 Task: Open Card Activity Network Diagram Review in Board Product Requirements Gathering and Analysis to Workspace Employee Relations and add a team member Softage.3@softage.net, a label Red, a checklist Sales Forecasting, an attachment from your google drive, a color Red and finally, add a card description 'Plan and execute company team-building retreat with a focus on stress management and resilience' and a comment 'This task requires us to stay focused on the end goal and not get sidetracked by distractions.'. Add a start date 'Jan 03, 1900' with a due date 'Jan 10, 1900'
Action: Mouse moved to (63, 354)
Screenshot: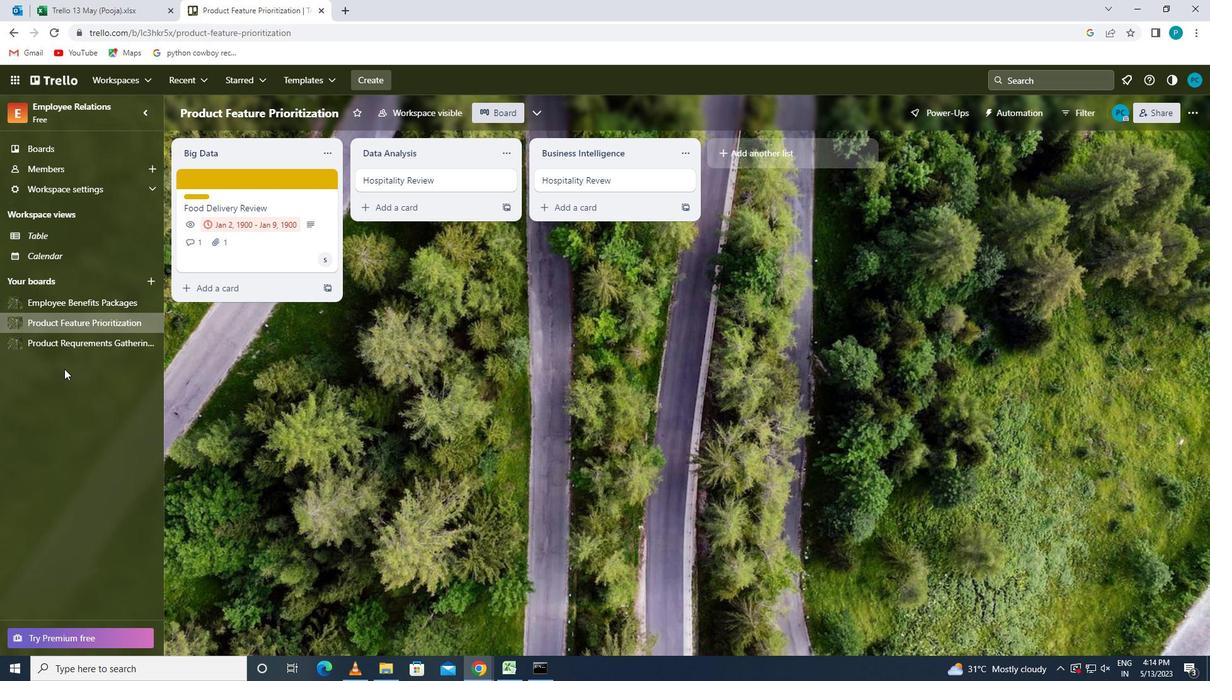 
Action: Mouse pressed left at (63, 354)
Screenshot: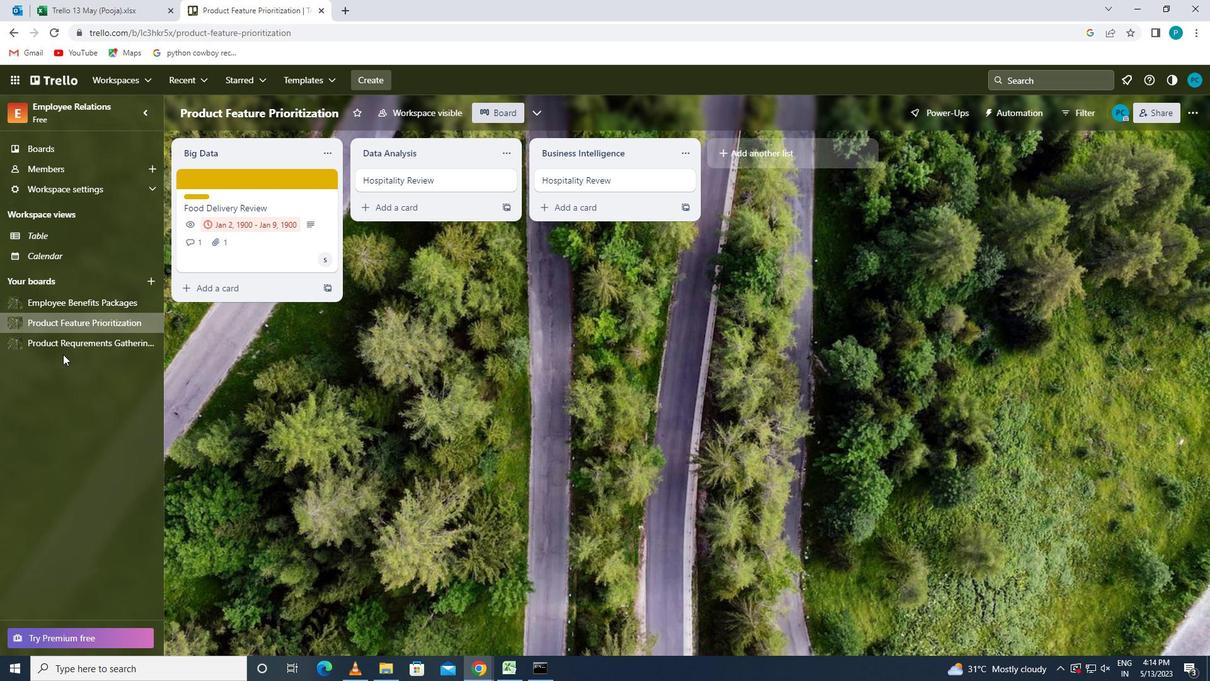 
Action: Mouse moved to (58, 344)
Screenshot: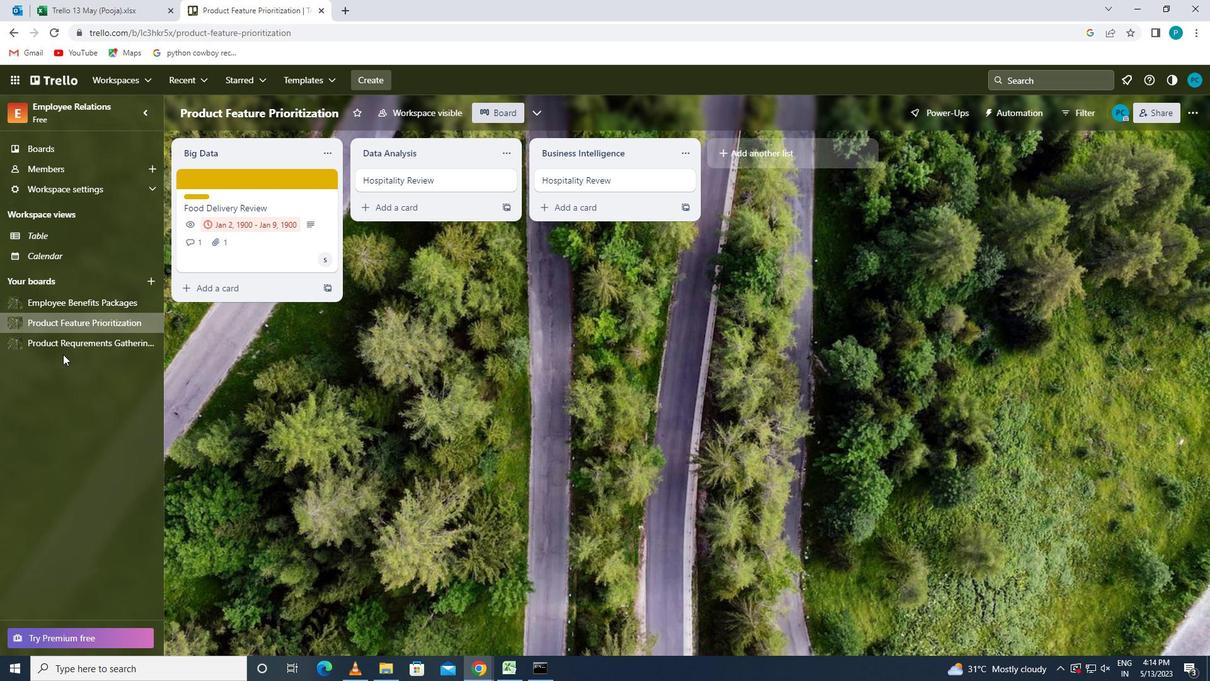 
Action: Mouse pressed left at (58, 344)
Screenshot: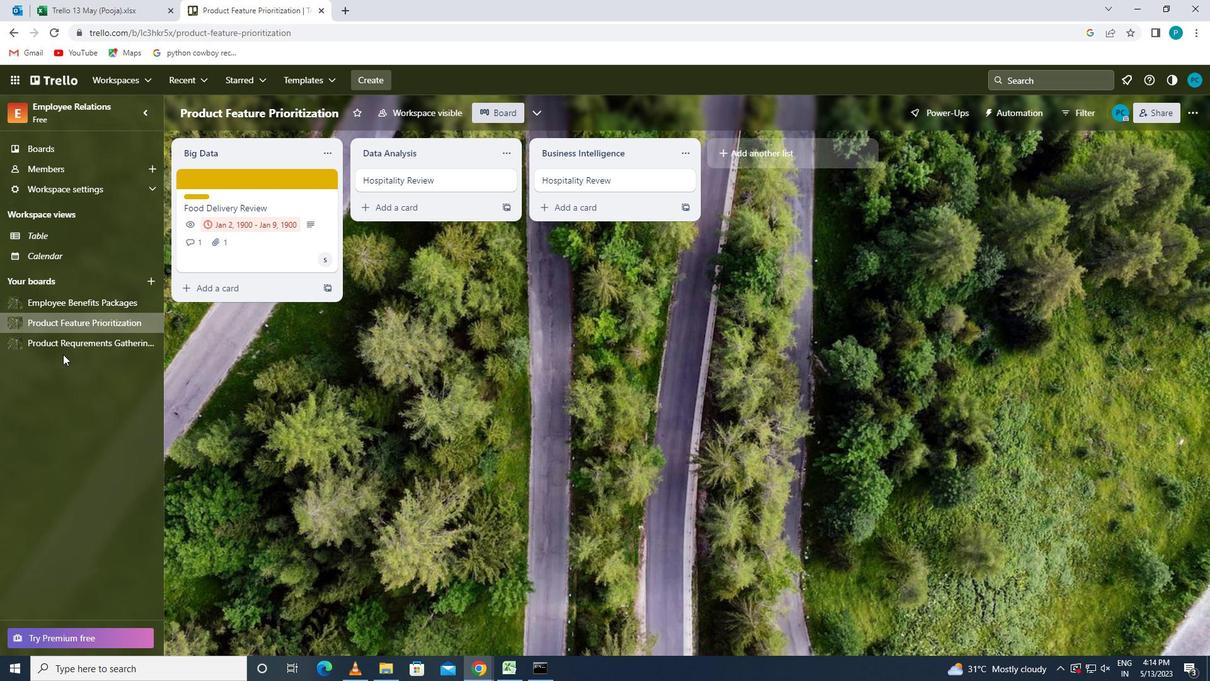 
Action: Mouse moved to (207, 181)
Screenshot: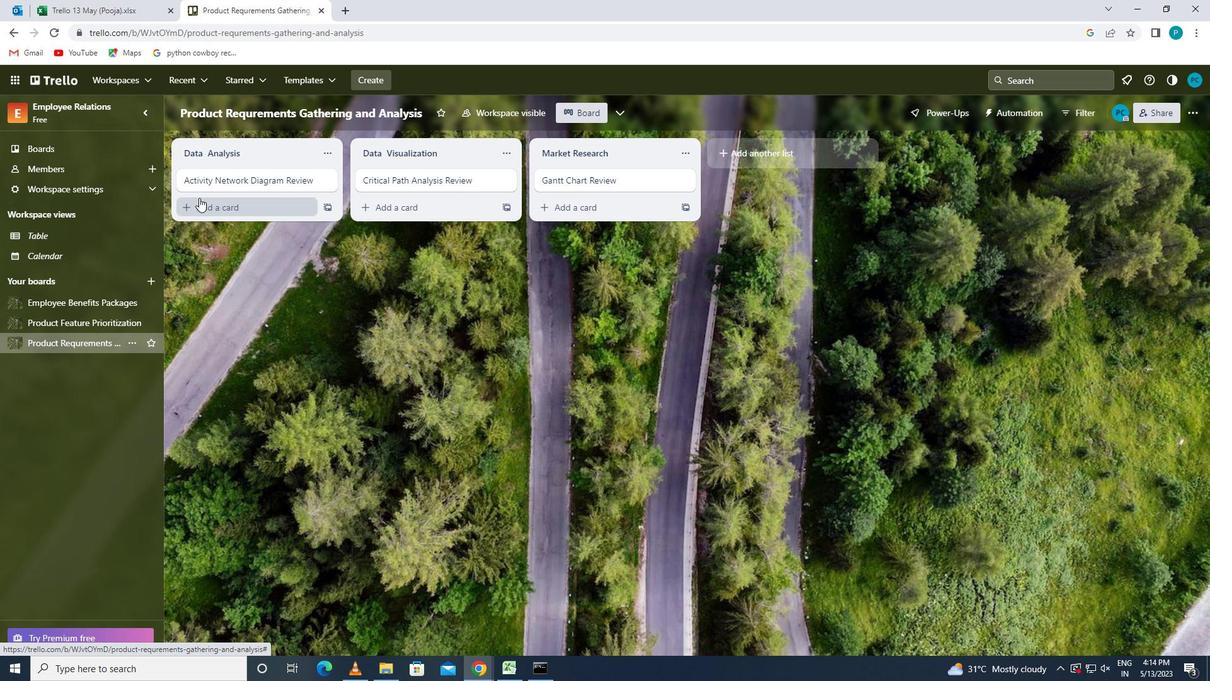 
Action: Mouse pressed left at (207, 181)
Screenshot: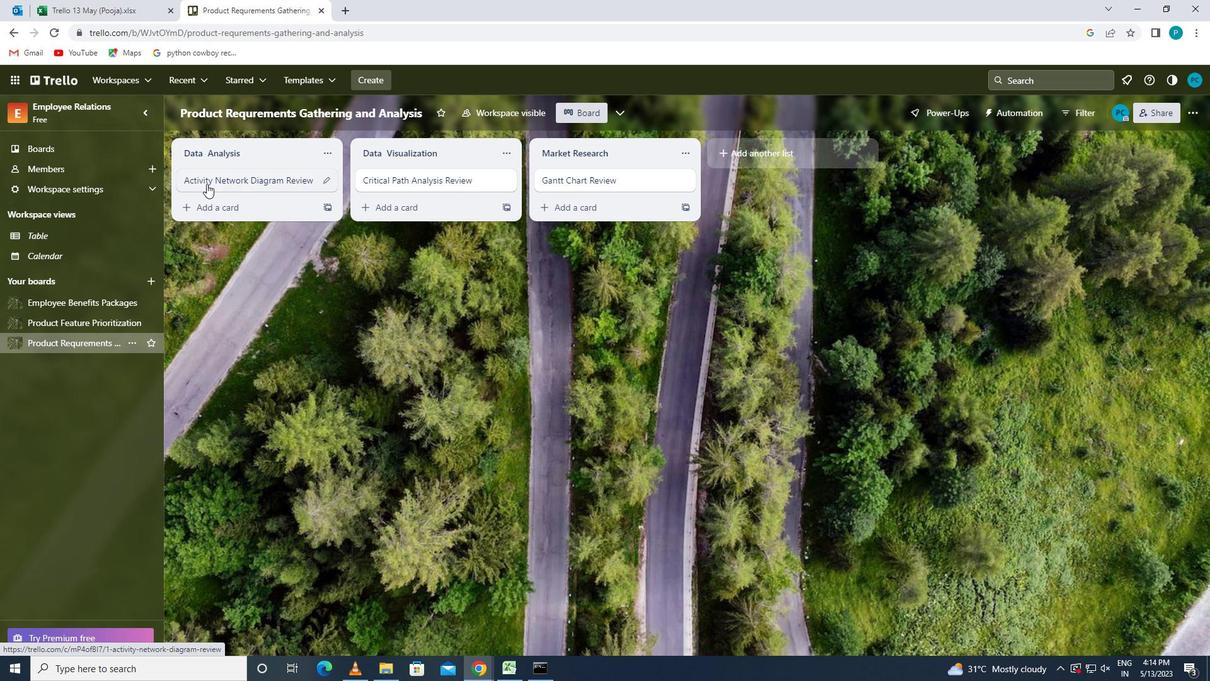 
Action: Mouse moved to (746, 182)
Screenshot: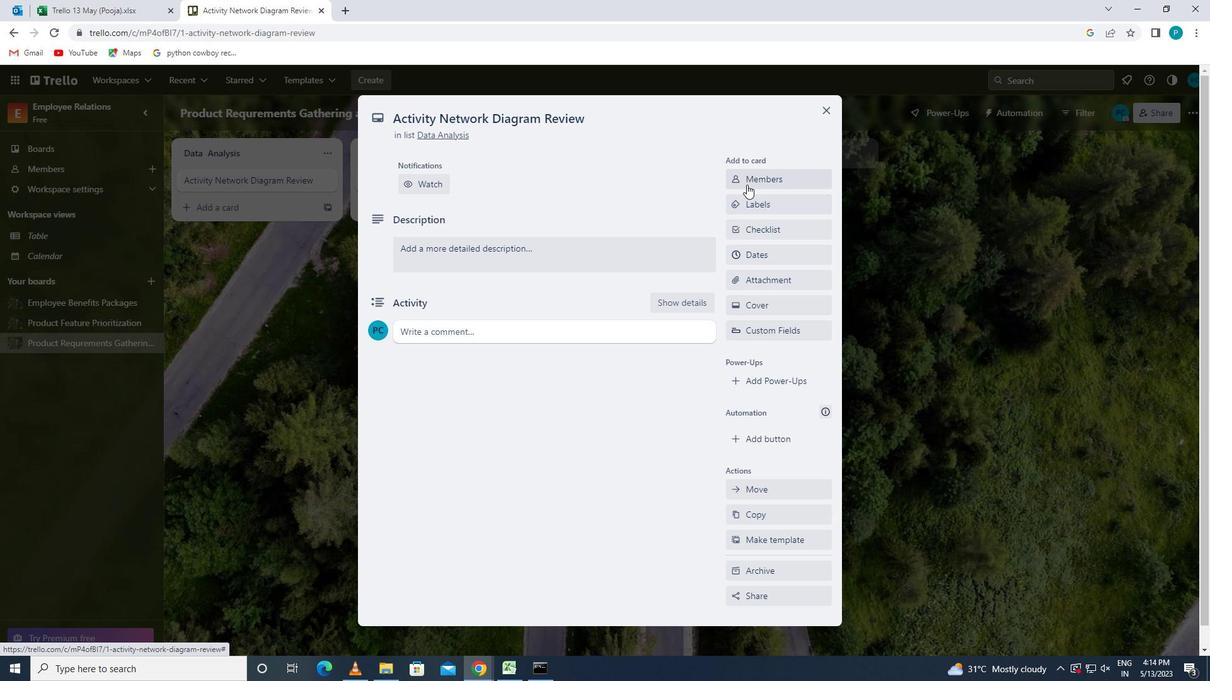 
Action: Mouse pressed left at (746, 182)
Screenshot: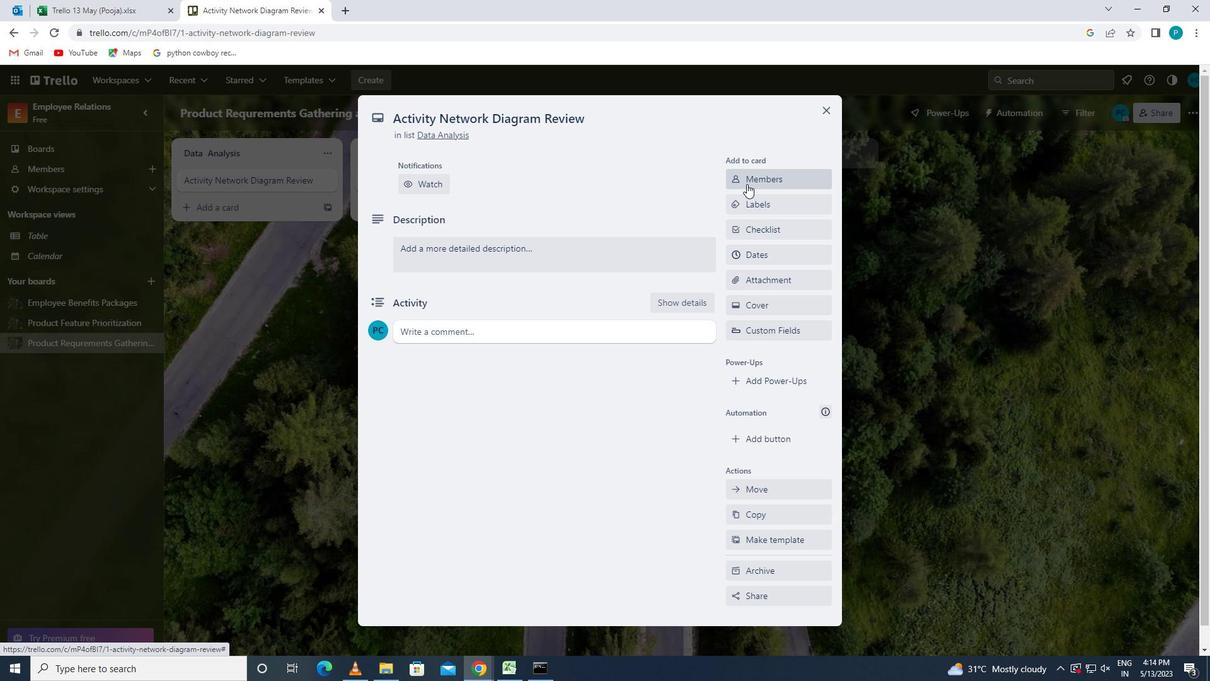 
Action: Key pressed <Key.caps_lock>s<Key.caps_lock>oftage.3
Screenshot: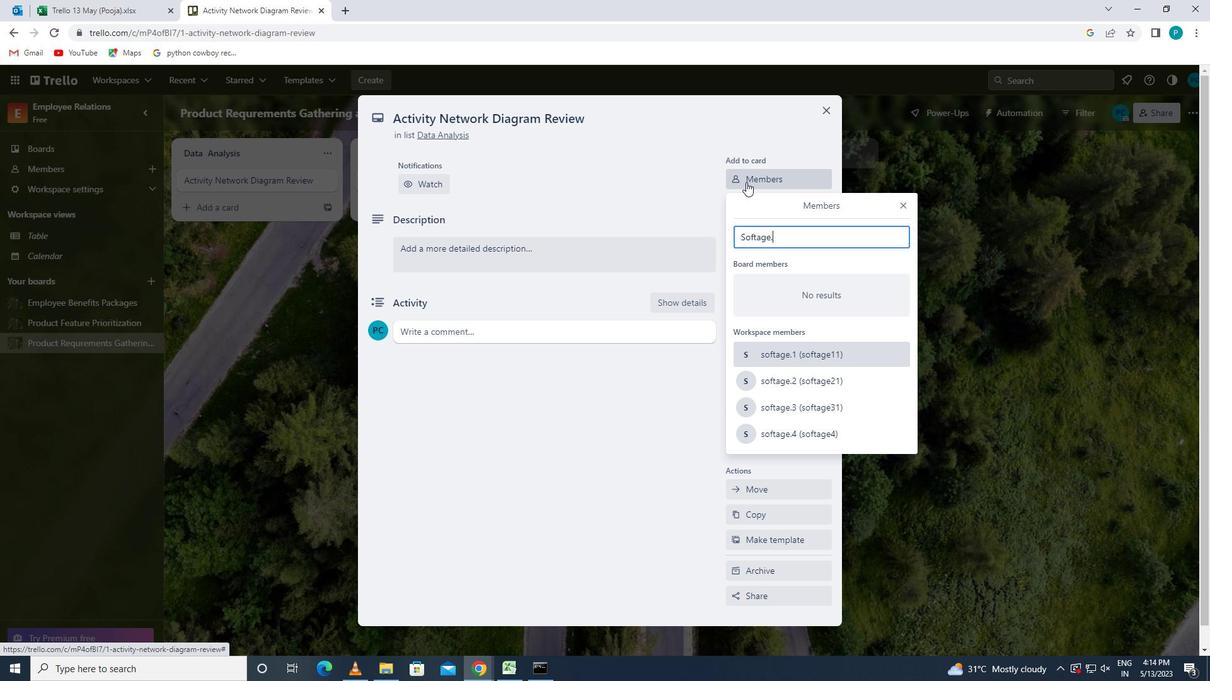 
Action: Mouse moved to (784, 348)
Screenshot: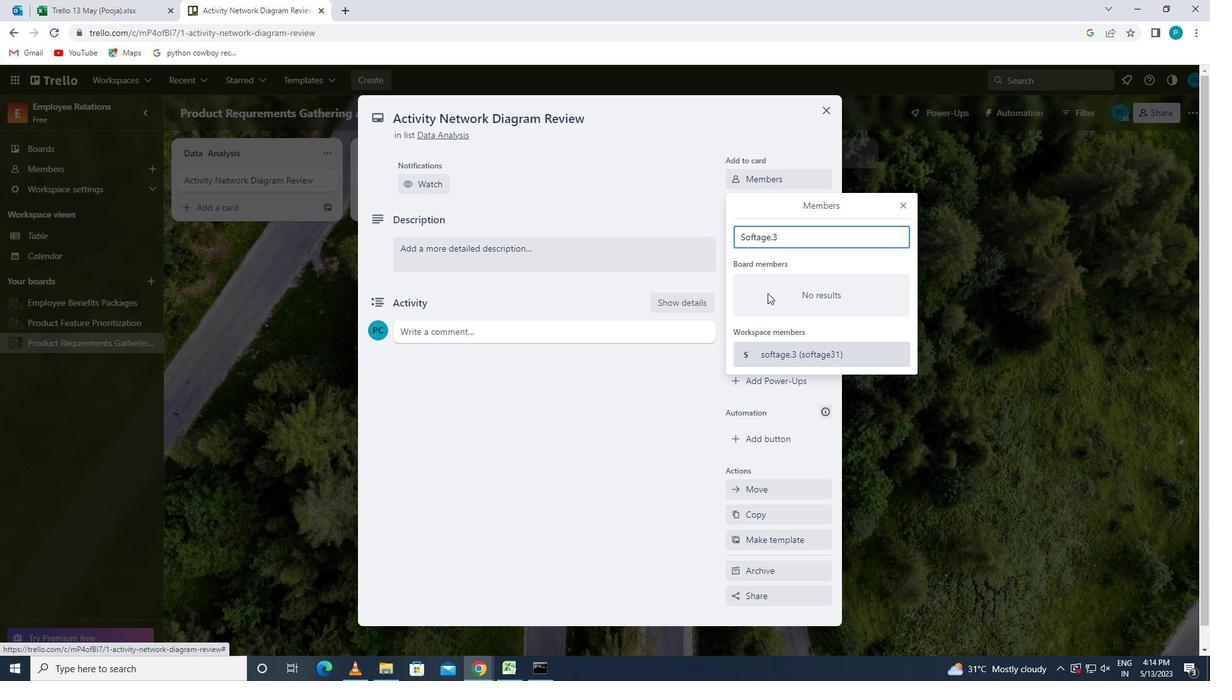 
Action: Mouse pressed left at (784, 348)
Screenshot: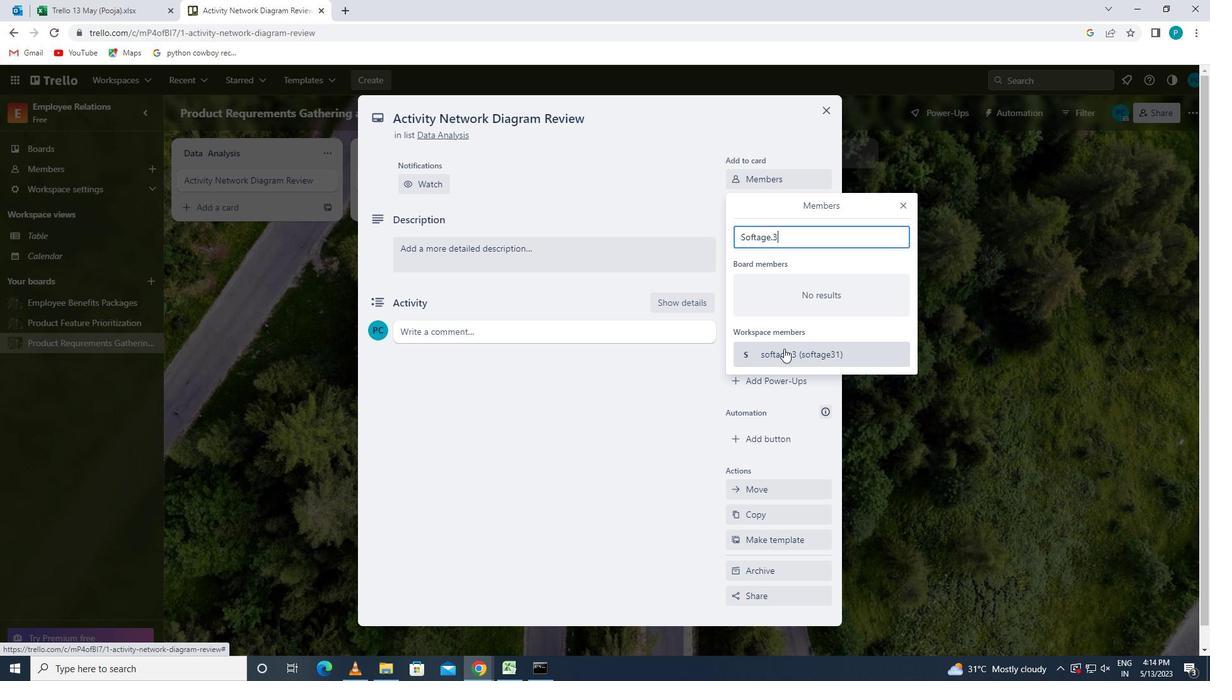 
Action: Mouse moved to (796, 358)
Screenshot: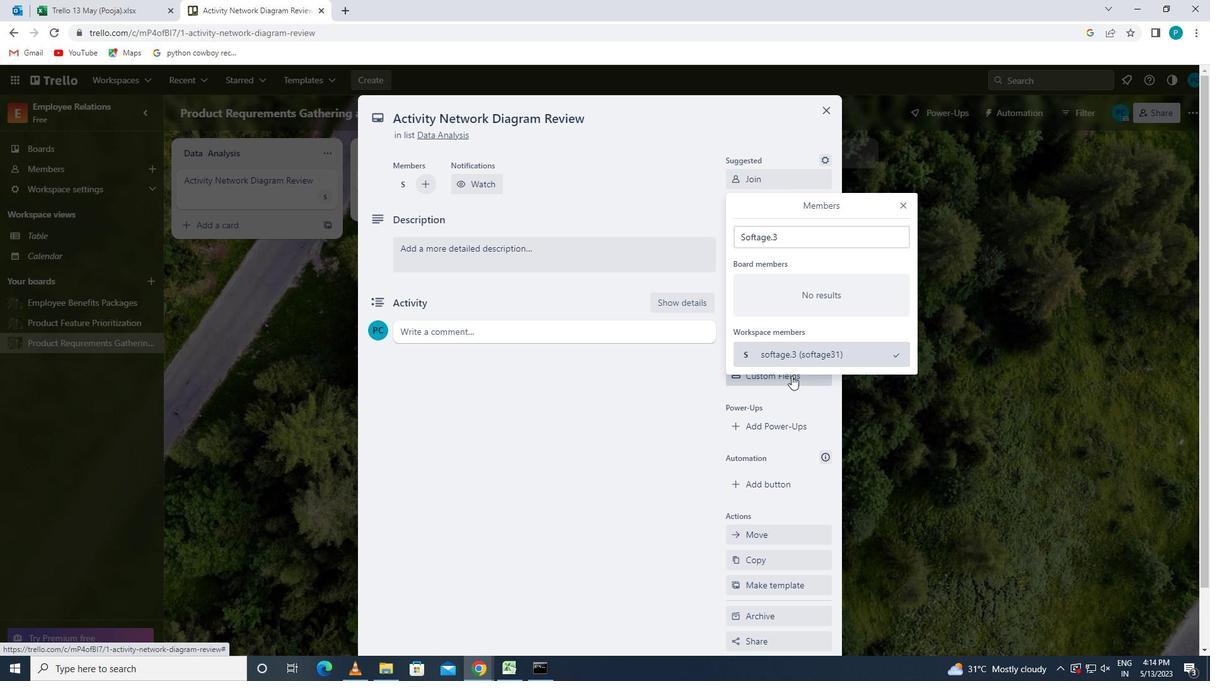 
Action: Mouse pressed left at (796, 358)
Screenshot: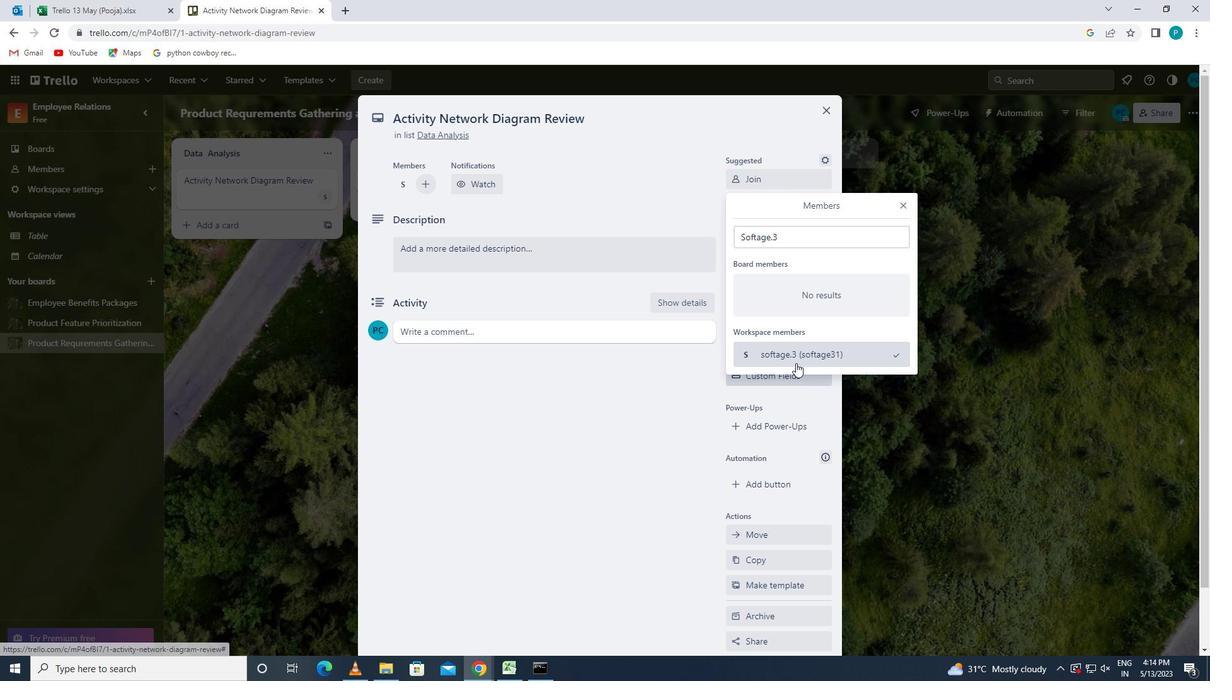 
Action: Mouse moved to (800, 283)
Screenshot: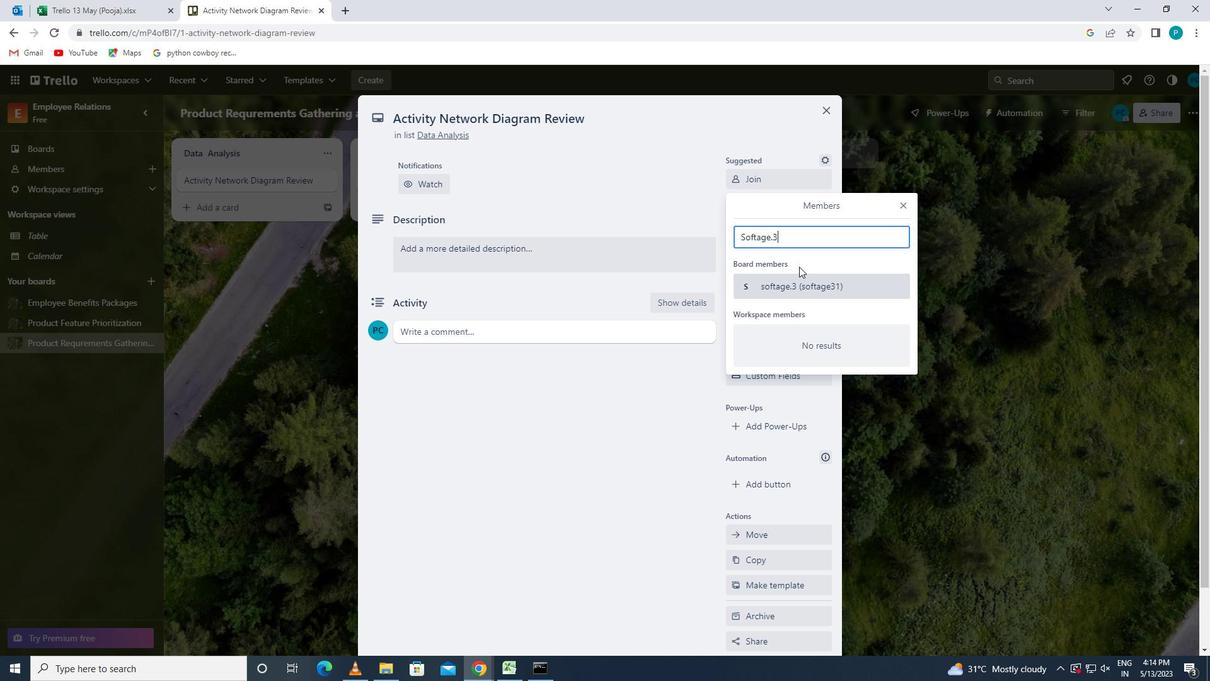
Action: Mouse pressed left at (800, 283)
Screenshot: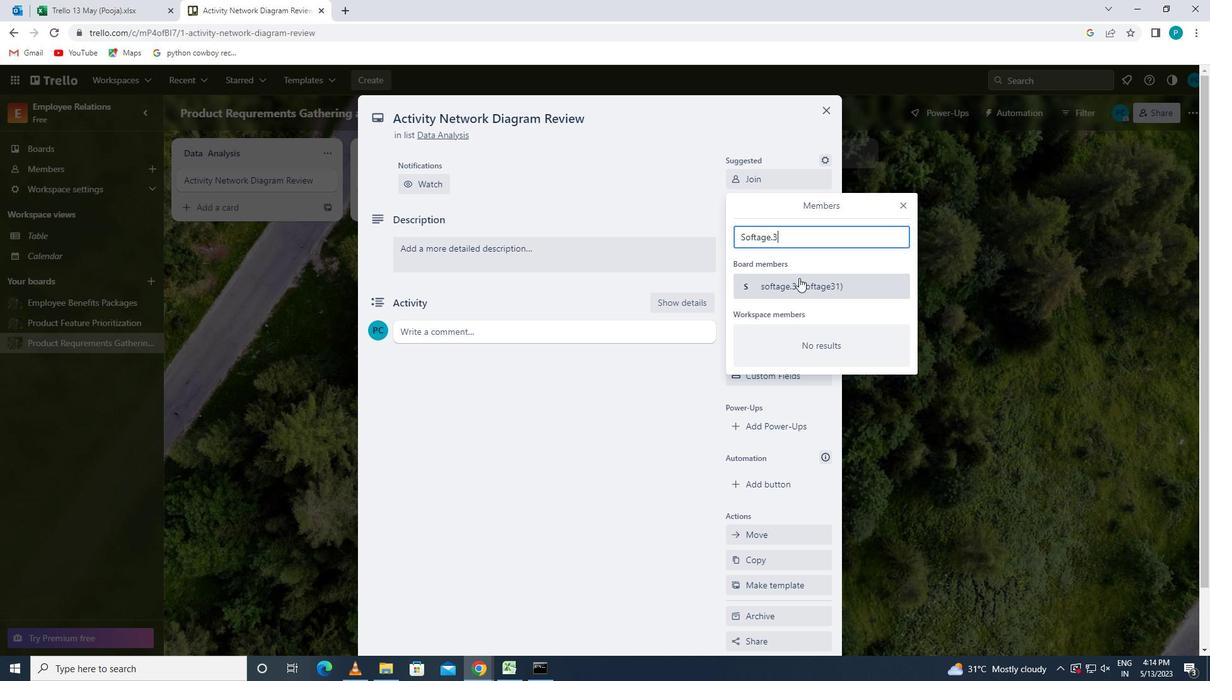 
Action: Mouse moved to (901, 205)
Screenshot: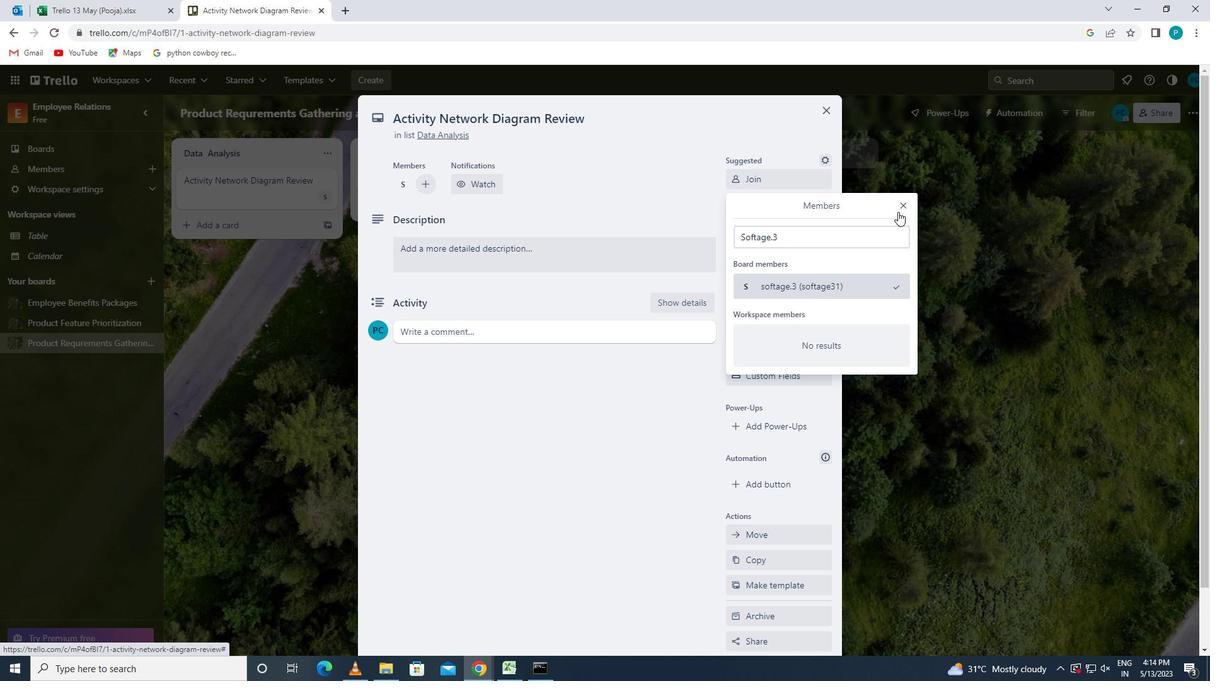 
Action: Mouse pressed left at (901, 205)
Screenshot: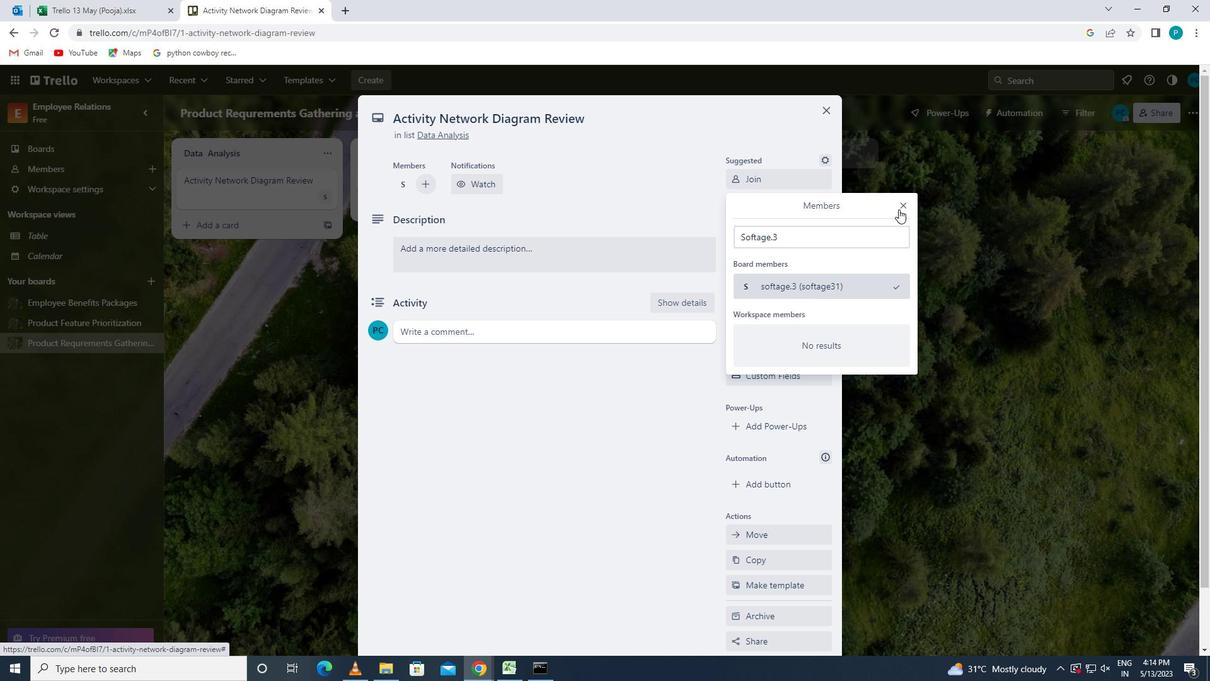 
Action: Mouse moved to (782, 248)
Screenshot: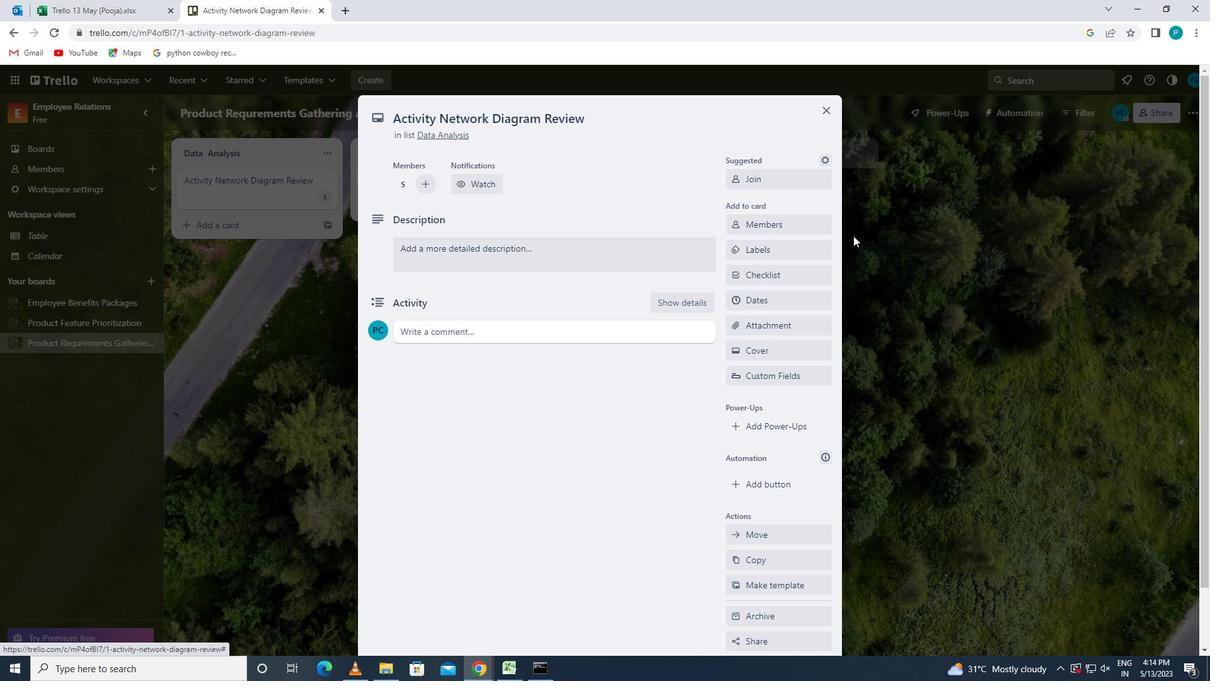 
Action: Mouse pressed left at (782, 248)
Screenshot: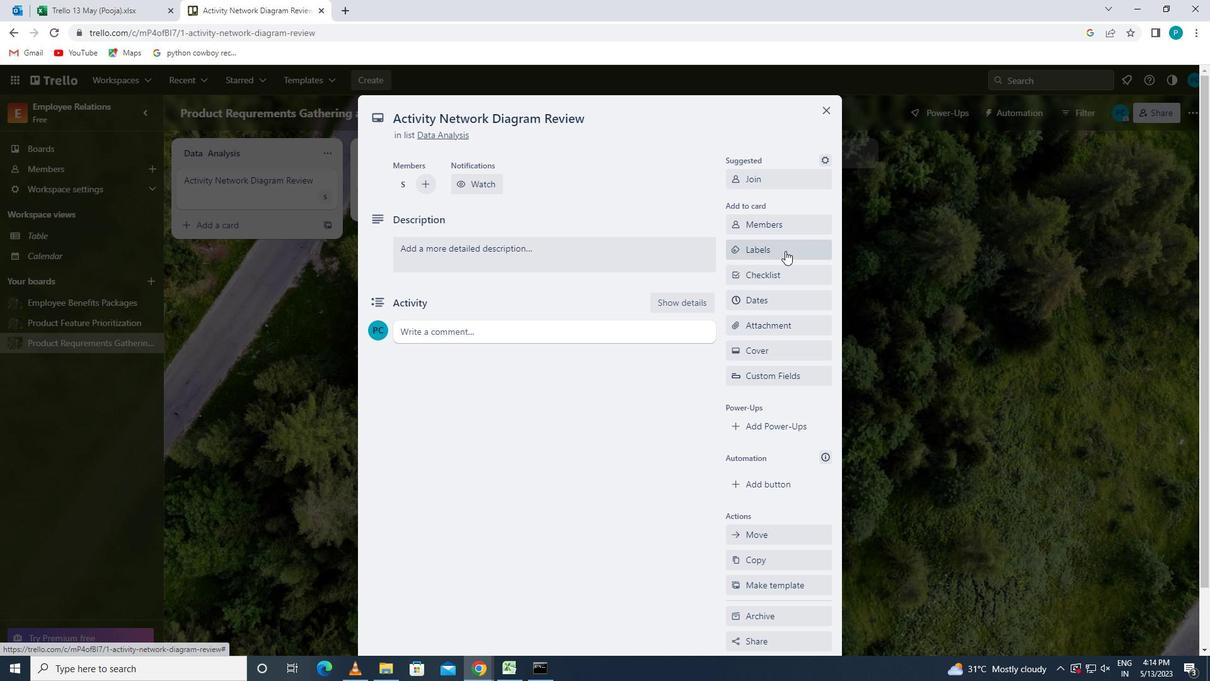 
Action: Mouse moved to (809, 496)
Screenshot: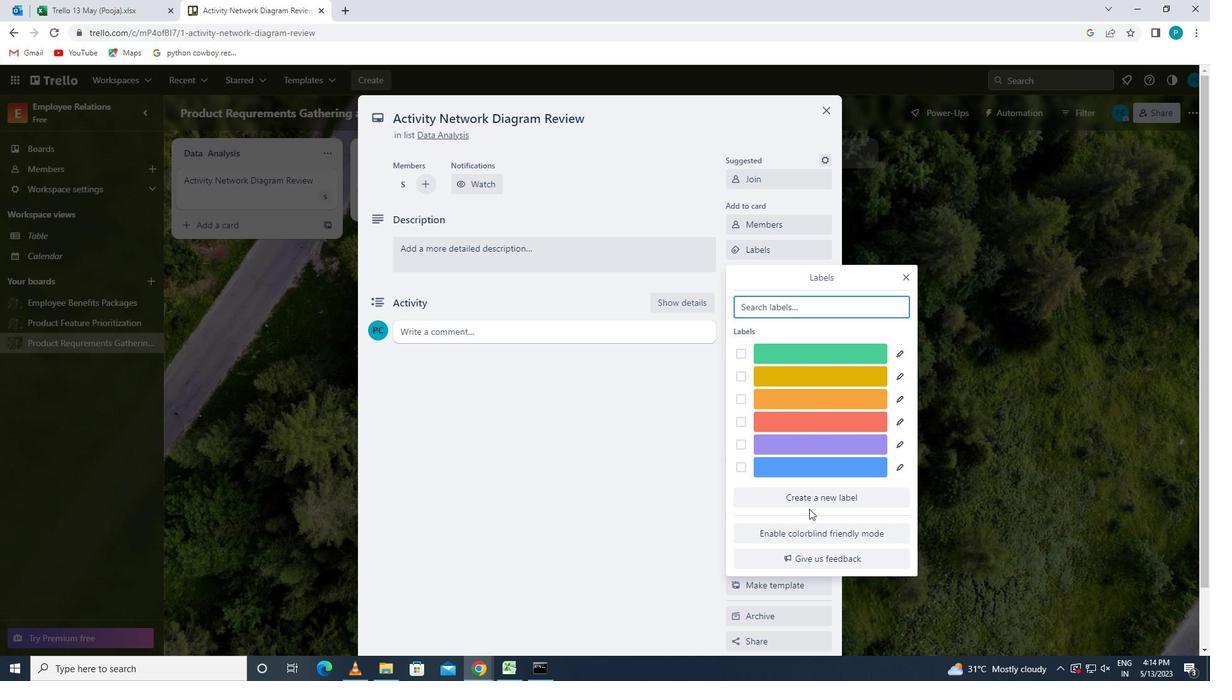
Action: Mouse pressed left at (809, 496)
Screenshot: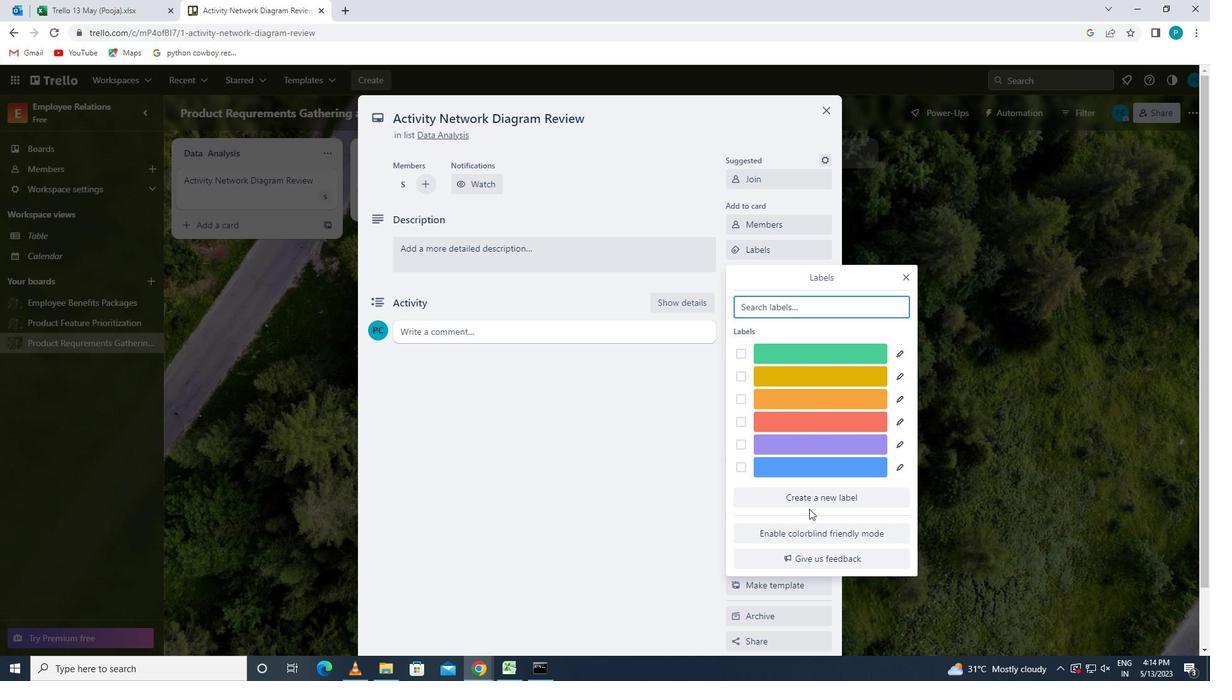 
Action: Mouse moved to (843, 455)
Screenshot: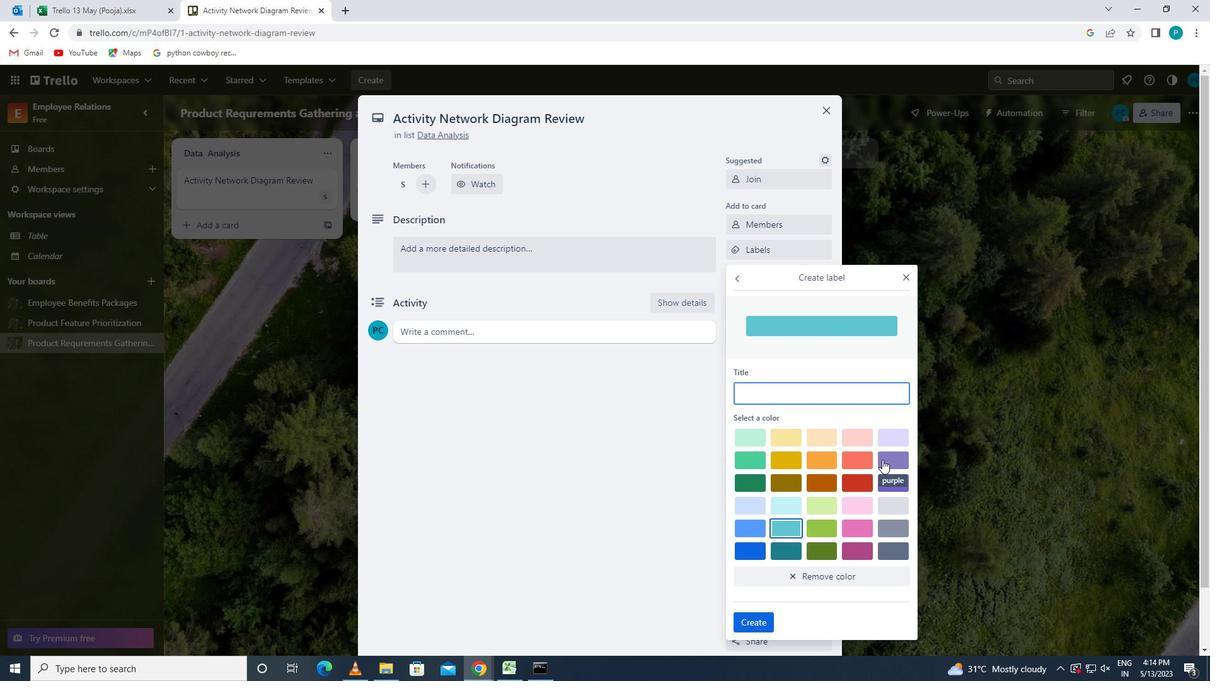 
Action: Mouse pressed left at (843, 455)
Screenshot: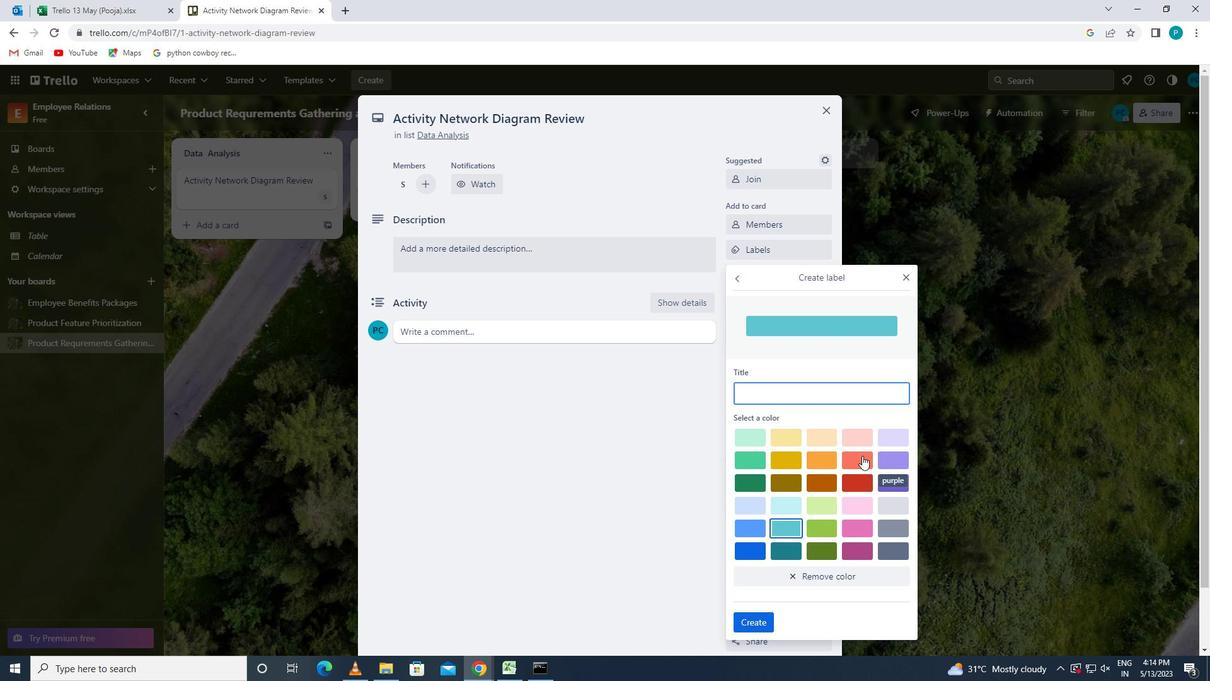 
Action: Mouse moved to (764, 613)
Screenshot: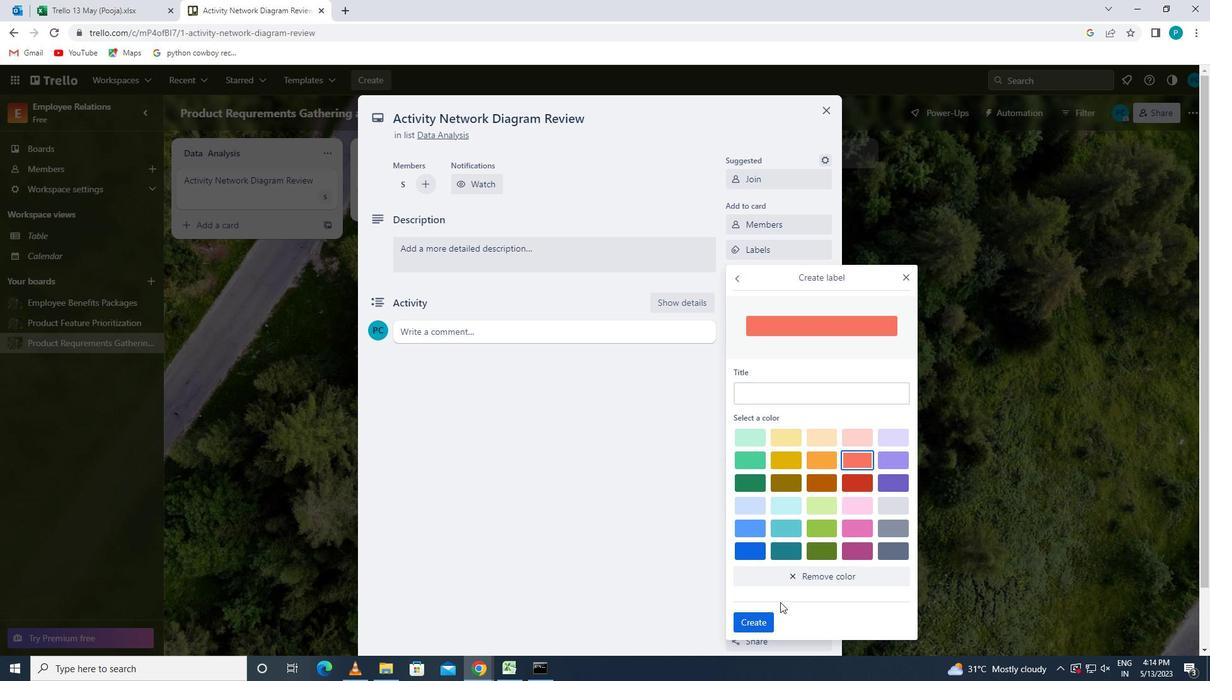 
Action: Mouse pressed left at (764, 613)
Screenshot: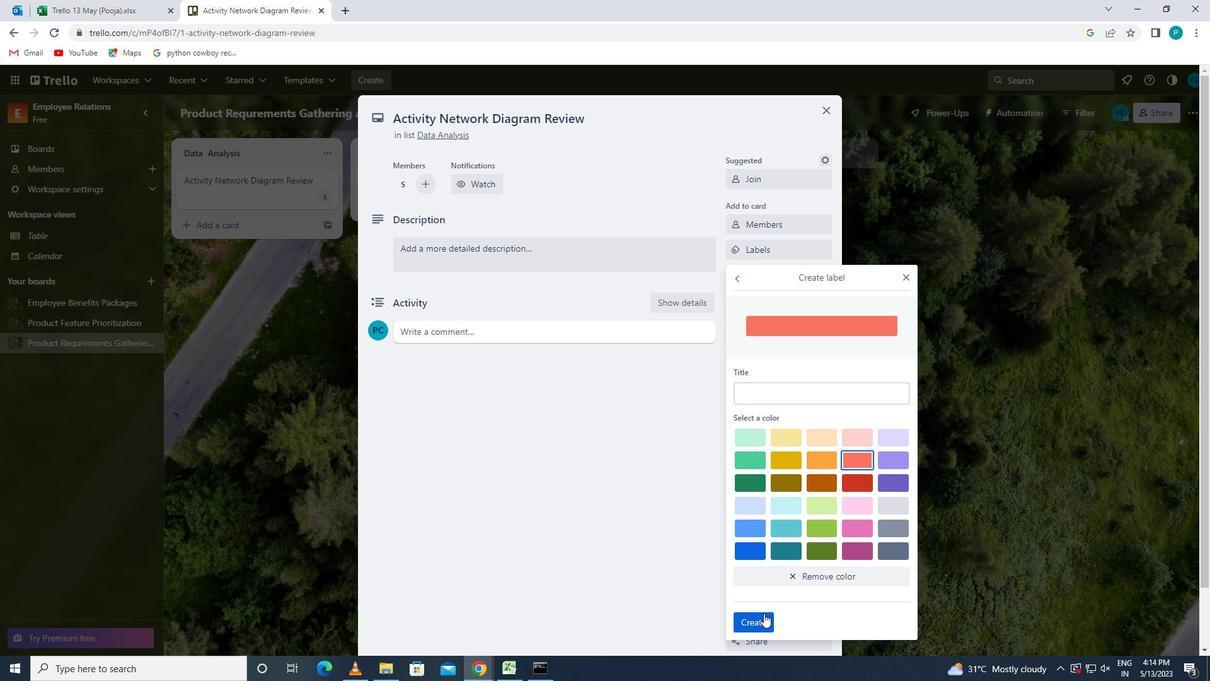 
Action: Mouse moved to (909, 280)
Screenshot: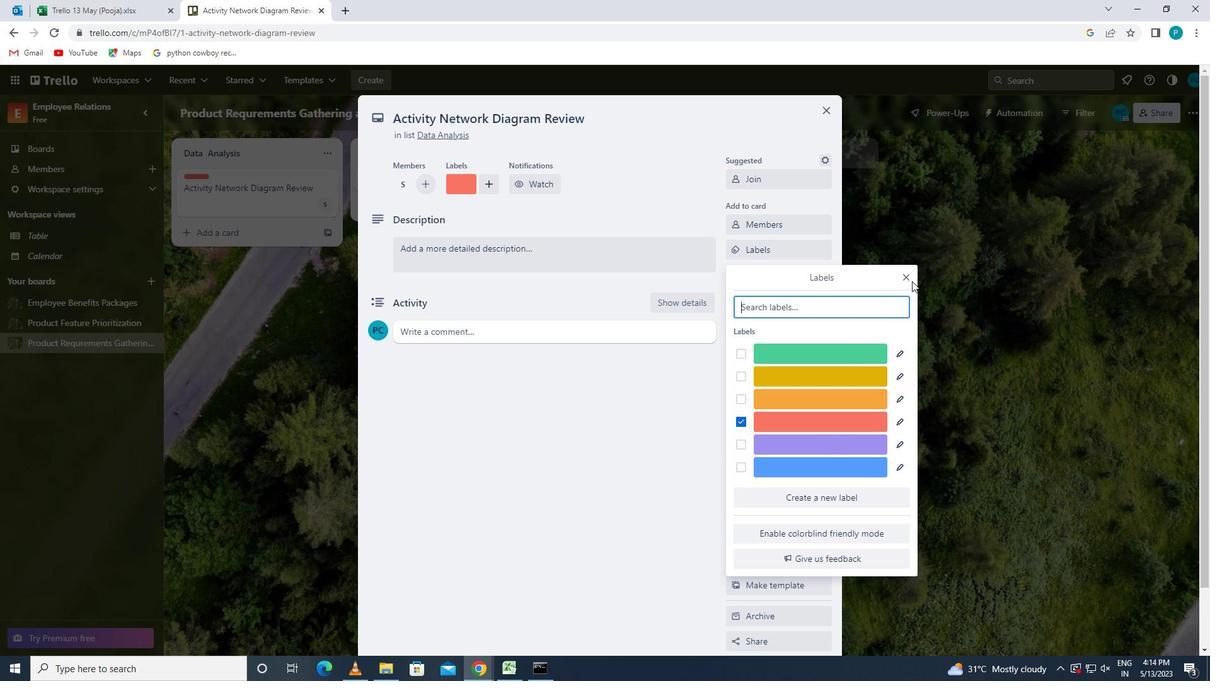 
Action: Mouse pressed left at (909, 280)
Screenshot: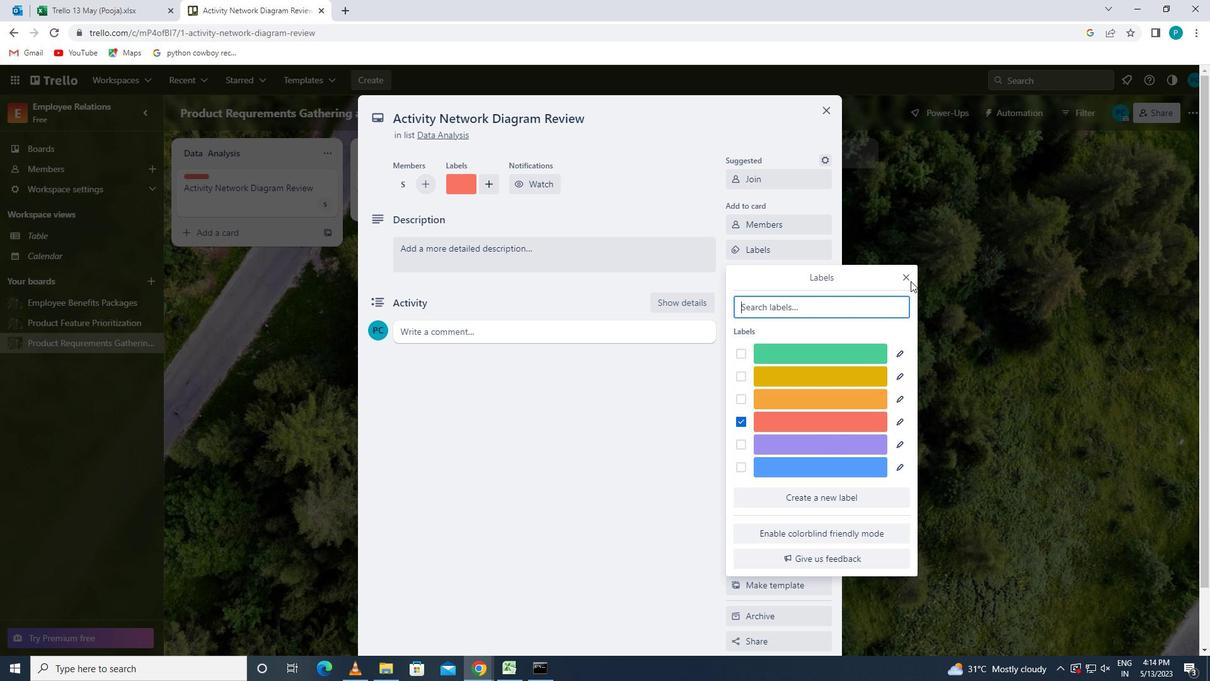 
Action: Mouse moved to (751, 279)
Screenshot: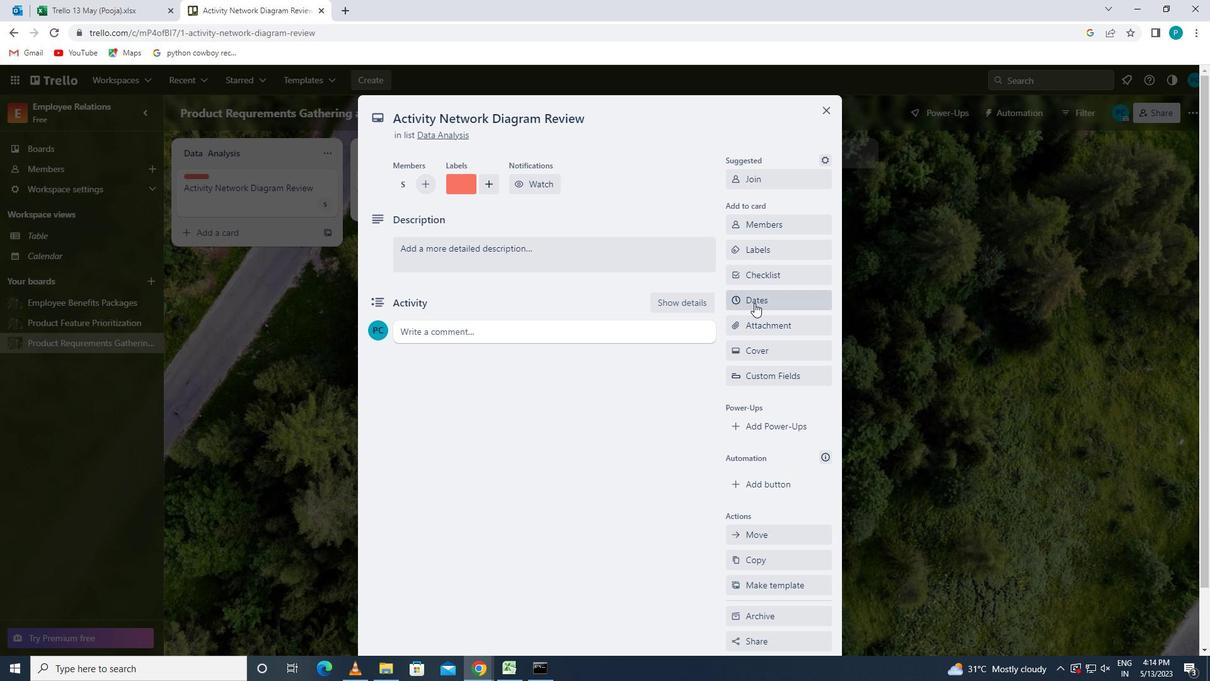 
Action: Mouse pressed left at (751, 279)
Screenshot: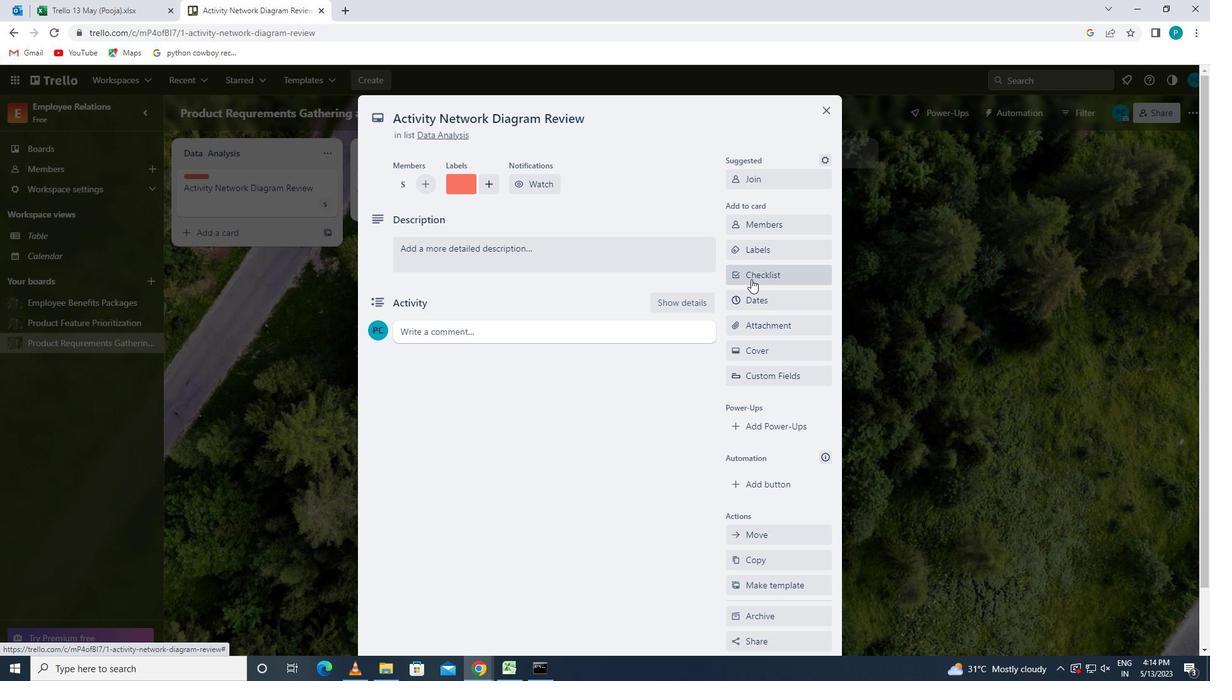 
Action: Key pressed <Key.caps_lock>s<Key.caps_lock>ales
Screenshot: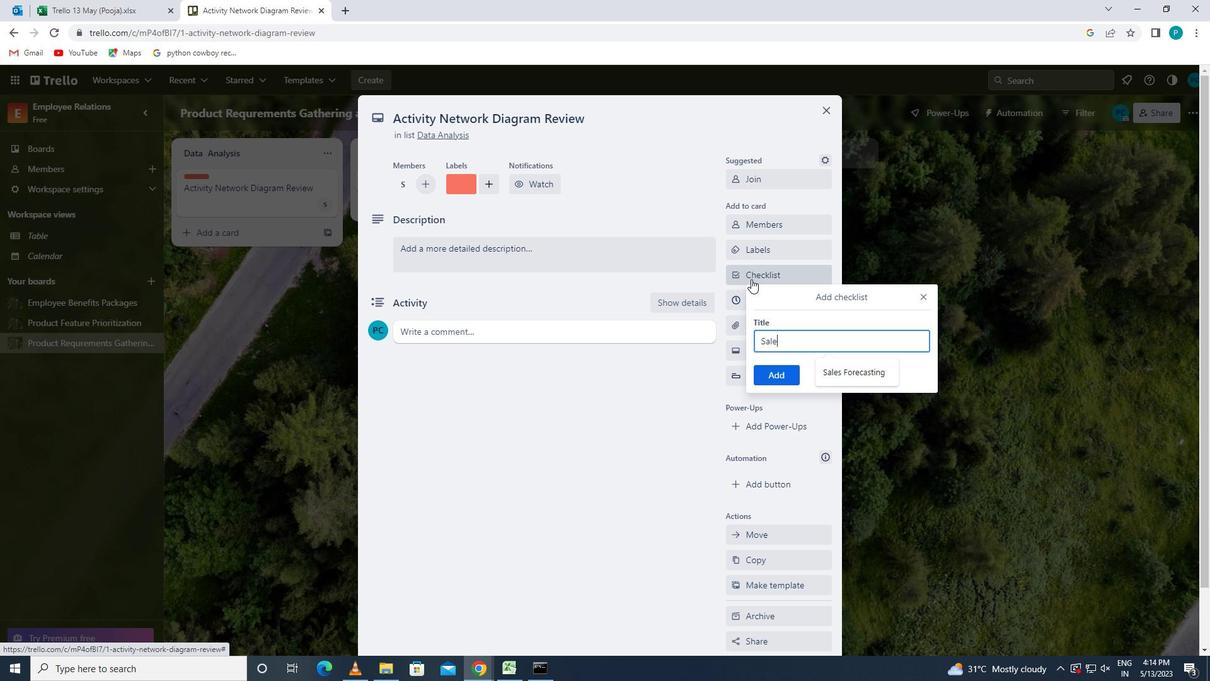 
Action: Mouse moved to (818, 370)
Screenshot: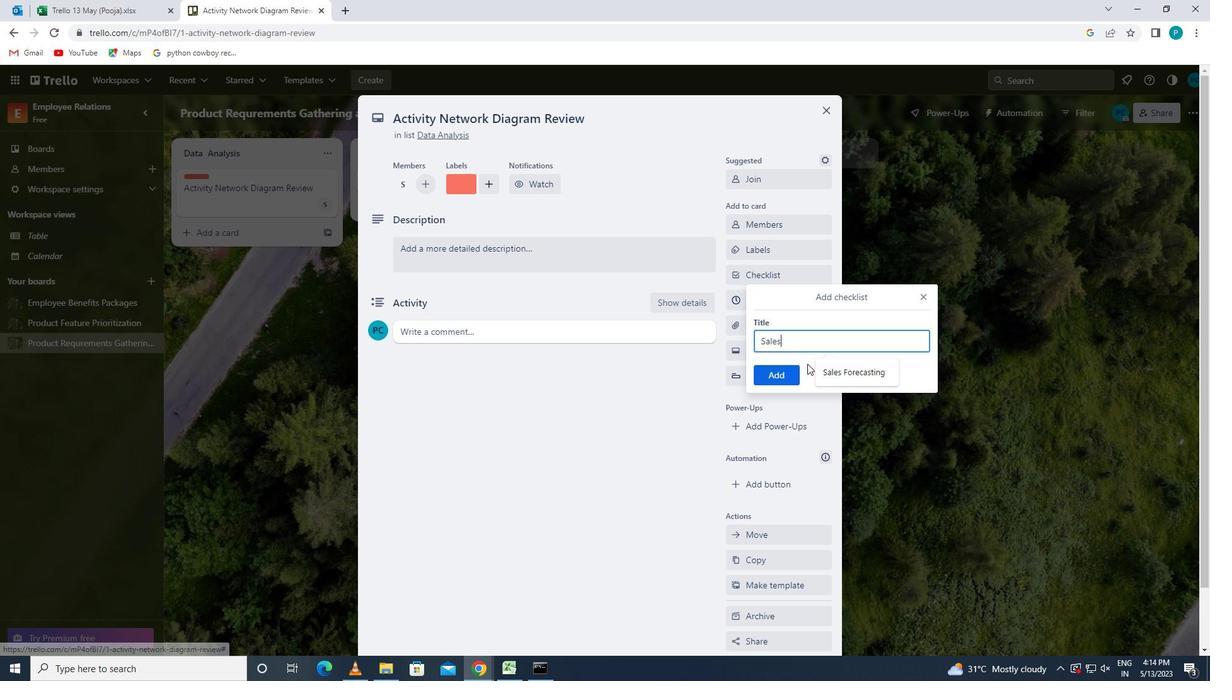 
Action: Mouse pressed left at (818, 370)
Screenshot: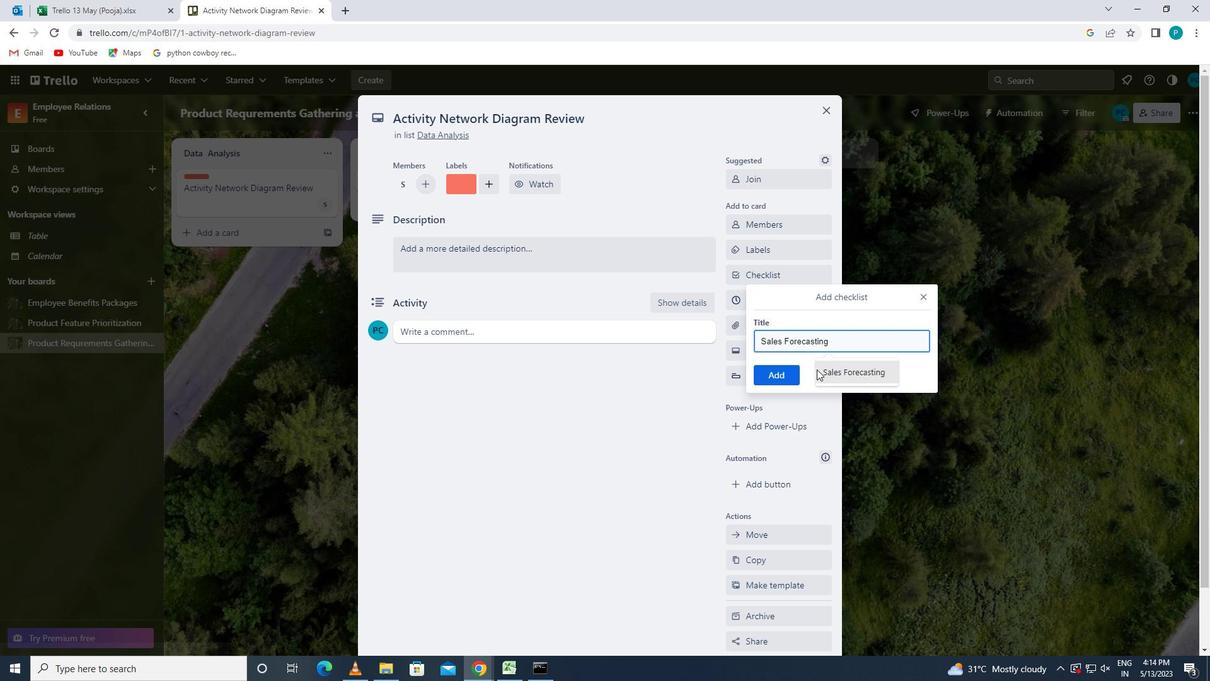
Action: Mouse moved to (782, 366)
Screenshot: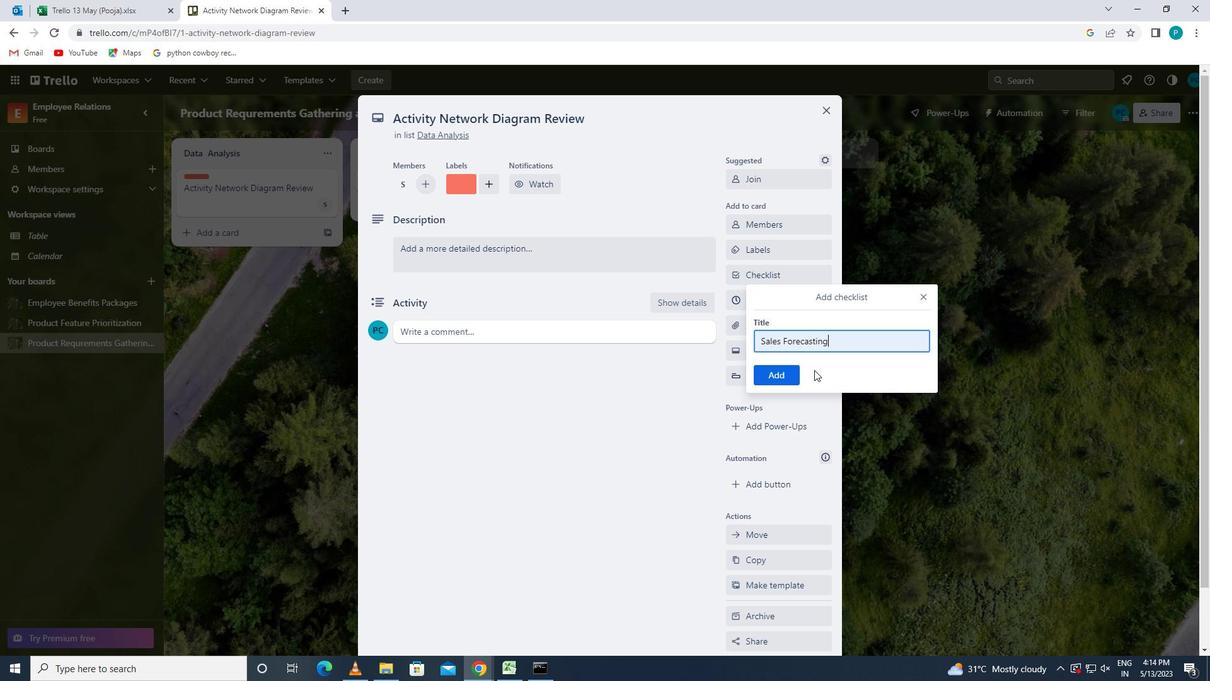 
Action: Mouse pressed left at (782, 366)
Screenshot: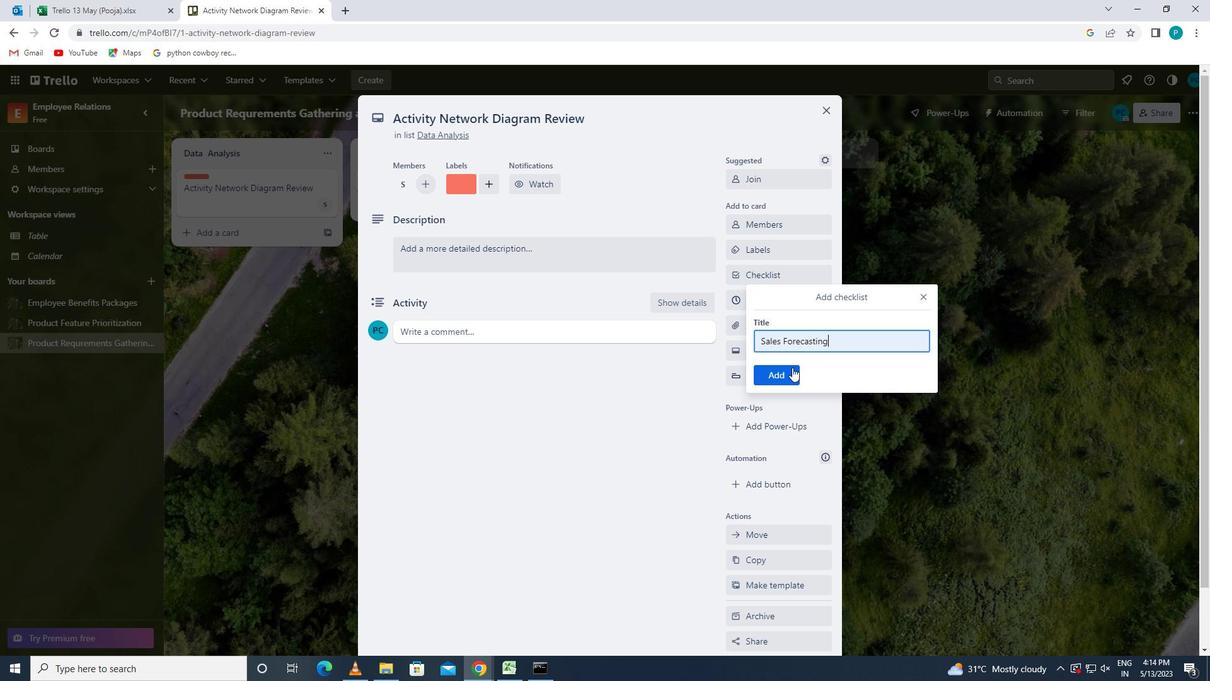 
Action: Mouse moved to (753, 304)
Screenshot: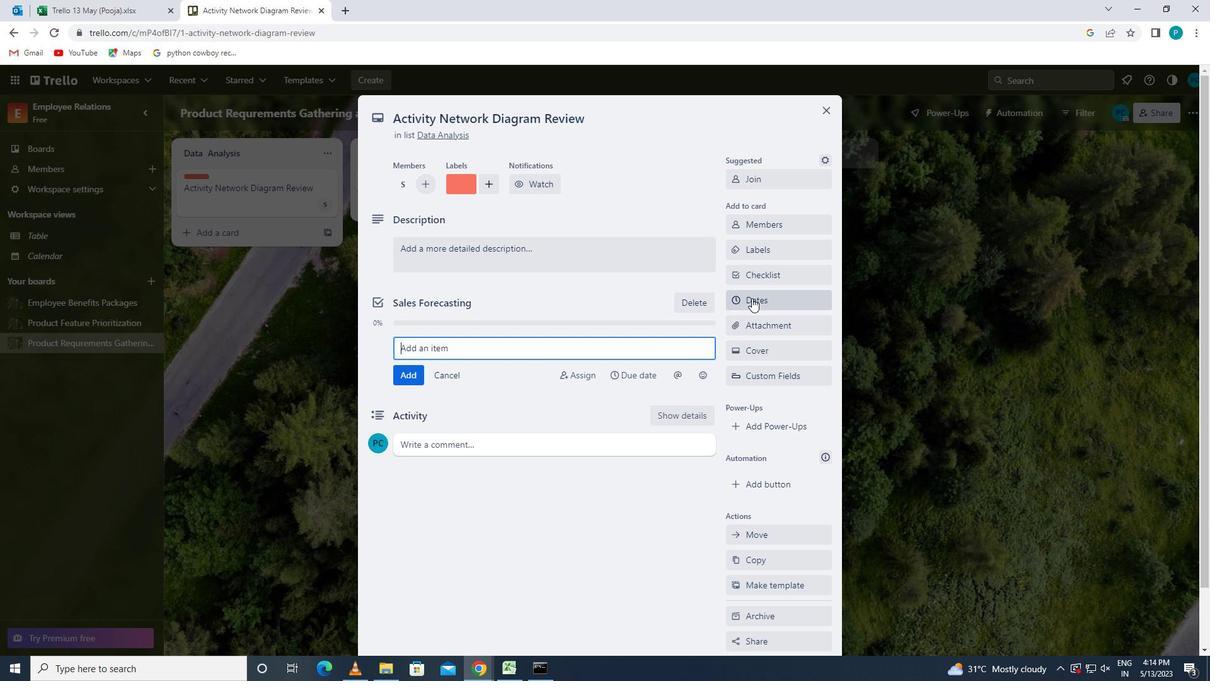 
Action: Mouse pressed left at (753, 304)
Screenshot: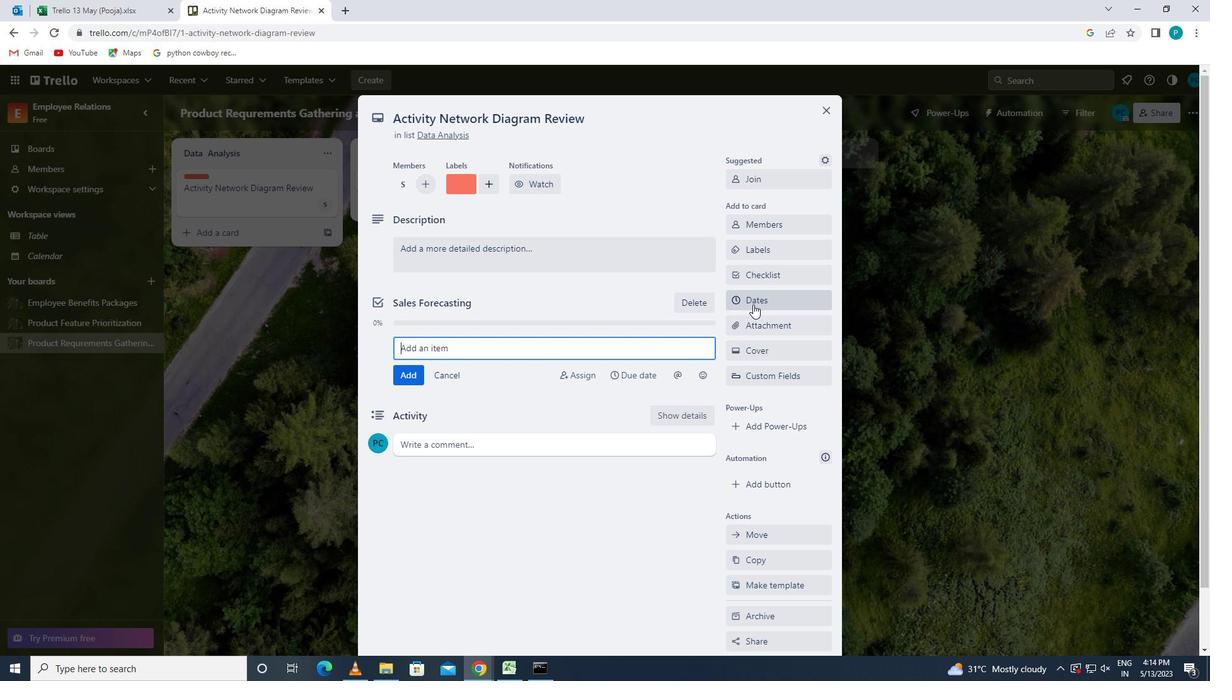 
Action: Mouse moved to (902, 105)
Screenshot: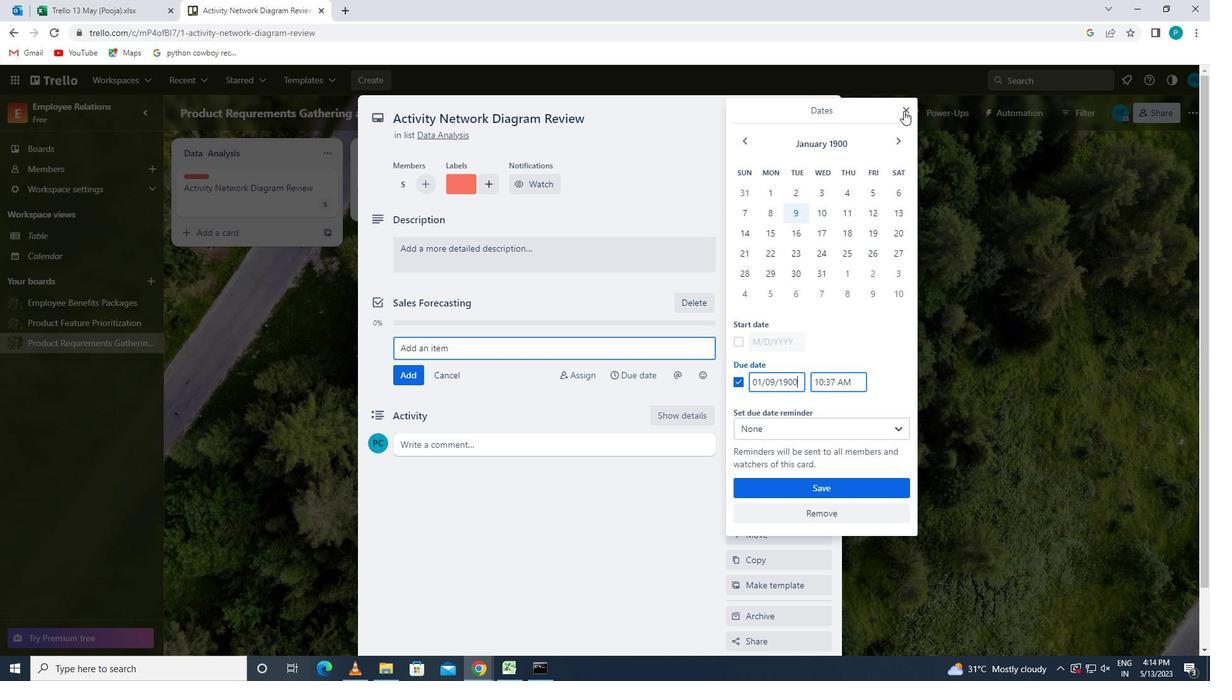 
Action: Mouse pressed left at (902, 105)
Screenshot: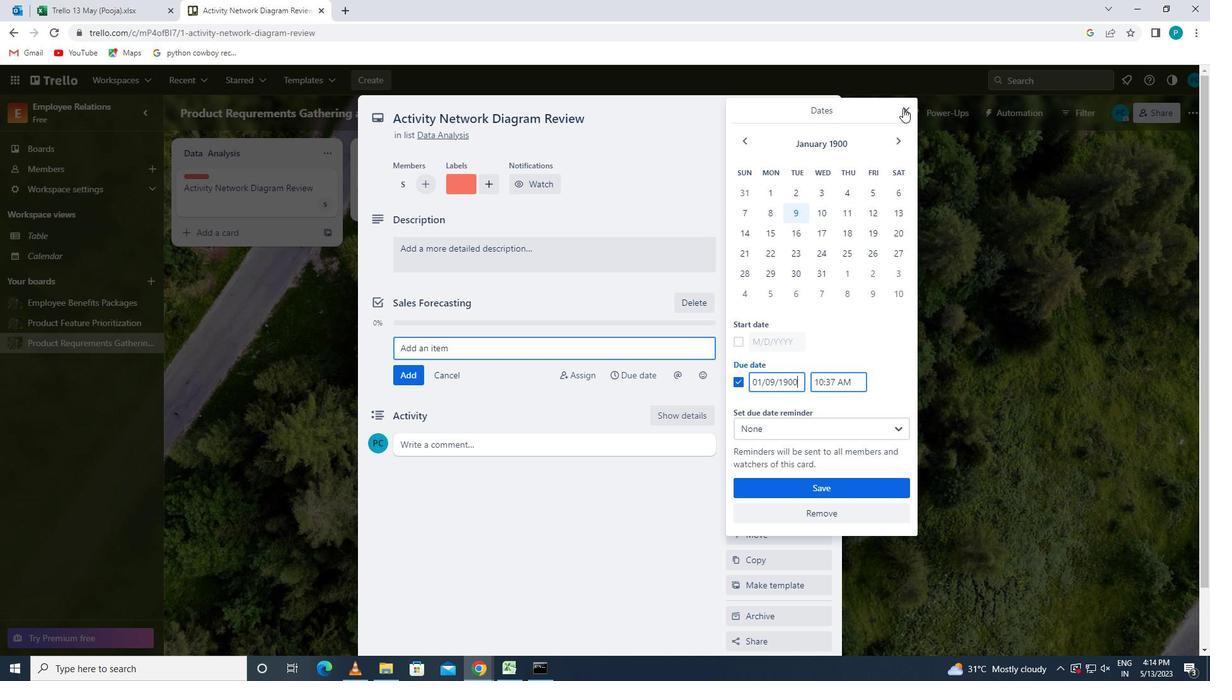 
Action: Mouse moved to (905, 109)
Screenshot: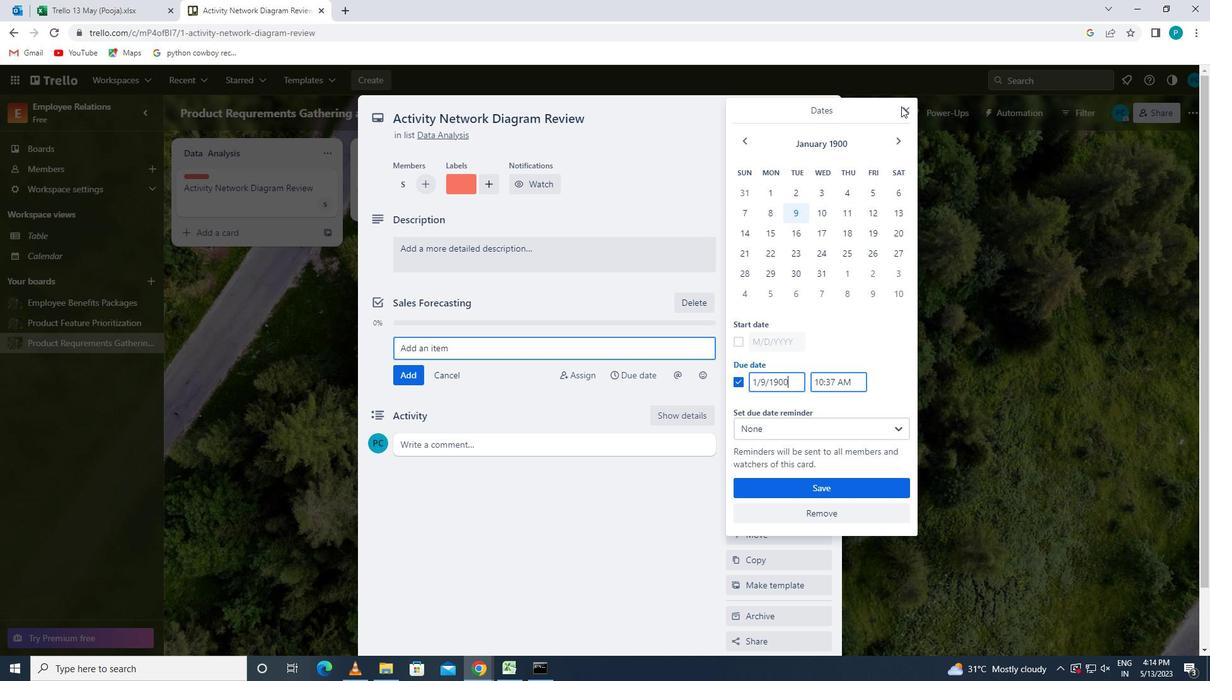 
Action: Mouse pressed left at (905, 109)
Screenshot: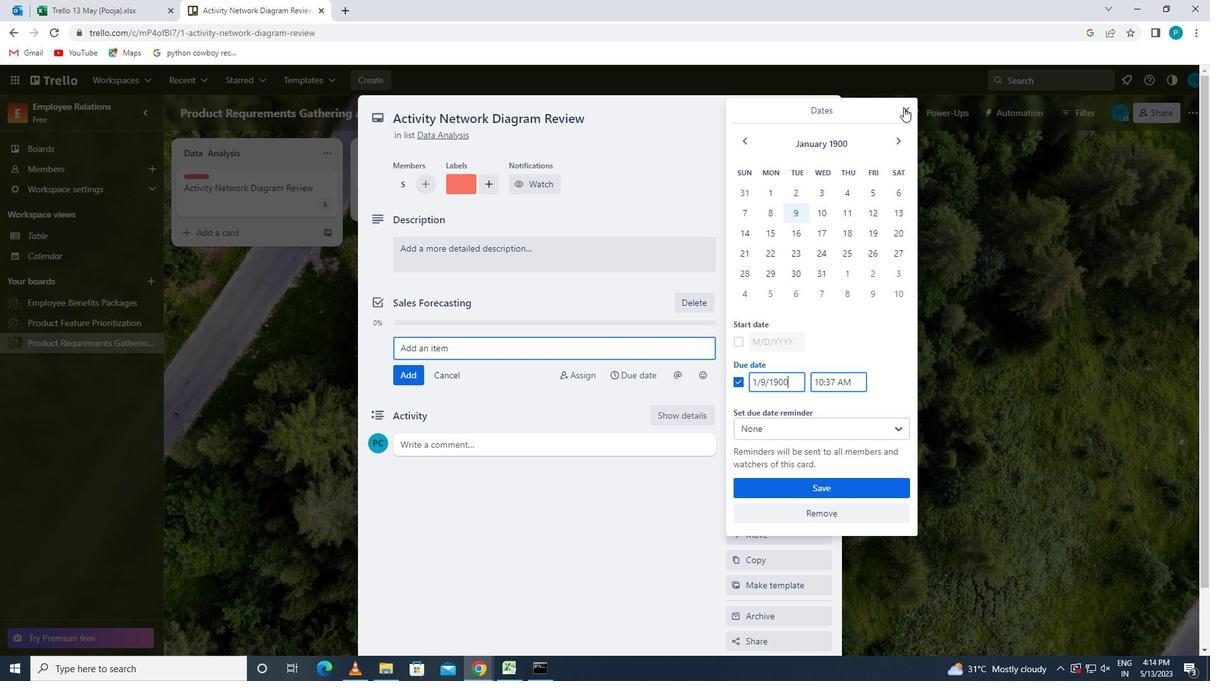 
Action: Mouse moved to (753, 319)
Screenshot: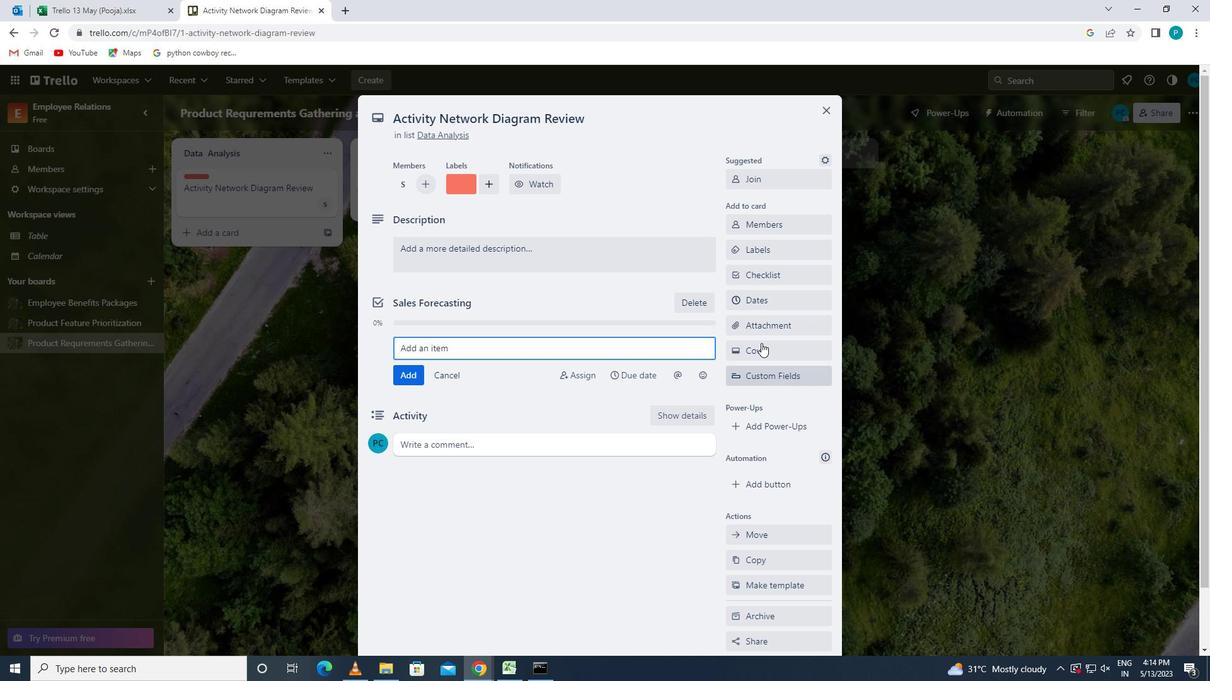 
Action: Mouse pressed left at (753, 319)
Screenshot: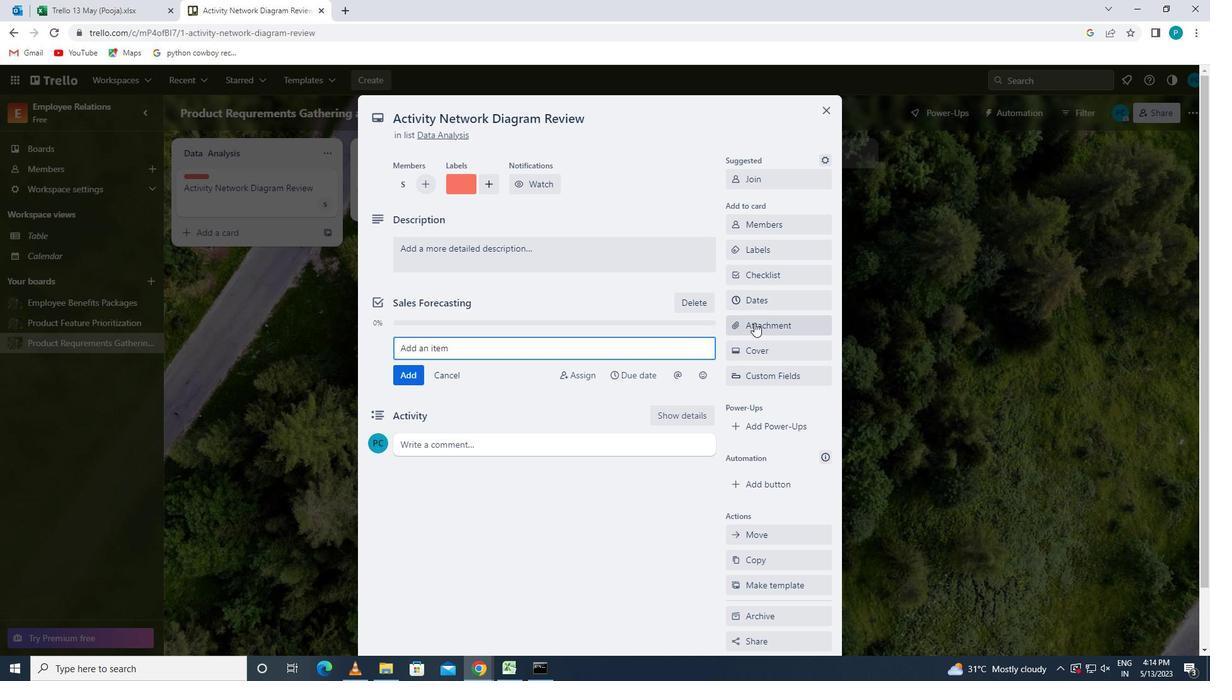 
Action: Mouse moved to (772, 427)
Screenshot: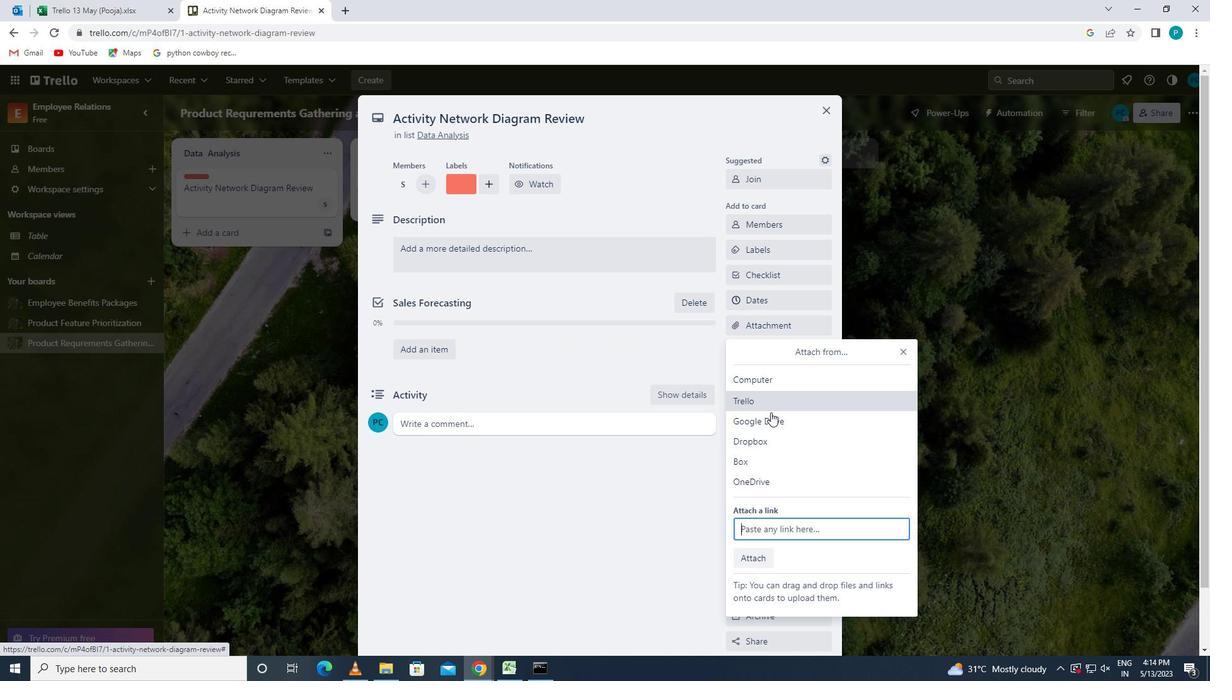 
Action: Mouse pressed left at (772, 427)
Screenshot: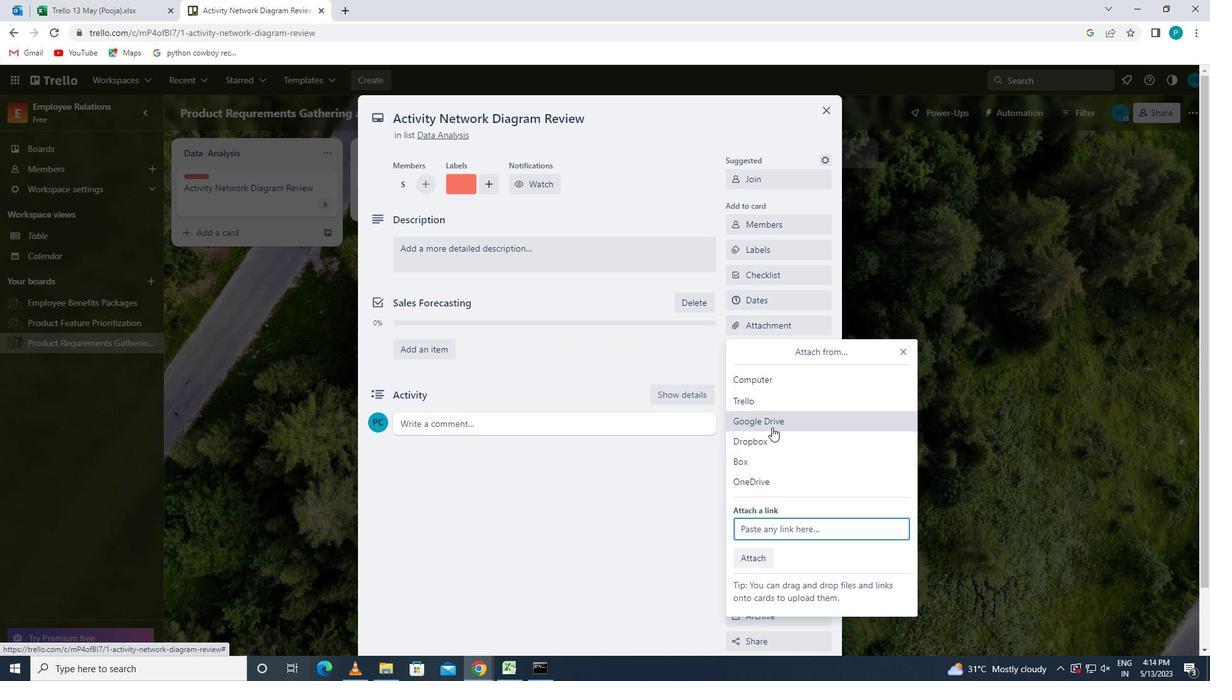 
Action: Mouse moved to (385, 358)
Screenshot: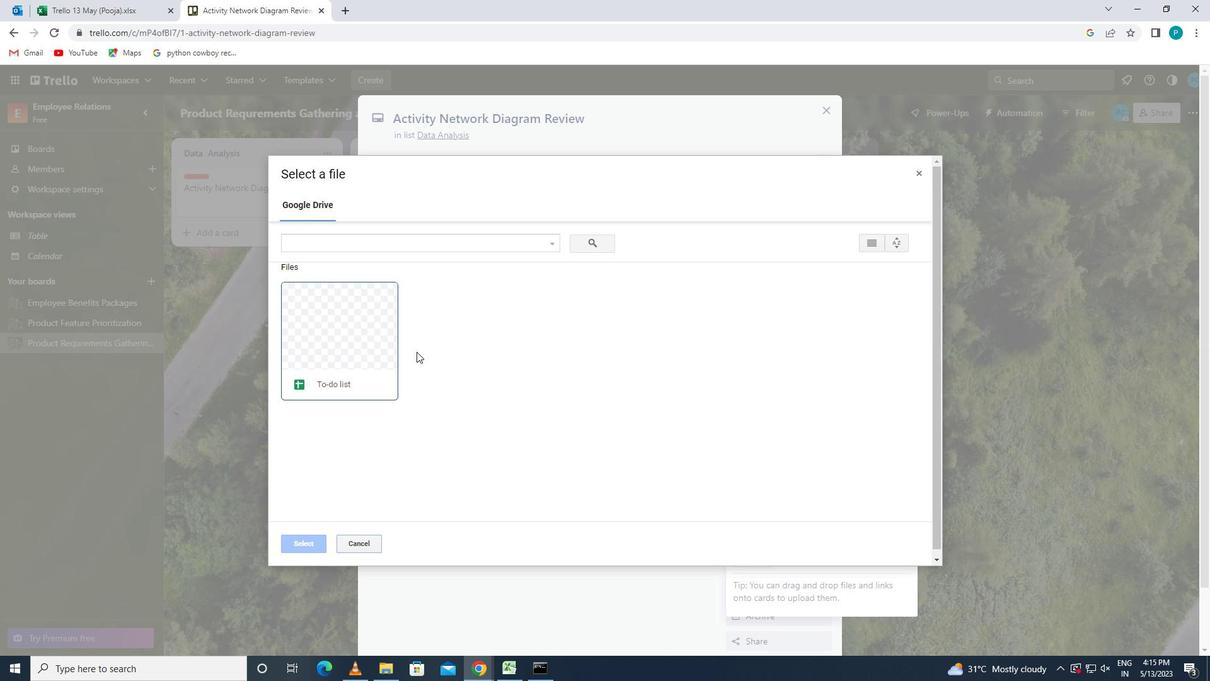 
Action: Mouse pressed left at (385, 358)
Screenshot: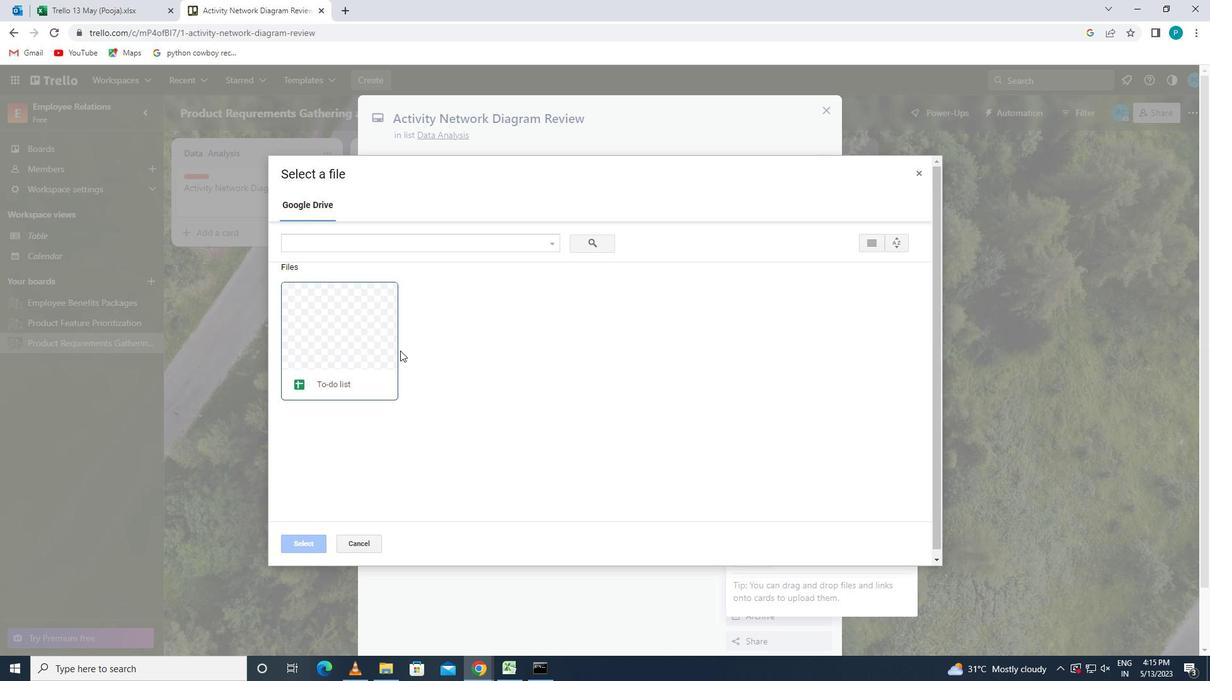 
Action: Mouse moved to (296, 542)
Screenshot: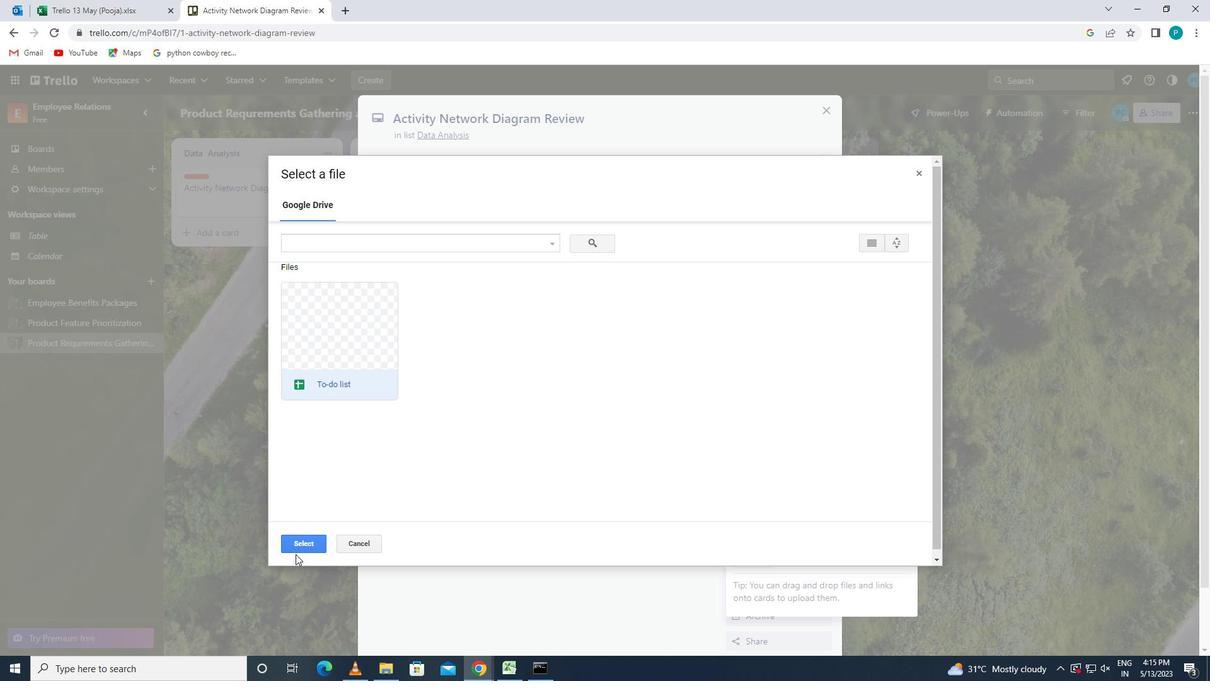 
Action: Mouse pressed left at (296, 542)
Screenshot: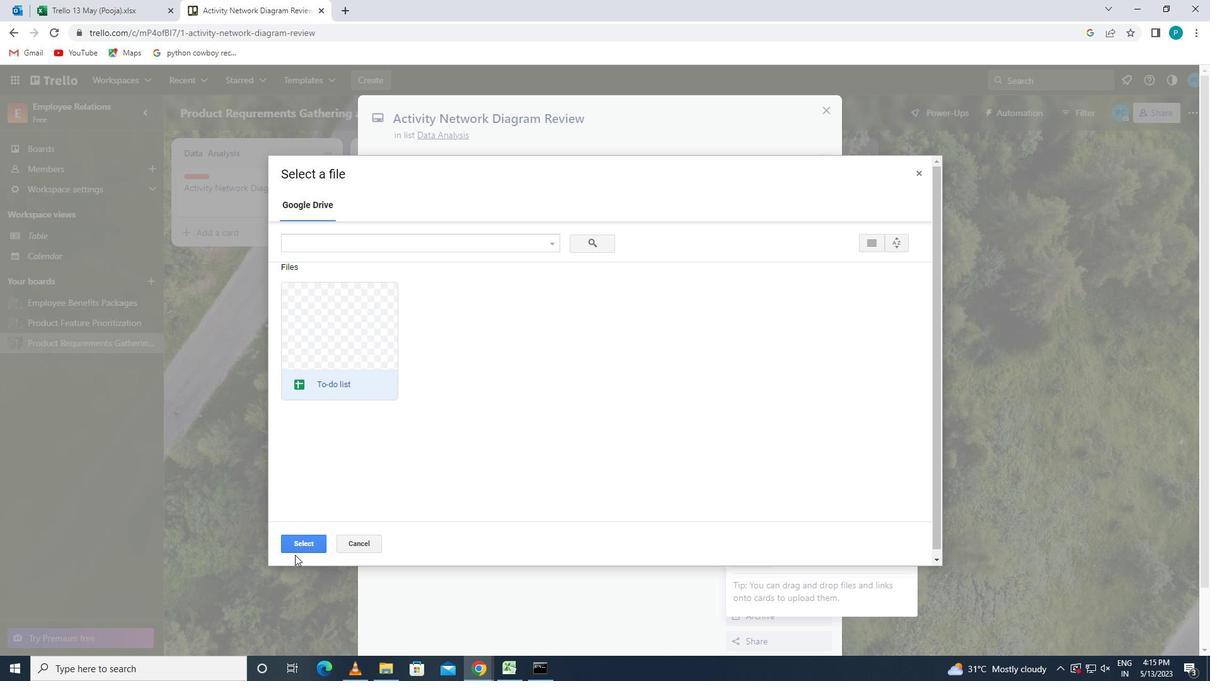 
Action: Mouse moved to (769, 348)
Screenshot: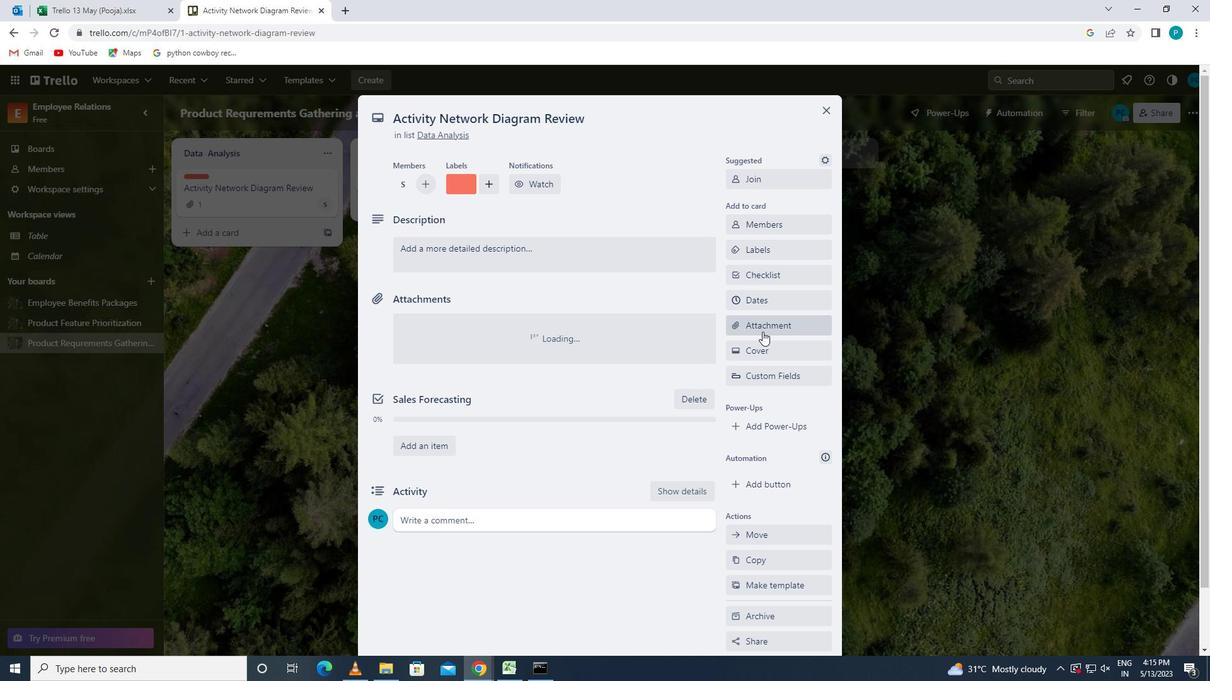 
Action: Mouse pressed left at (769, 348)
Screenshot: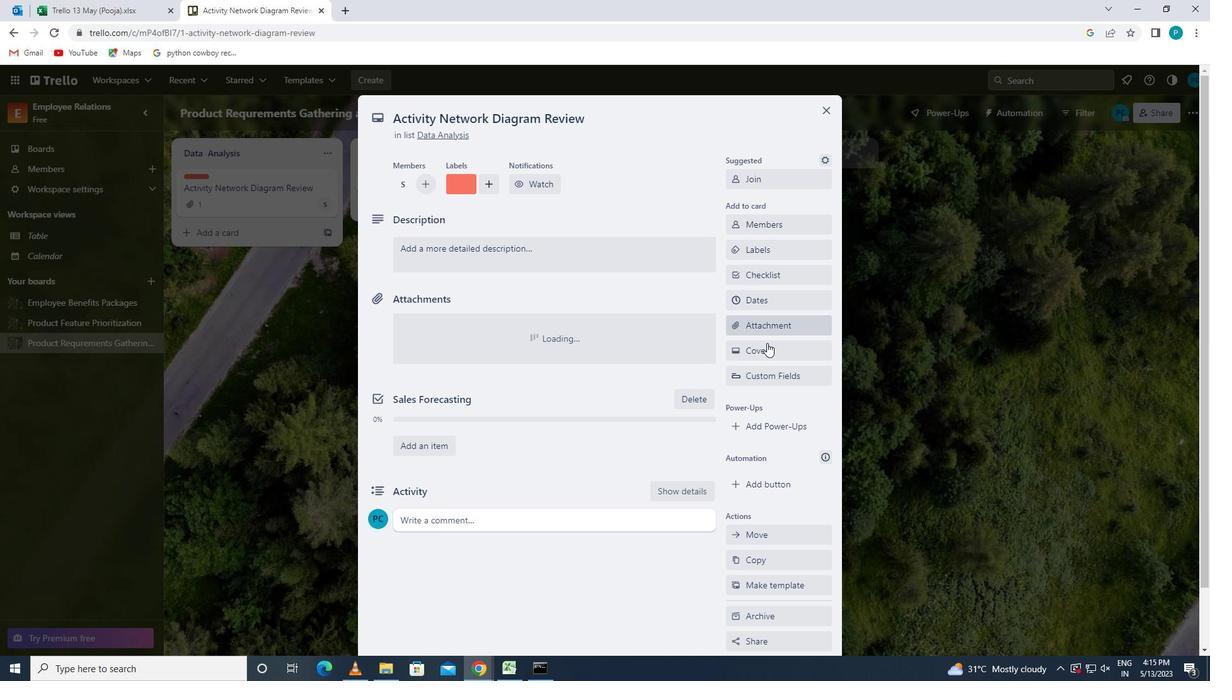 
Action: Mouse moved to (844, 403)
Screenshot: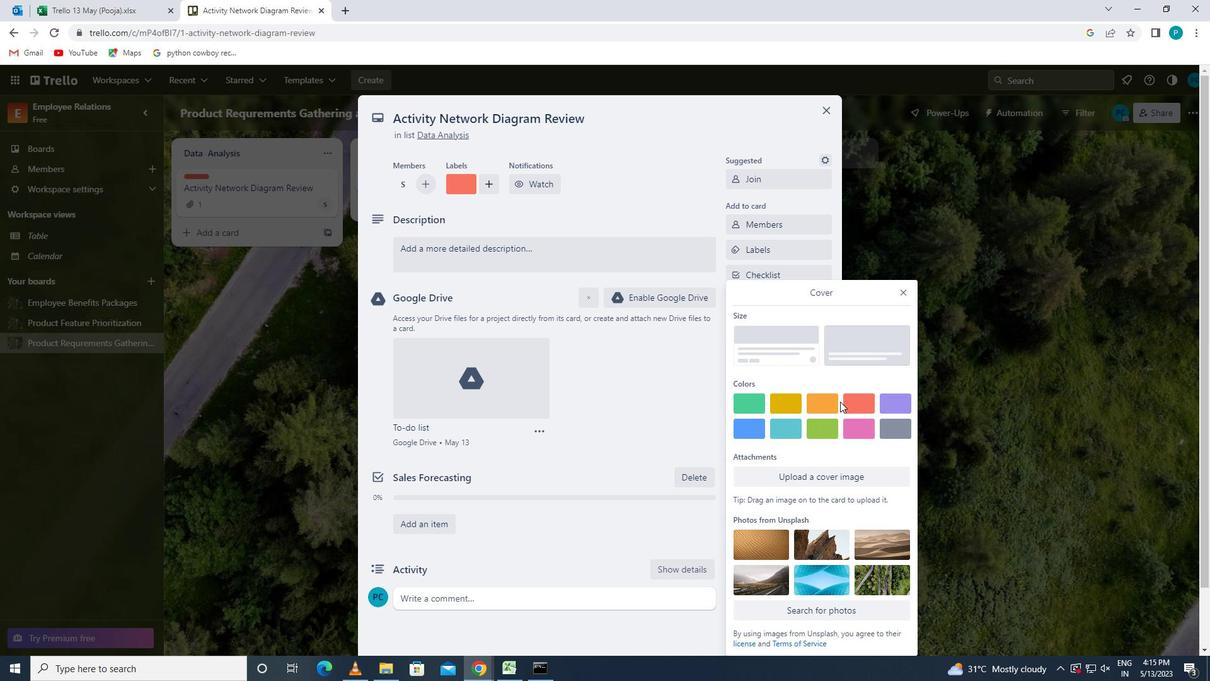 
Action: Mouse pressed left at (844, 403)
Screenshot: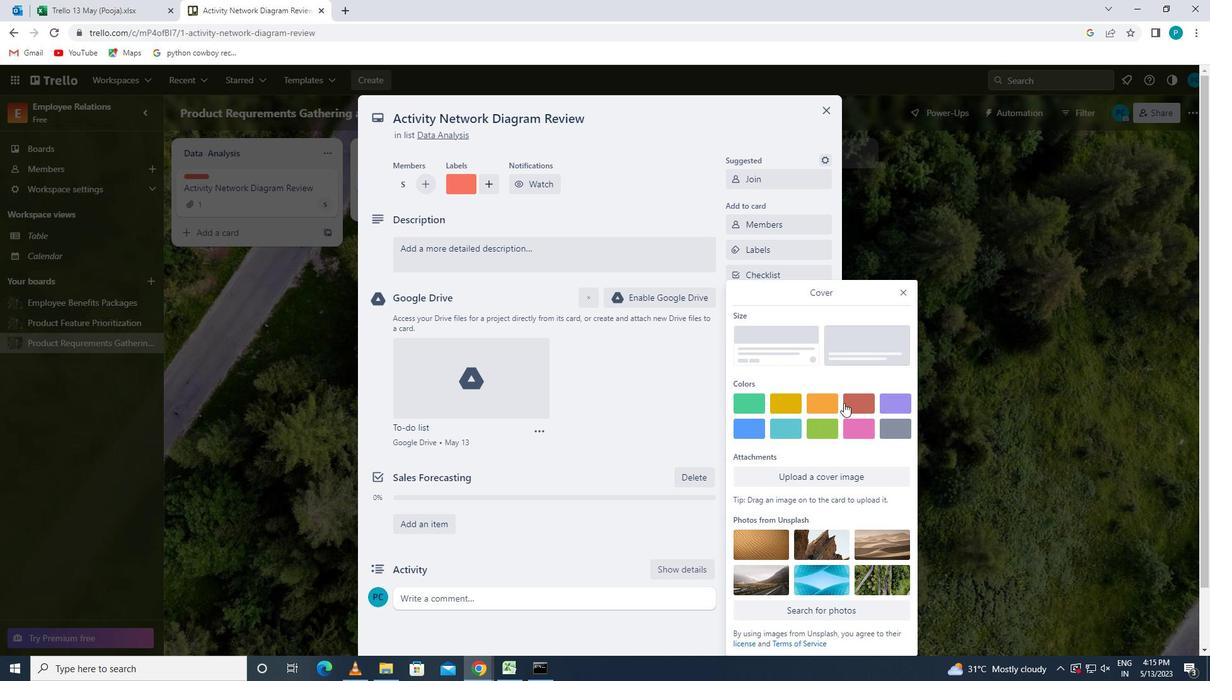 
Action: Mouse moved to (903, 264)
Screenshot: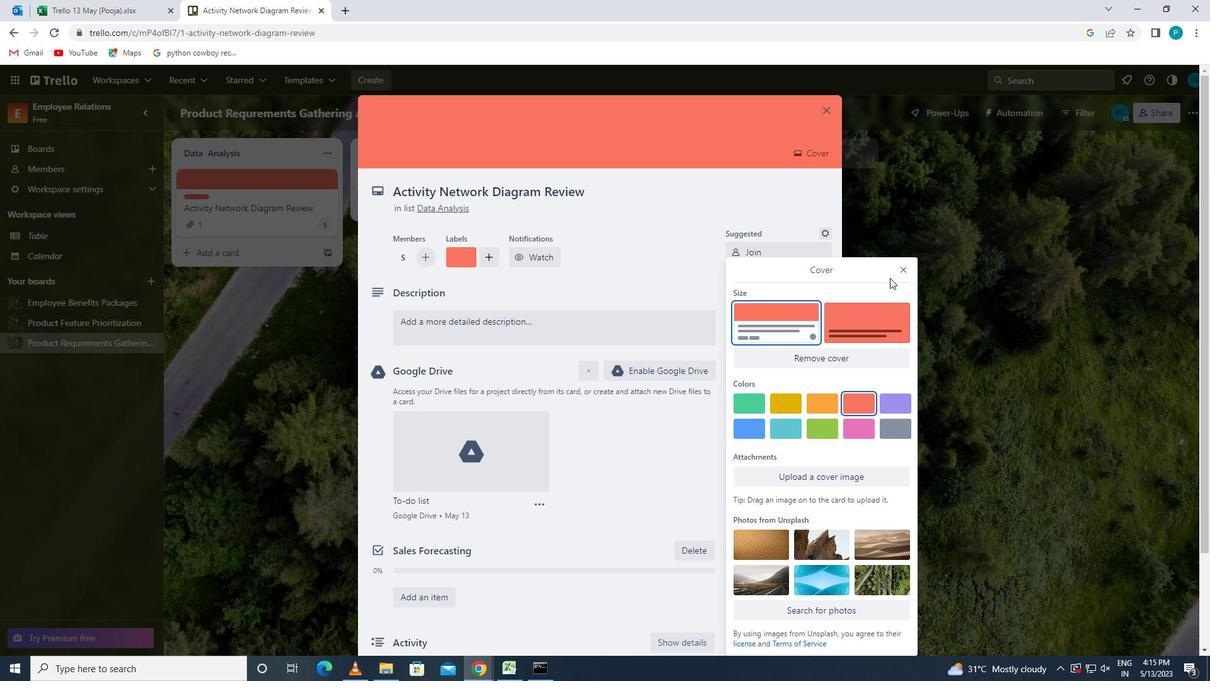 
Action: Mouse pressed left at (903, 264)
Screenshot: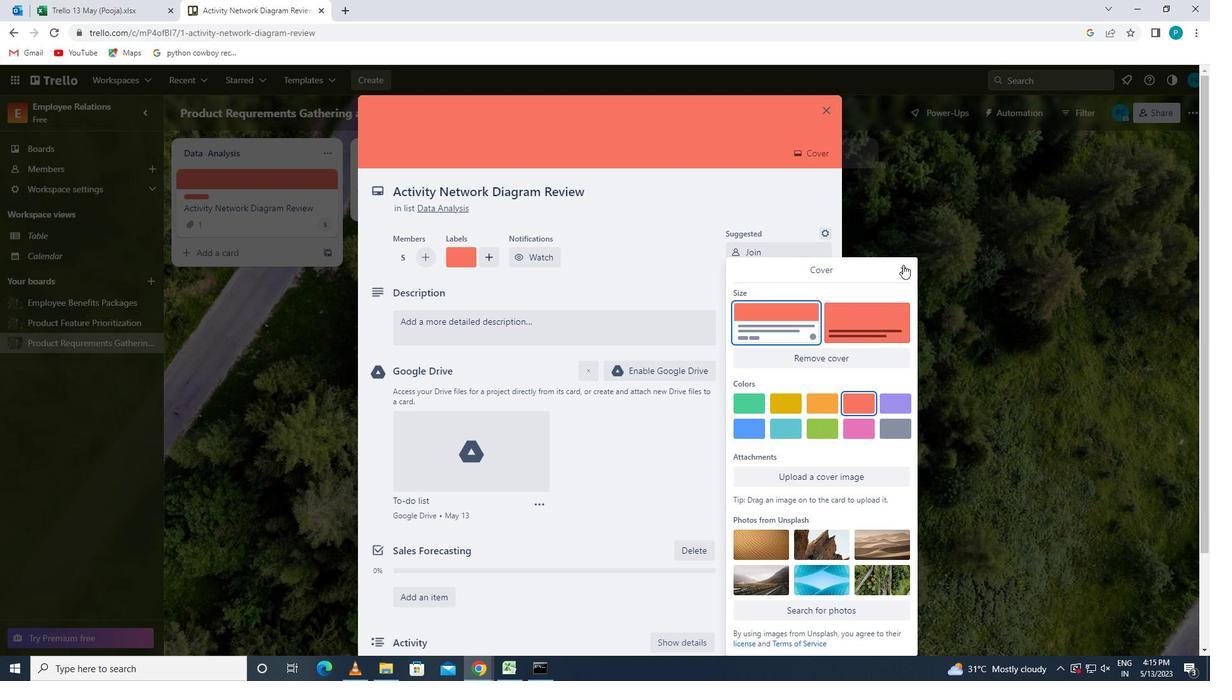 
Action: Mouse moved to (619, 334)
Screenshot: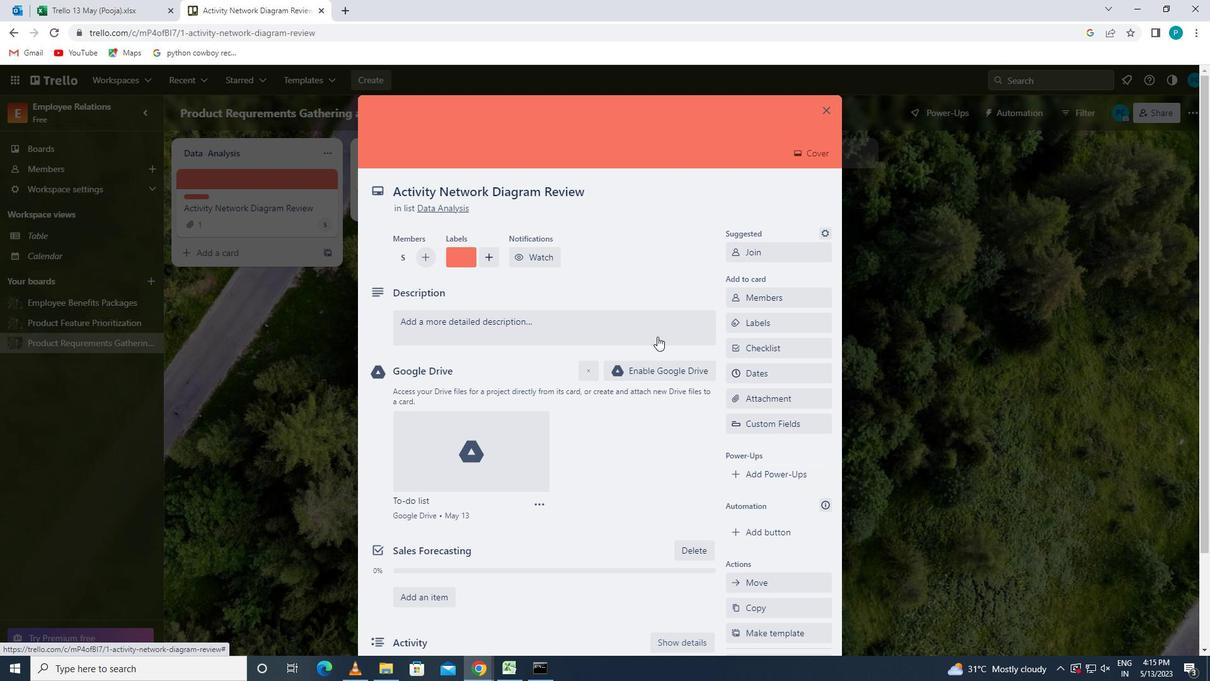 
Action: Mouse pressed left at (619, 334)
Screenshot: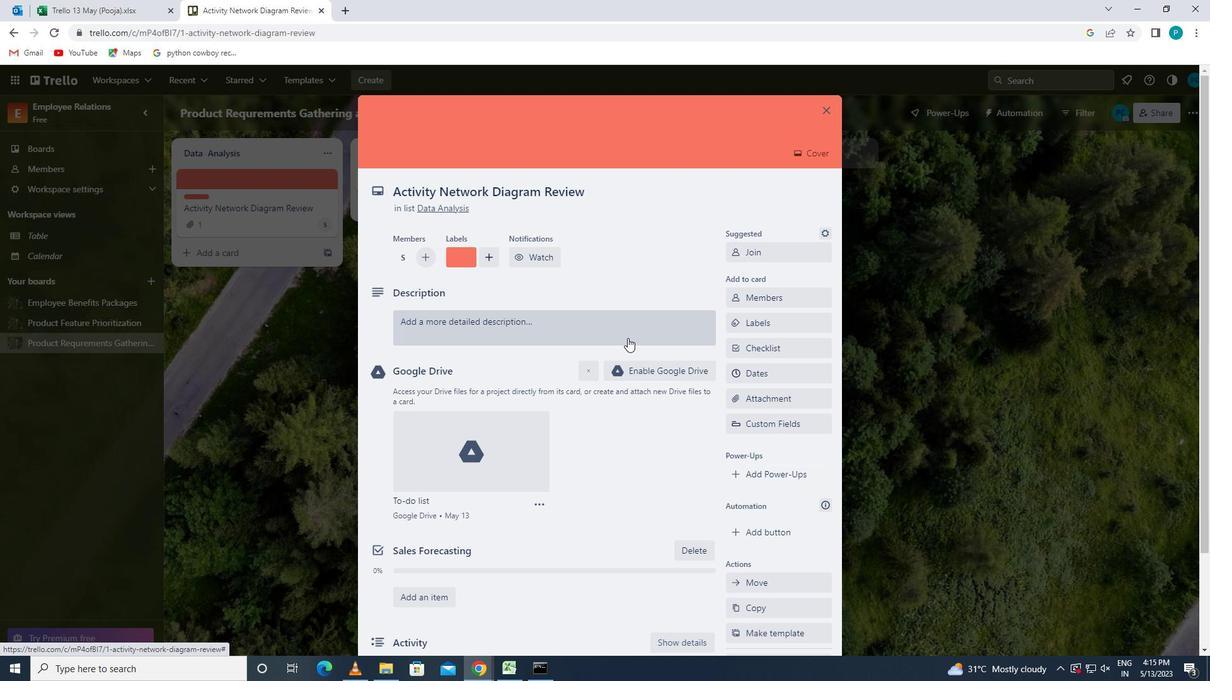 
Action: Key pressed <Key.caps_lock>p<Key.caps_lock>lan<Key.space>
Screenshot: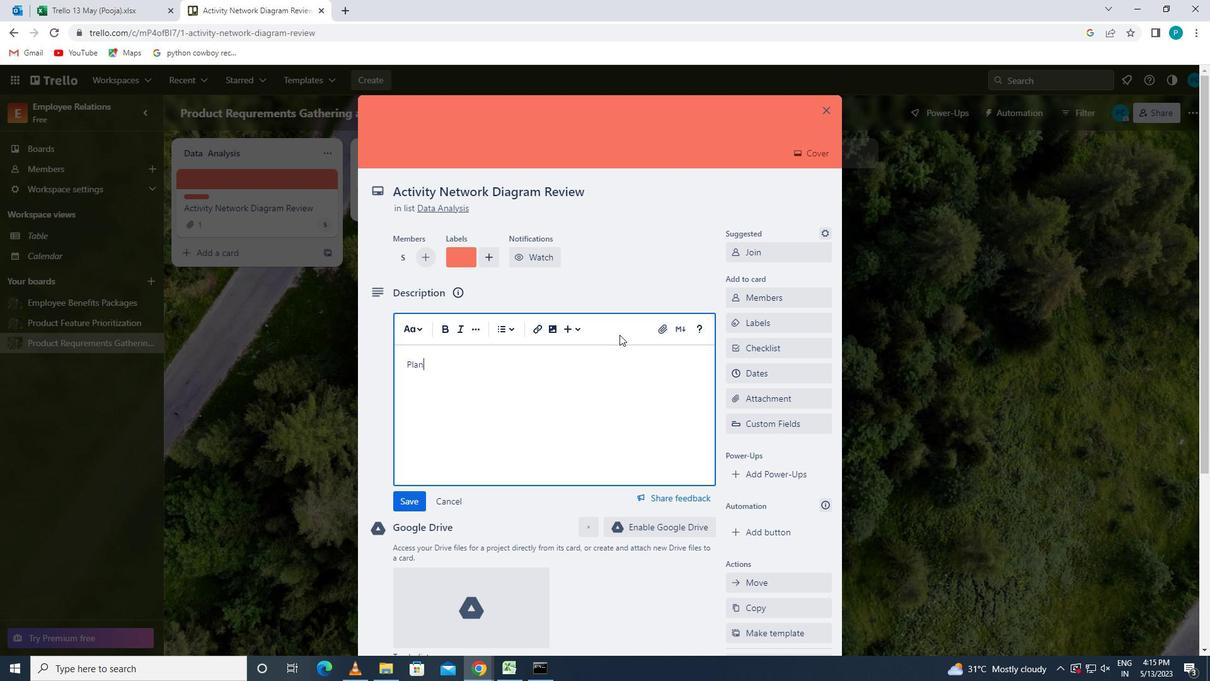 
Action: Mouse moved to (619, 334)
Screenshot: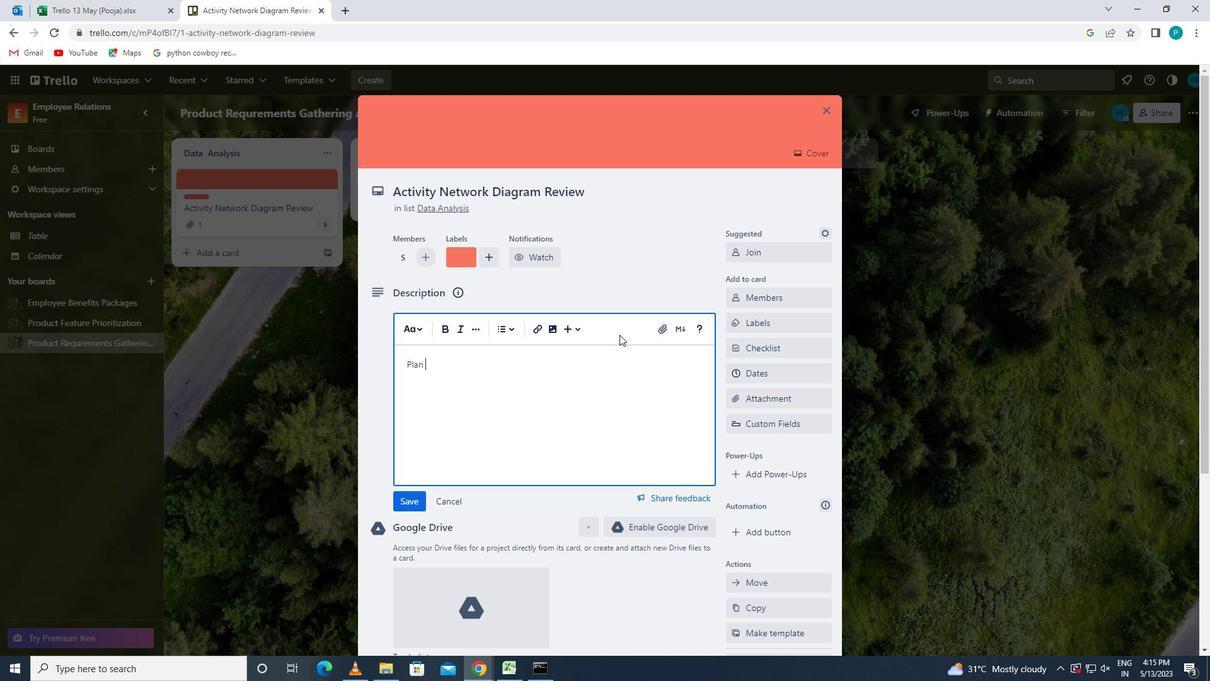
Action: Key pressed and<Key.space>execute<Key.space>company<Key.space>team<Key.space>-n<Key.backspace>building<Key.space>retreat<Key.space>with<Key.space>focus<Key.space>on<Key.space>stress<Key.space>management<Key.space>and<Key.space>resilience
Screenshot: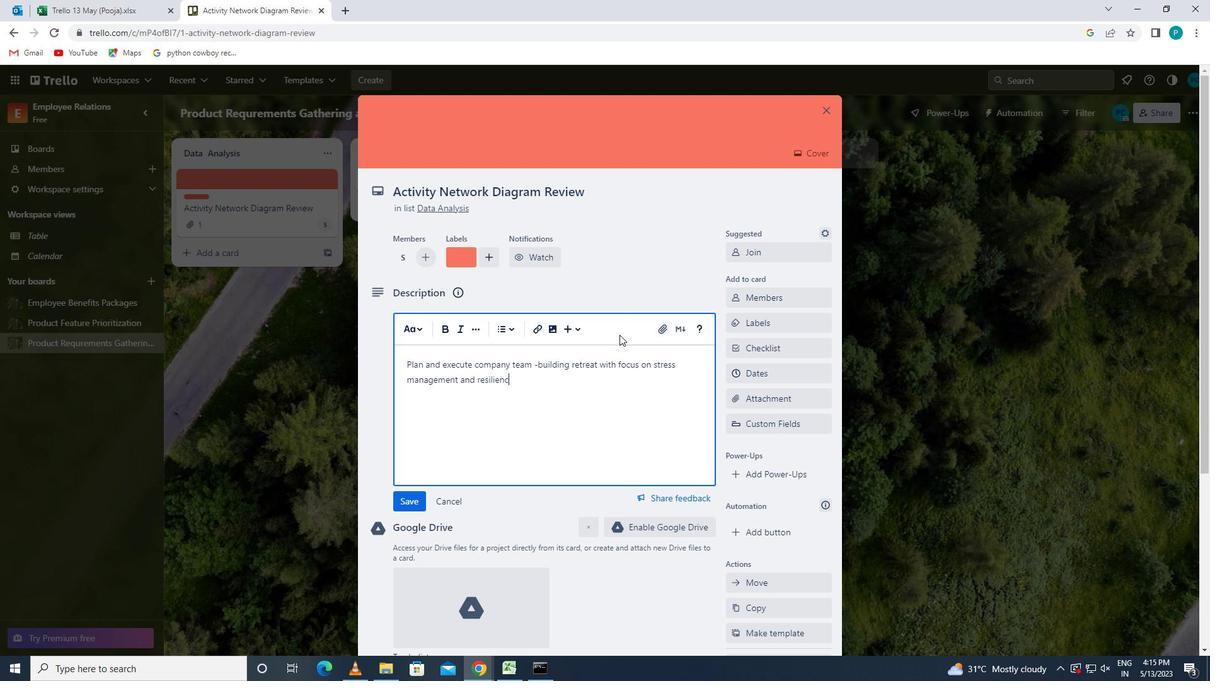
Action: Mouse moved to (414, 496)
Screenshot: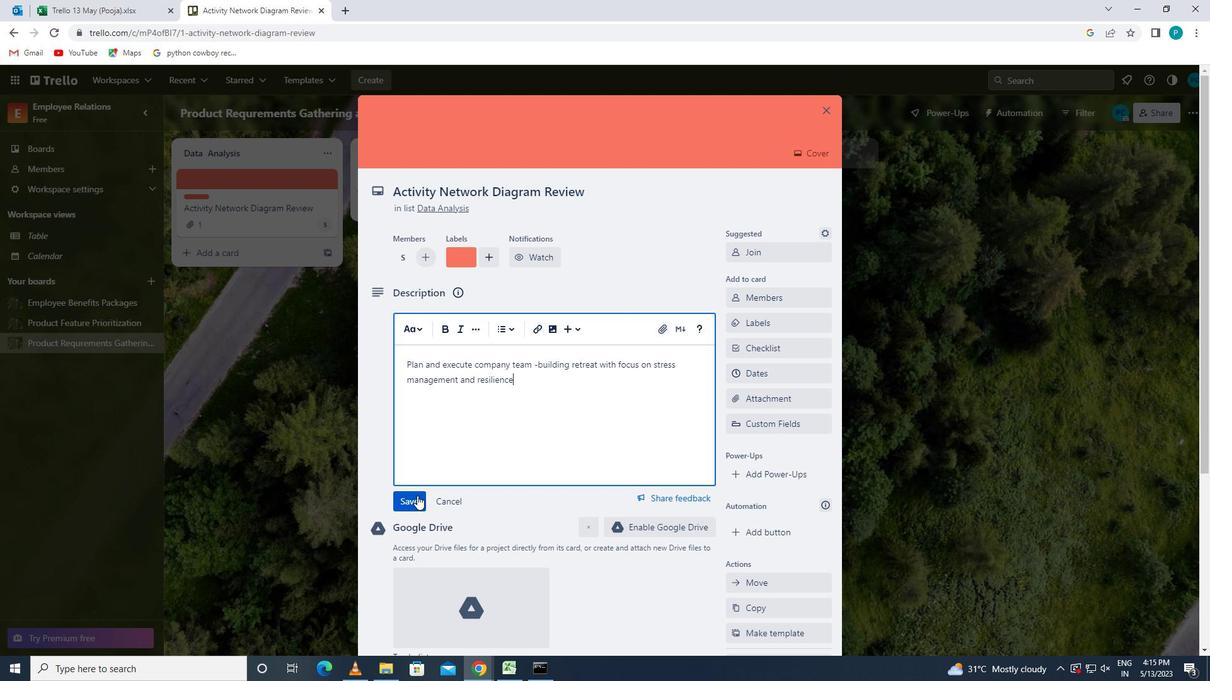 
Action: Mouse pressed left at (414, 496)
Screenshot: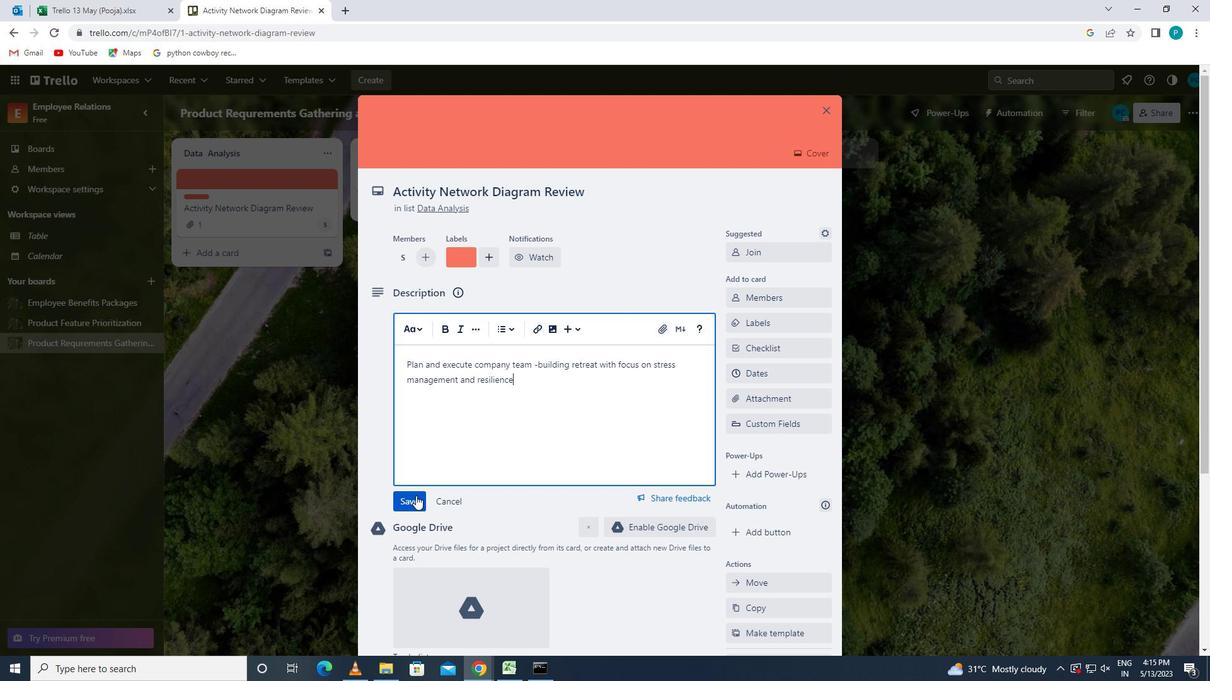 
Action: Mouse moved to (440, 544)
Screenshot: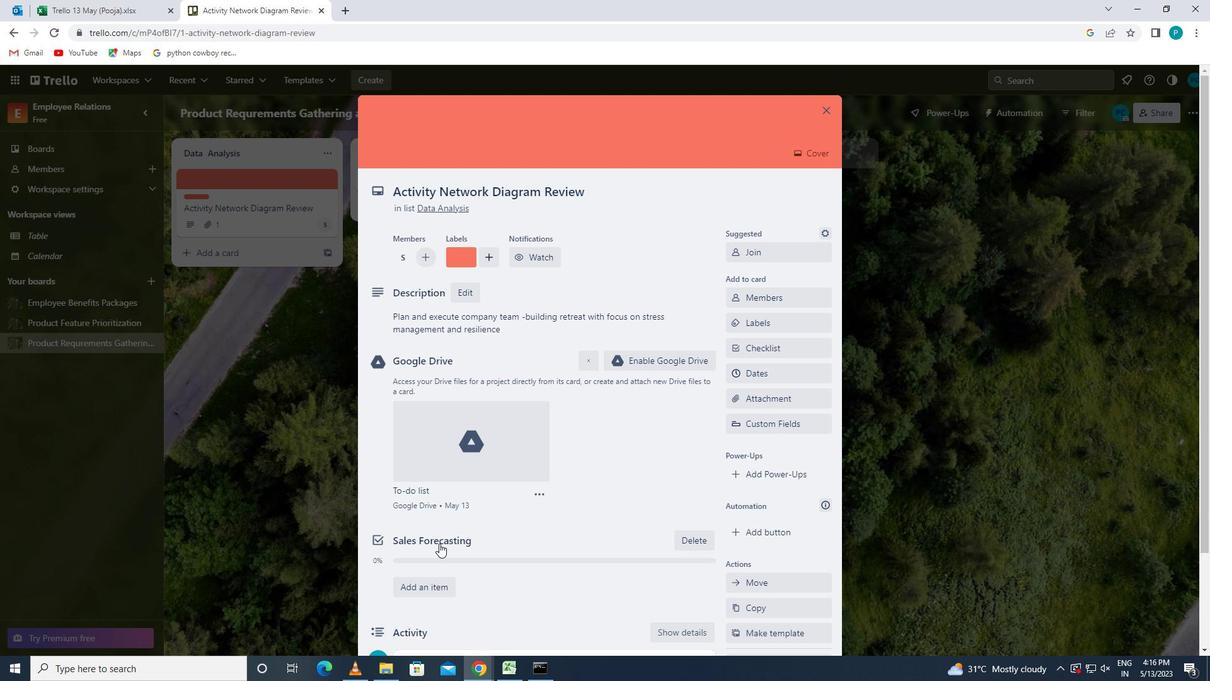 
Action: Mouse scrolled (440, 543) with delta (0, 0)
Screenshot: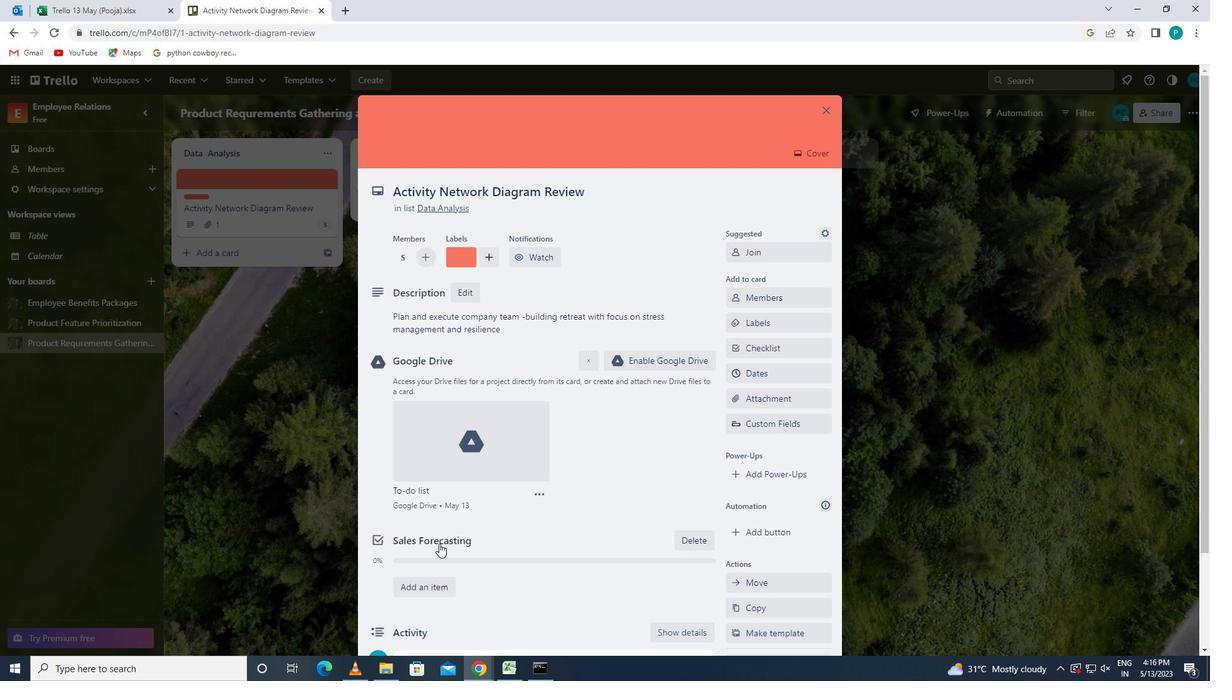 
Action: Mouse scrolled (440, 543) with delta (0, 0)
Screenshot: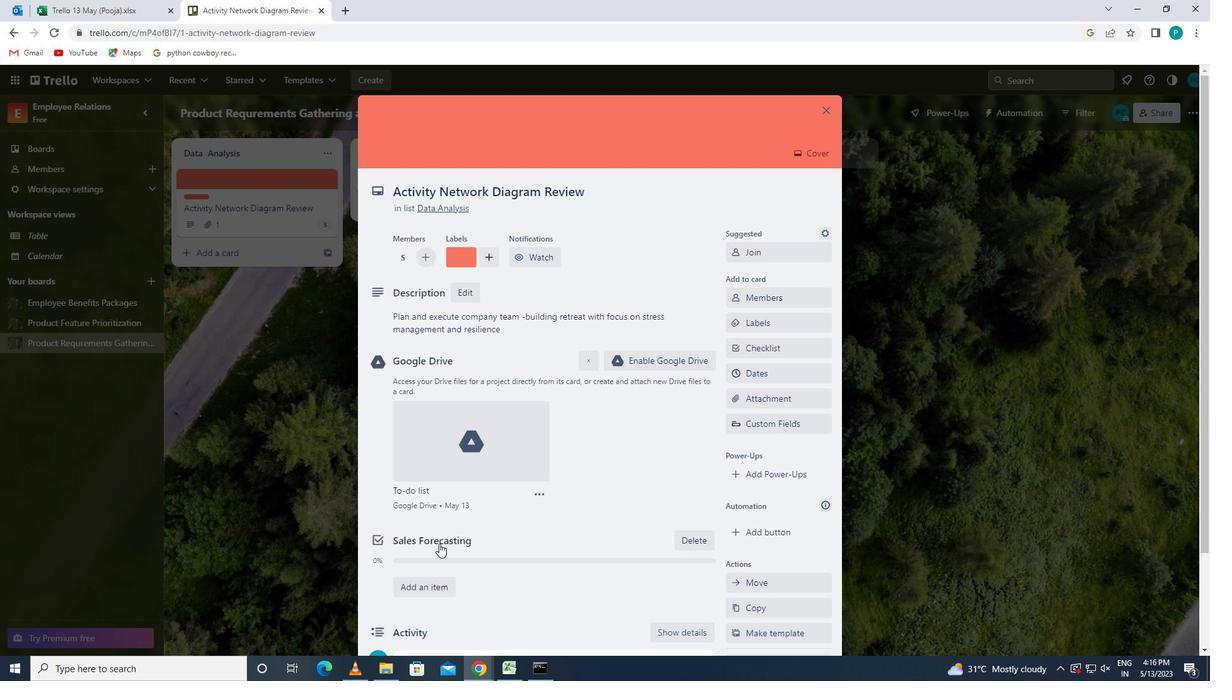 
Action: Mouse pressed left at (440, 544)
Screenshot: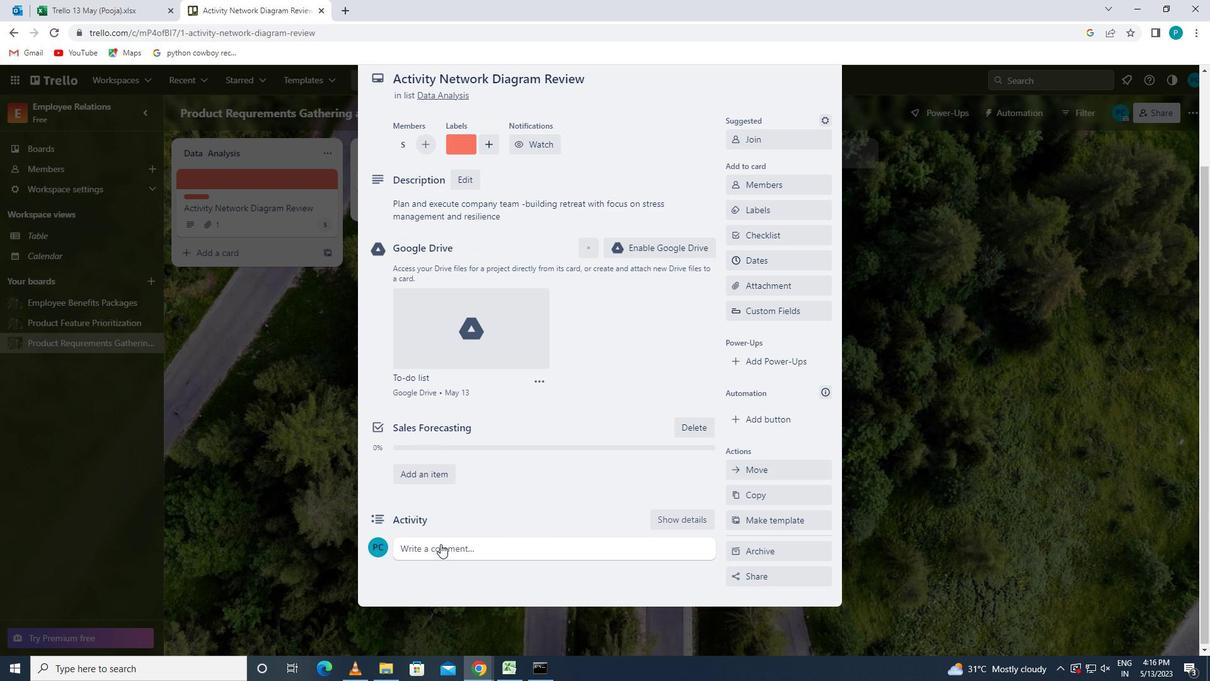 
Action: Key pressed <Key.caps_lock>t<Key.caps_lock>his<Key.space>tasl<Key.backspace>k<Key.space>requires<Key.space>us<Key.space>to<Key.space>stay<Key.space>focused<Key.space>on<Key.space>the<Key.space>end<Key.space>goal<Key.space>not<Key.space>get<Key.space>sidetracked<Key.space>by<Key.space>distractions
Screenshot: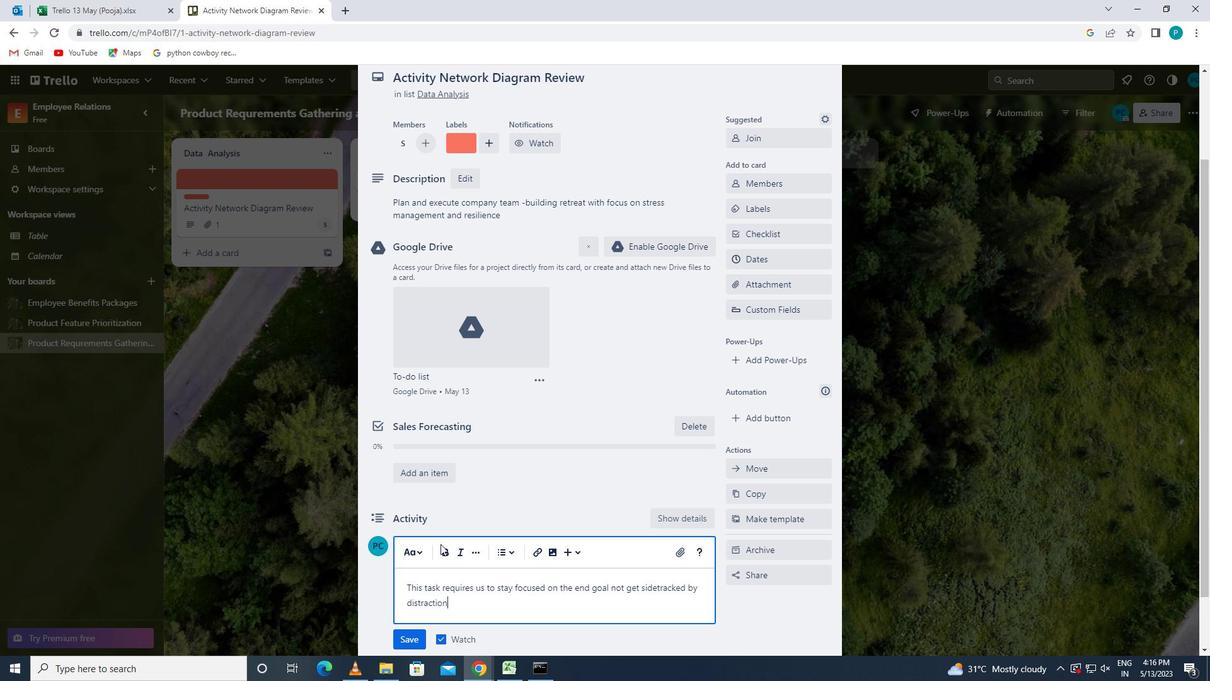 
Action: Mouse moved to (405, 634)
Screenshot: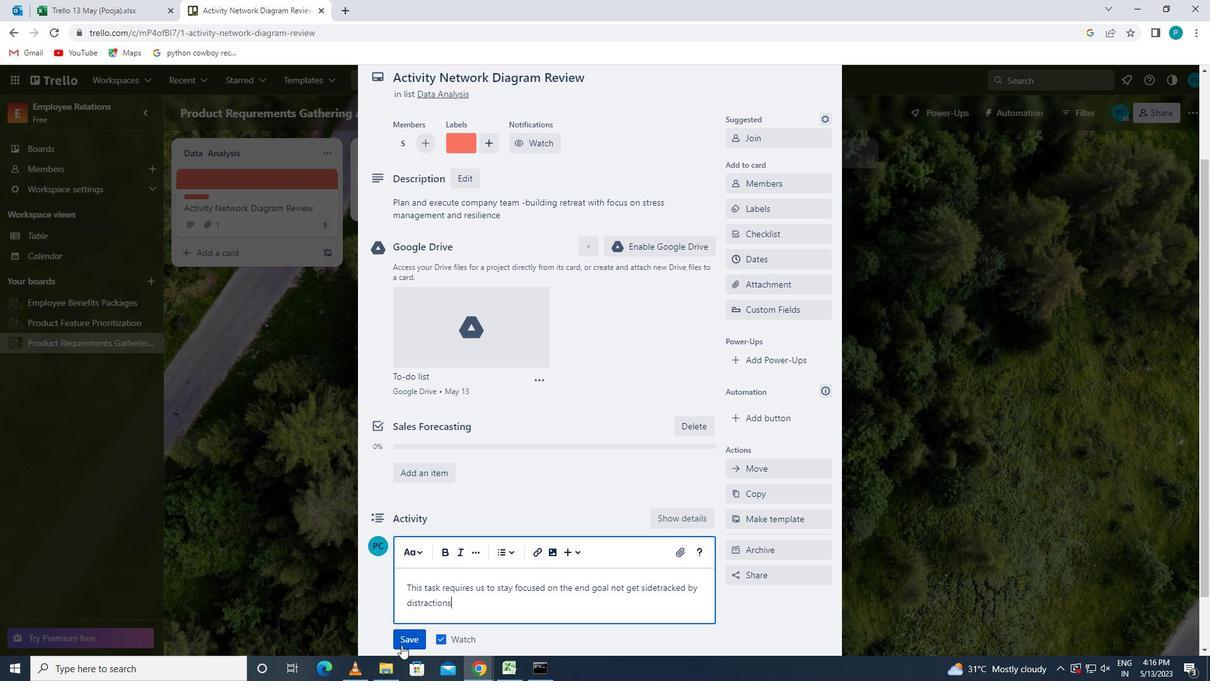 
Action: Mouse pressed left at (405, 634)
Screenshot: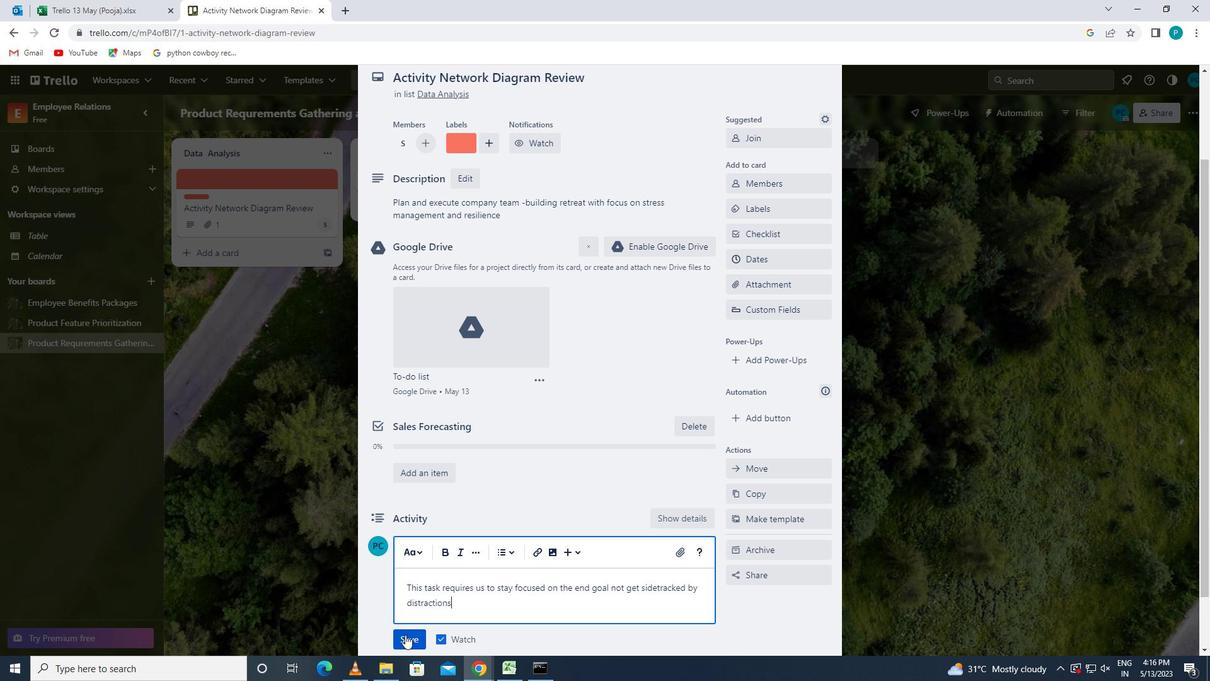 
Action: Mouse moved to (783, 268)
Screenshot: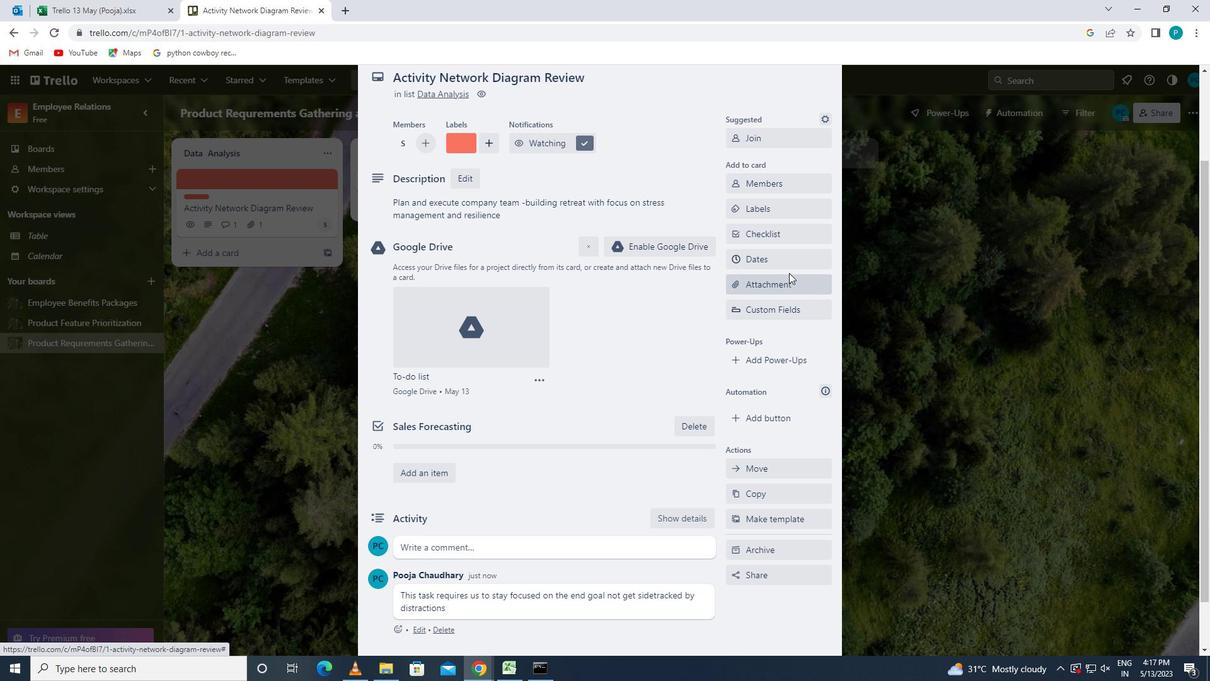 
Action: Mouse pressed left at (783, 268)
Screenshot: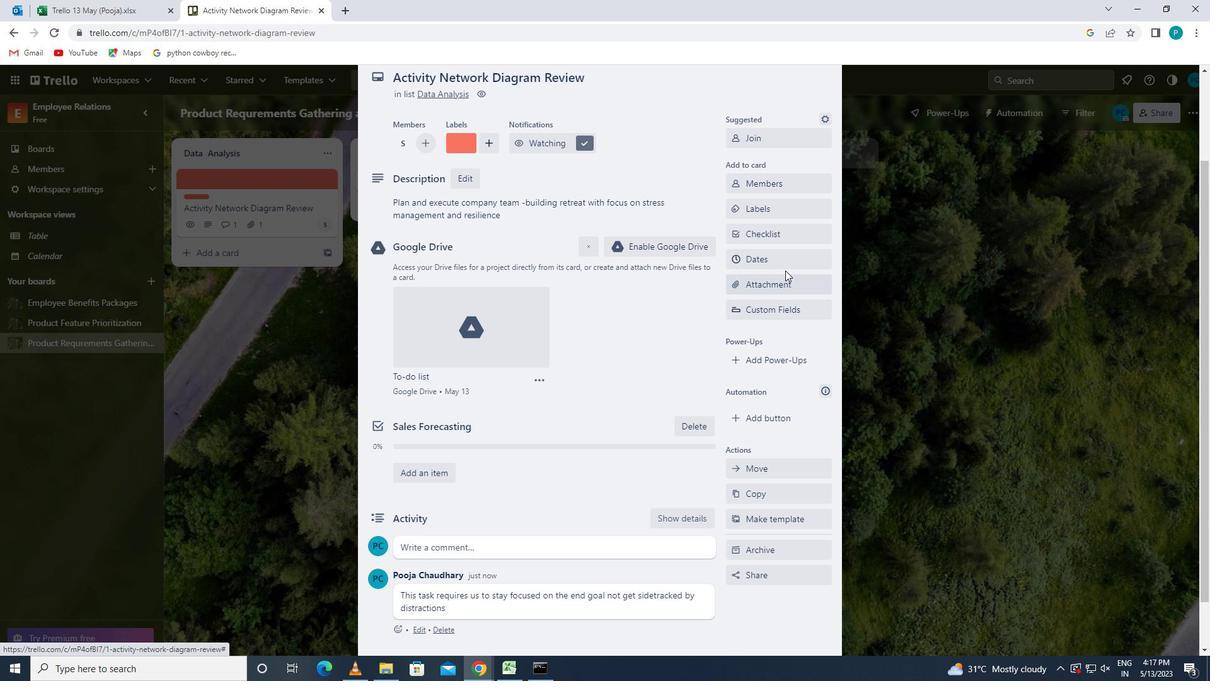 
Action: Mouse moved to (744, 342)
Screenshot: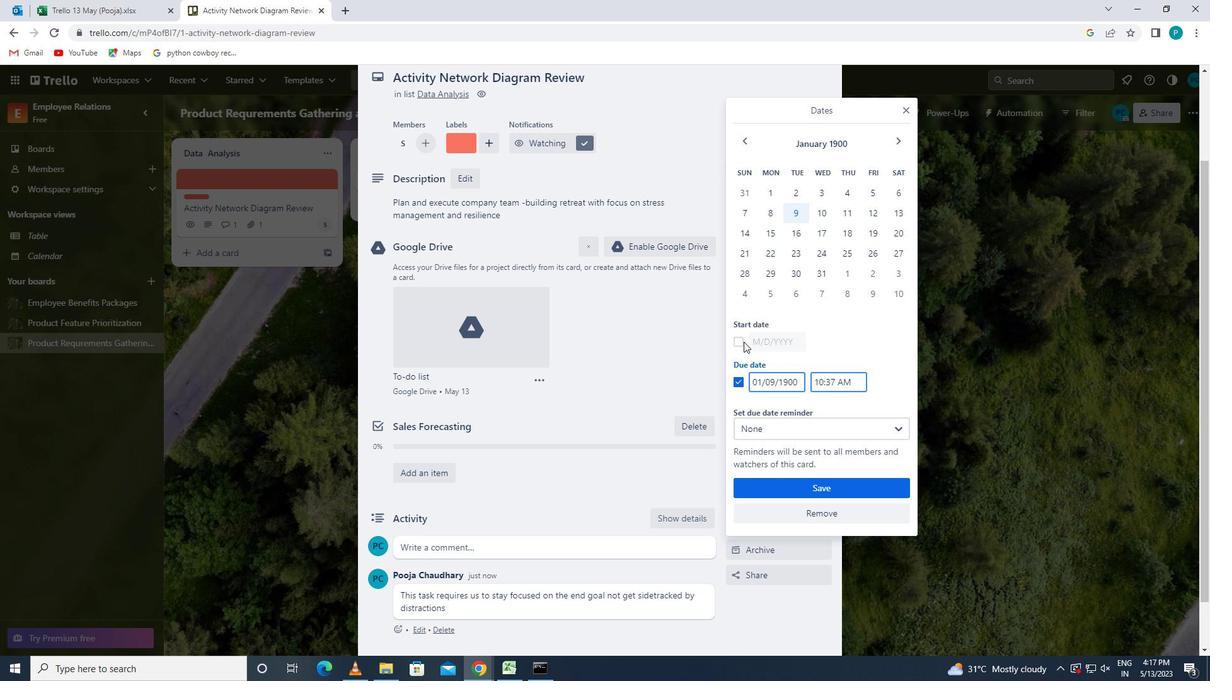 
Action: Mouse pressed left at (744, 342)
Screenshot: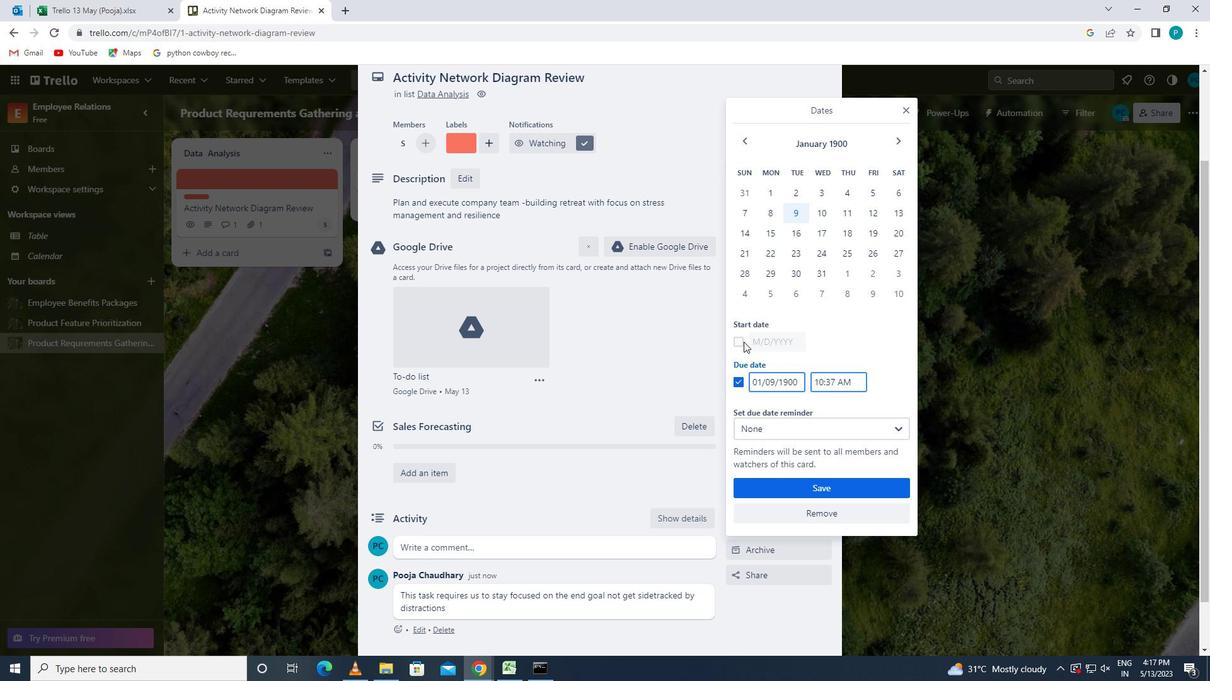 
Action: Mouse moved to (748, 343)
Screenshot: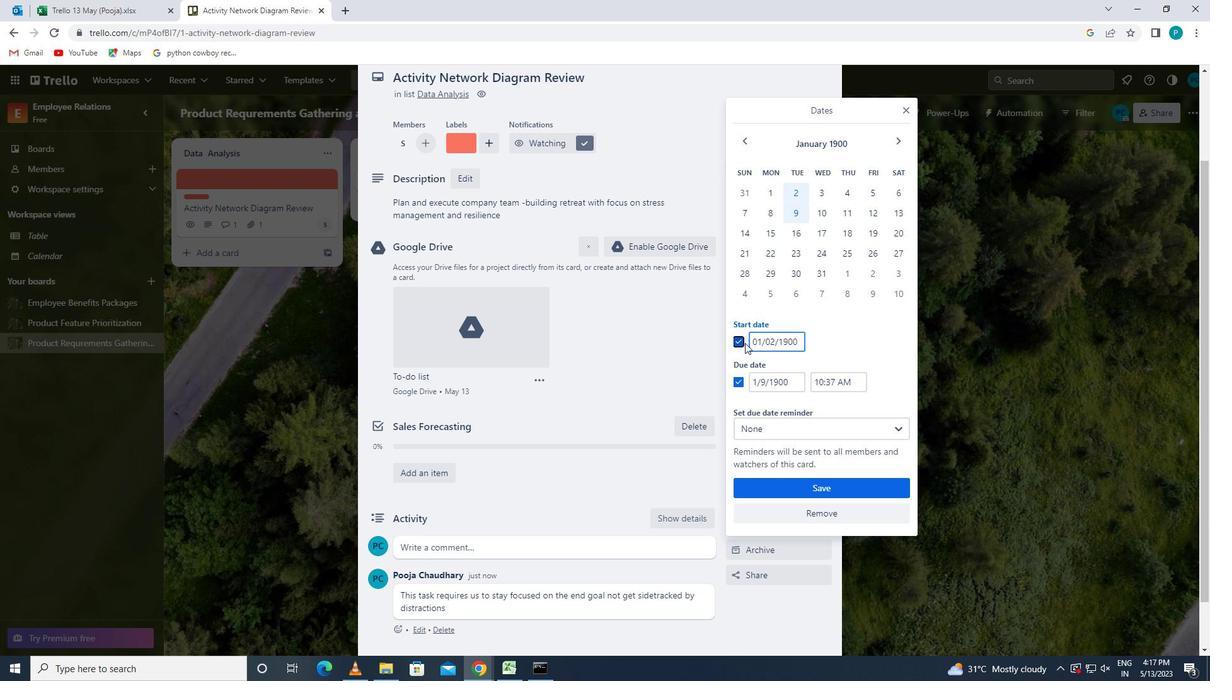 
Action: Mouse pressed left at (748, 343)
Screenshot: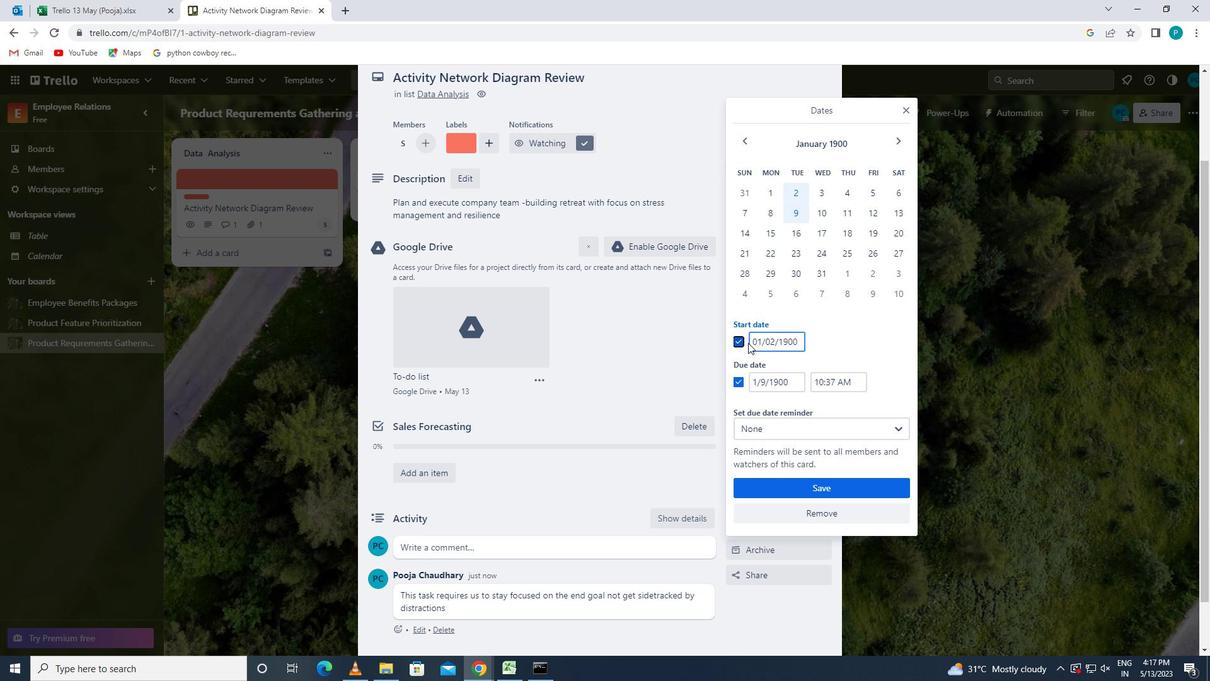 
Action: Mouse moved to (794, 356)
Screenshot: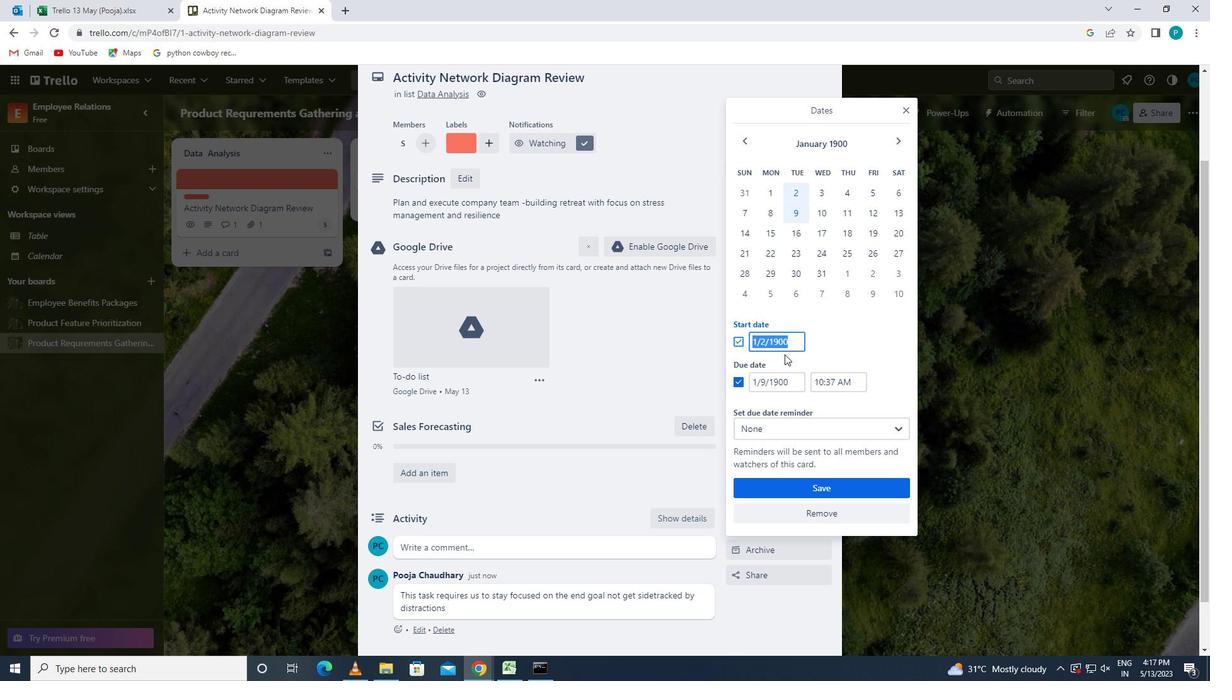 
Action: Key pressed <Key.backspace>
Screenshot: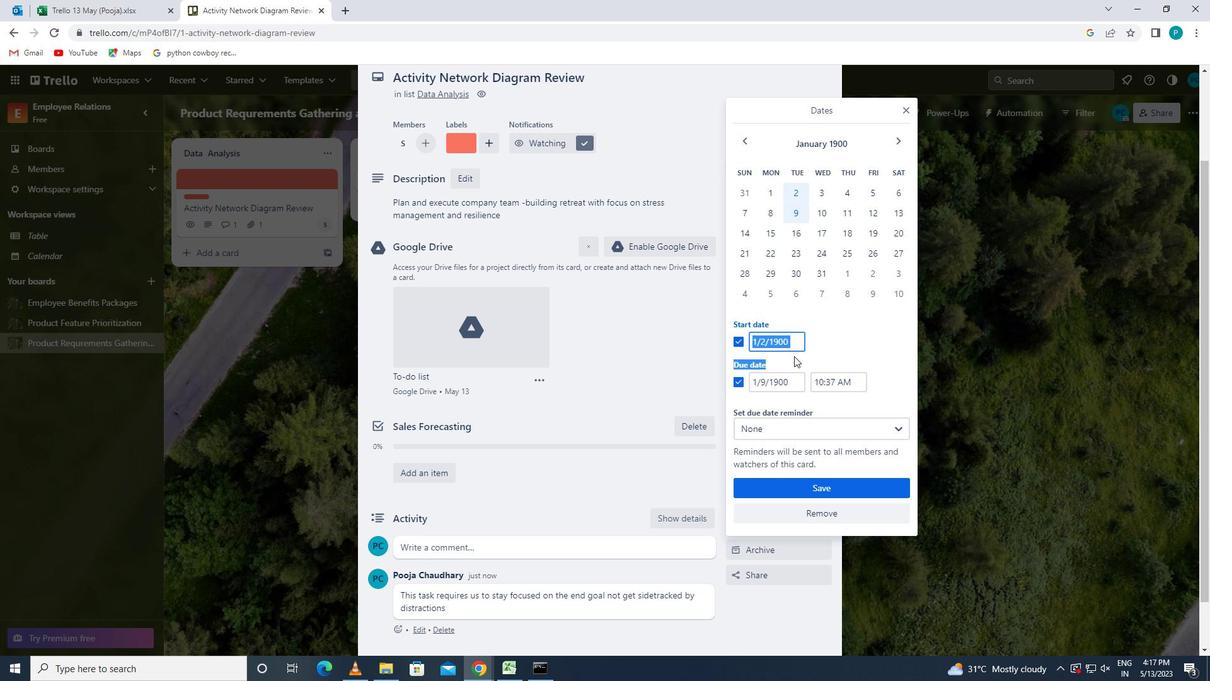 
Action: Mouse pressed left at (794, 356)
Screenshot: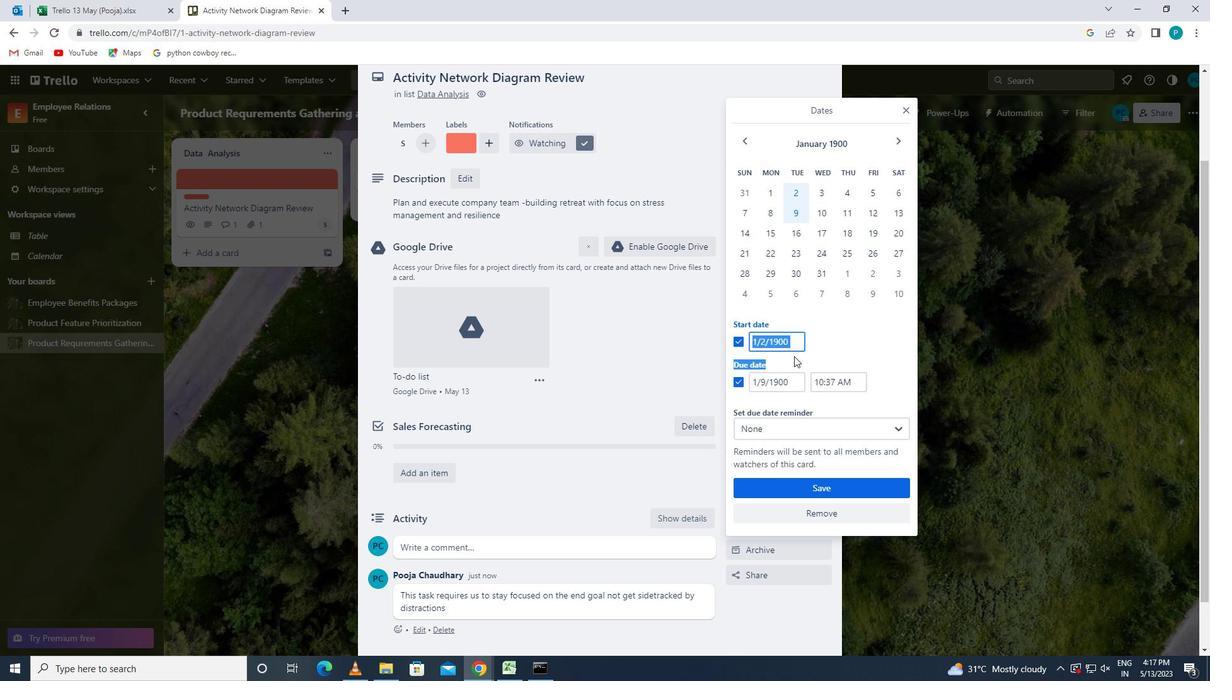 
Action: Mouse moved to (788, 339)
Screenshot: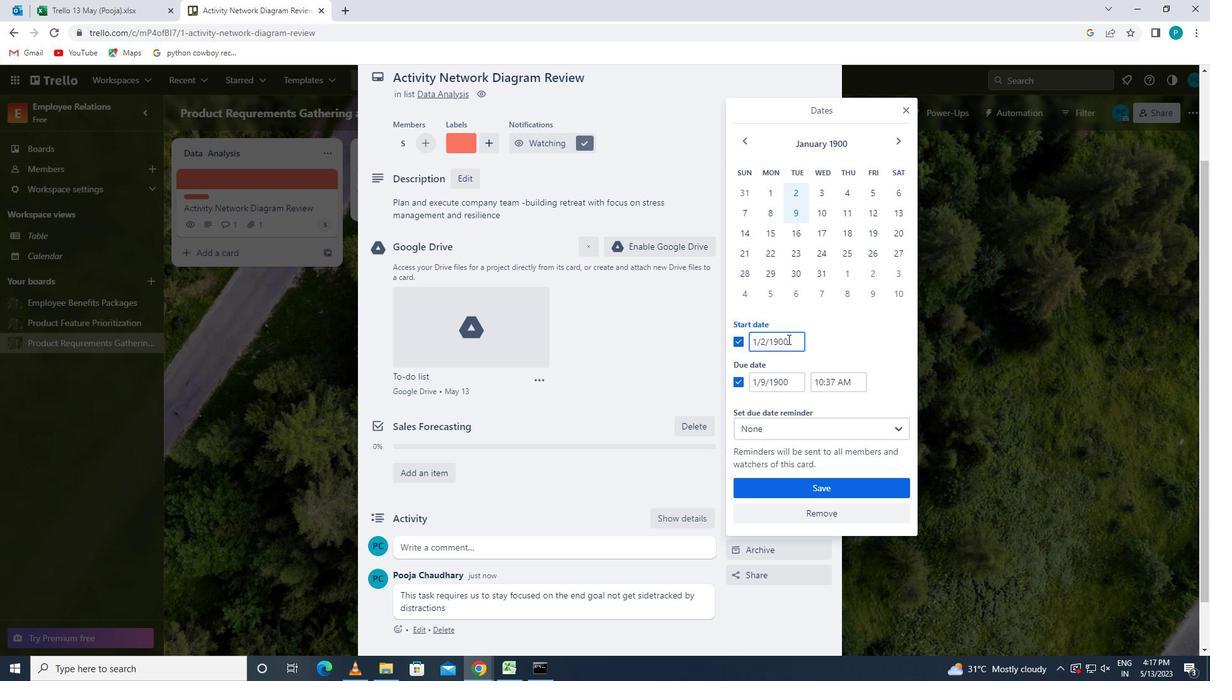 
Action: Mouse pressed left at (788, 339)
Screenshot: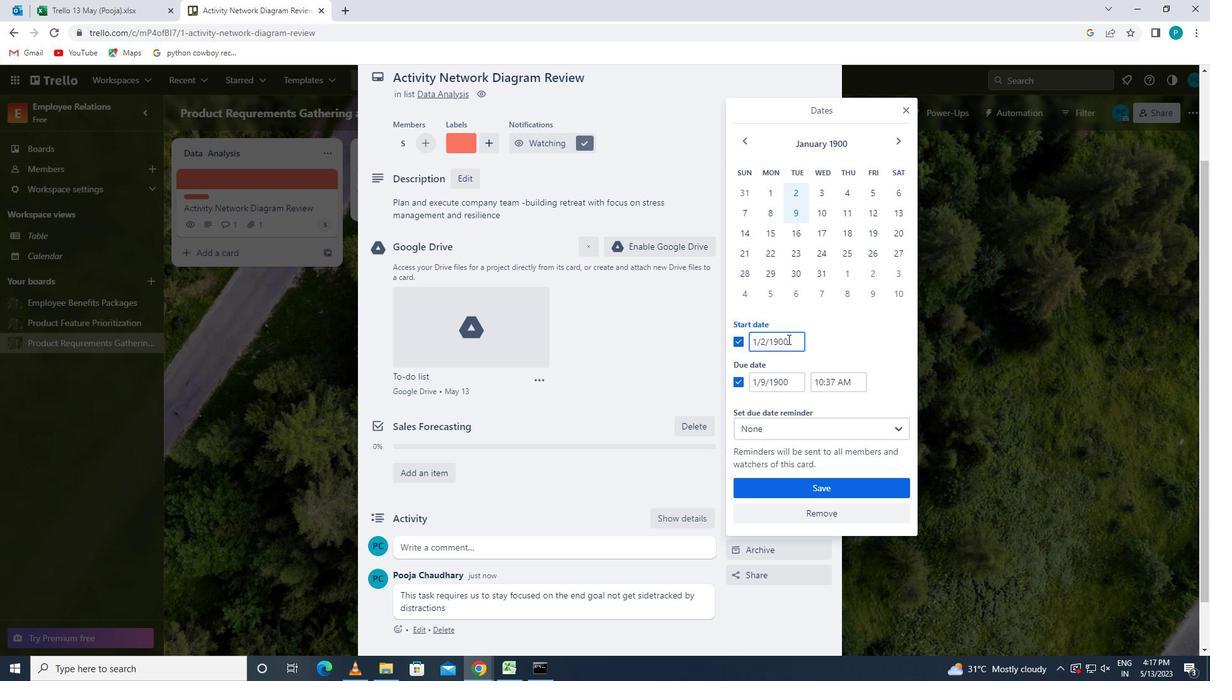 
Action: Mouse moved to (753, 355)
Screenshot: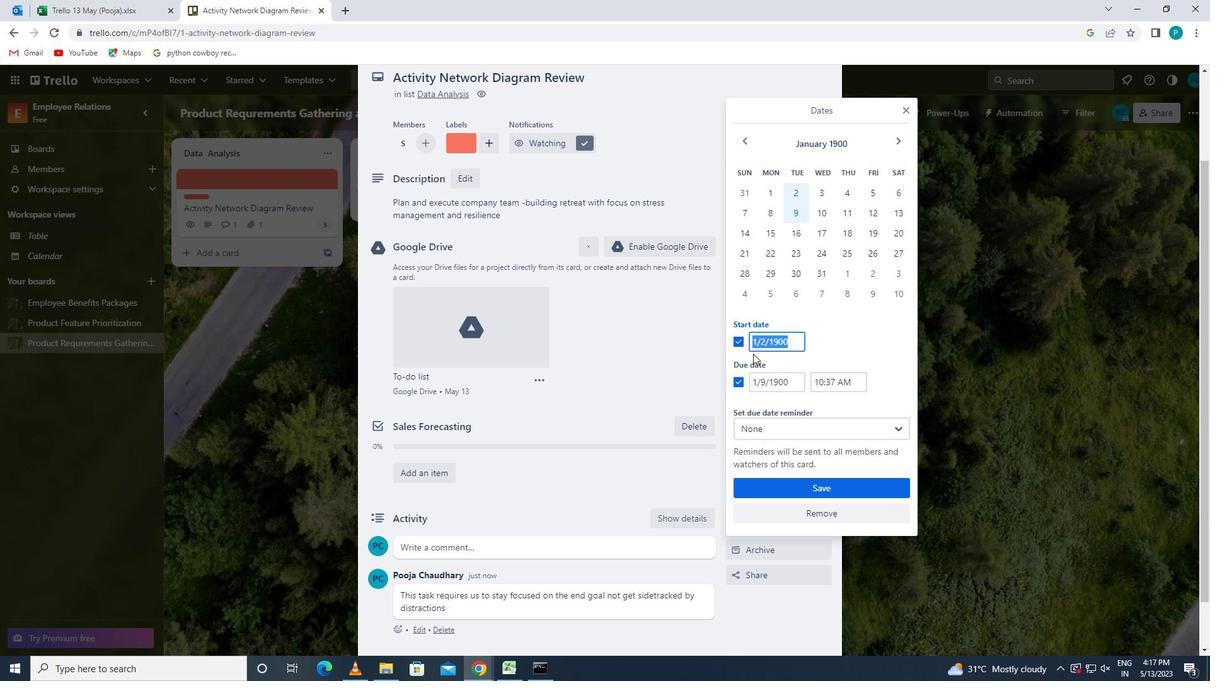 
Action: Key pressed 1/3/1900
Screenshot: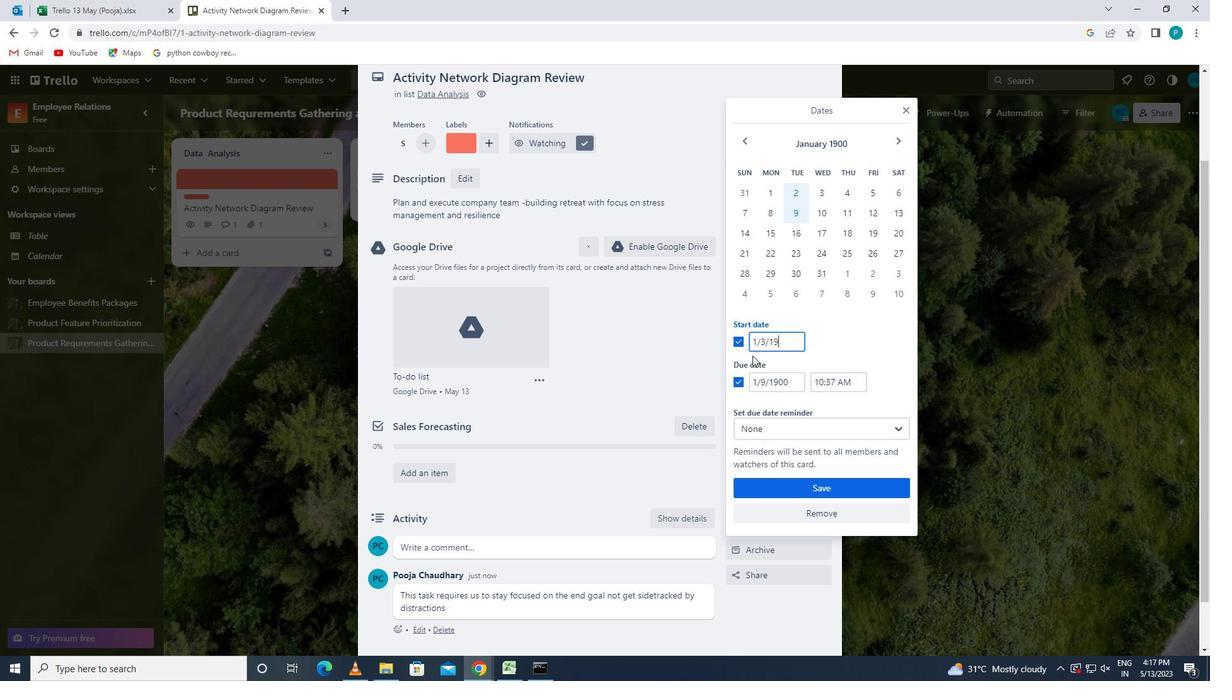 
Action: Mouse moved to (768, 385)
Screenshot: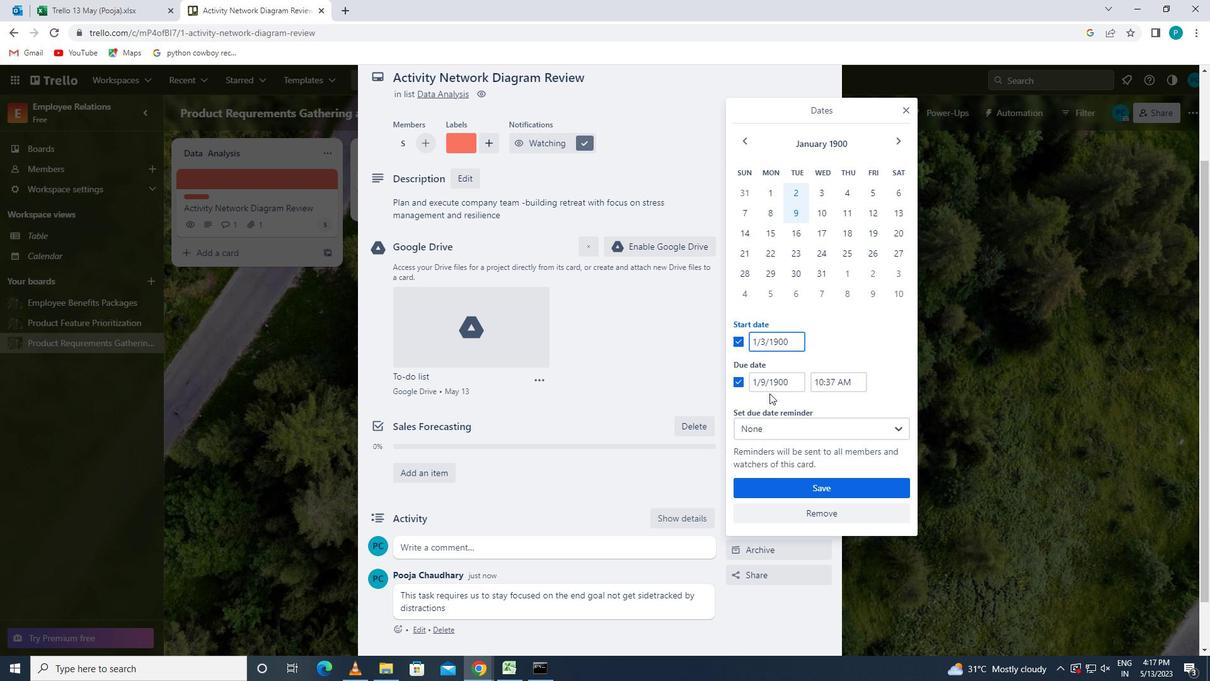 
Action: Mouse pressed left at (768, 385)
Screenshot: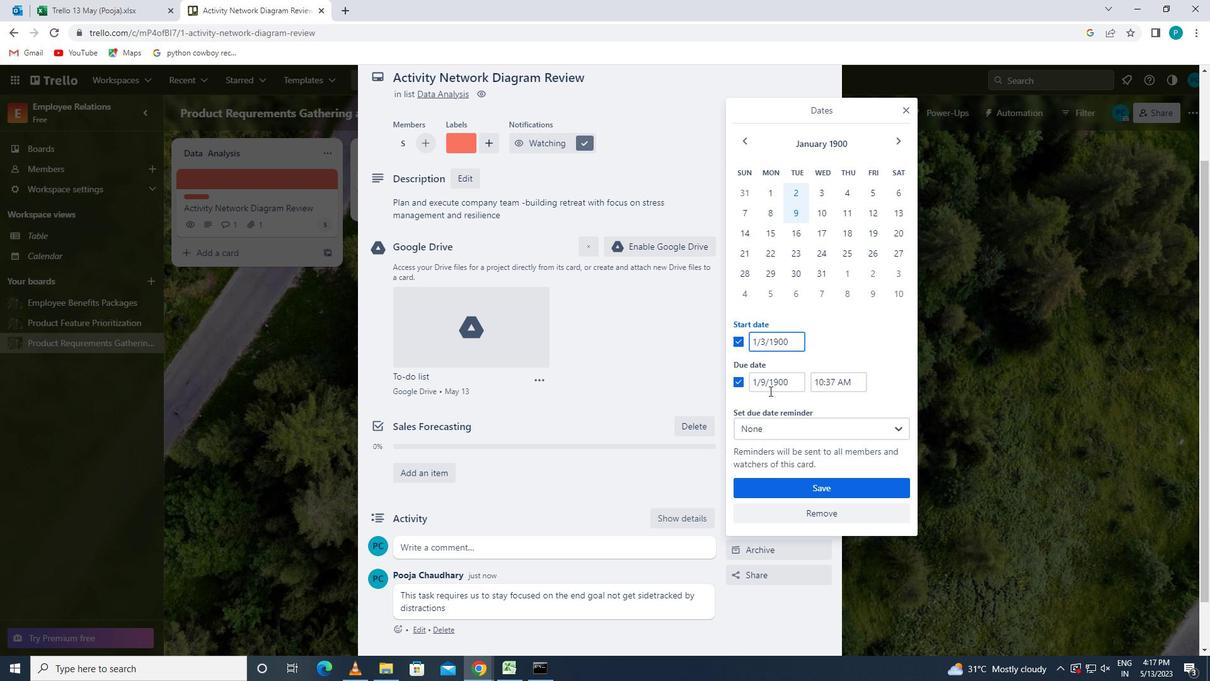 
Action: Mouse moved to (761, 377)
Screenshot: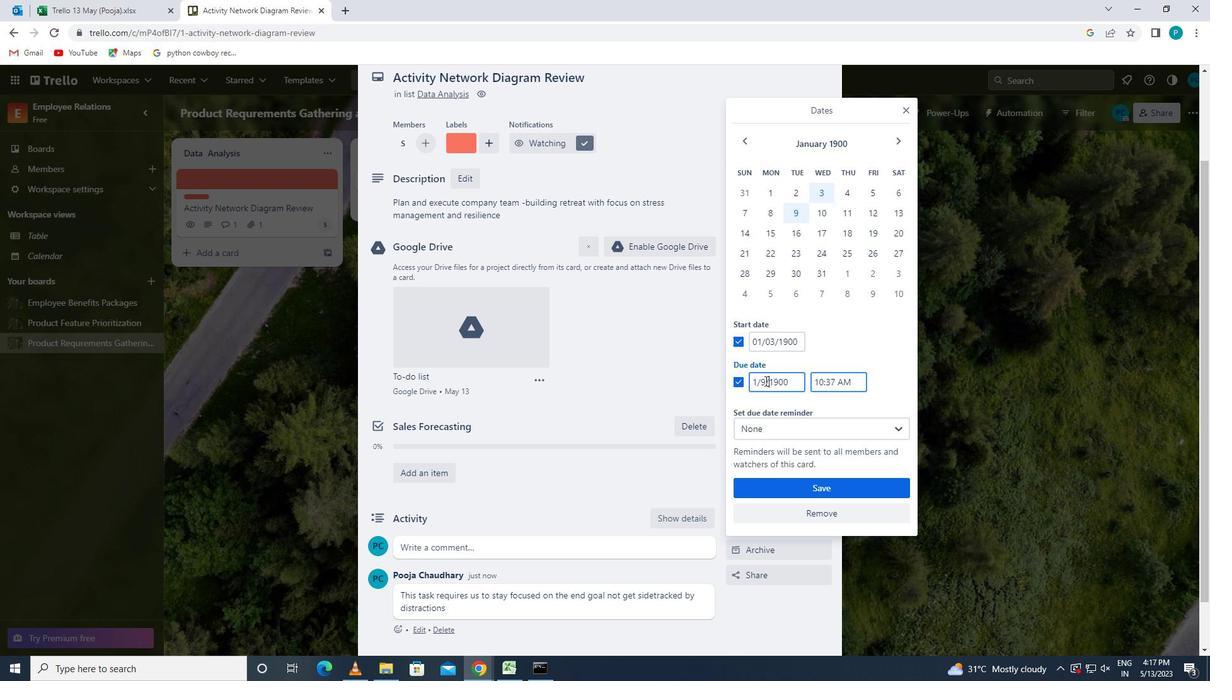 
Action: Mouse pressed left at (761, 377)
Screenshot: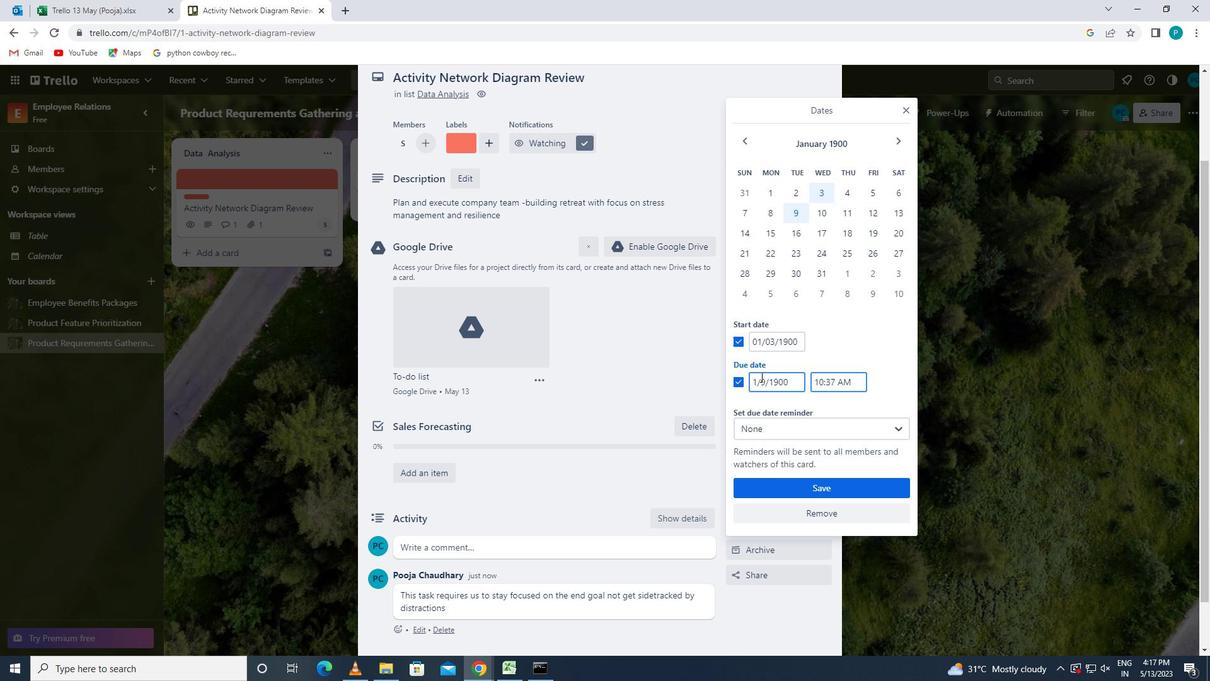 
Action: Mouse moved to (765, 383)
Screenshot: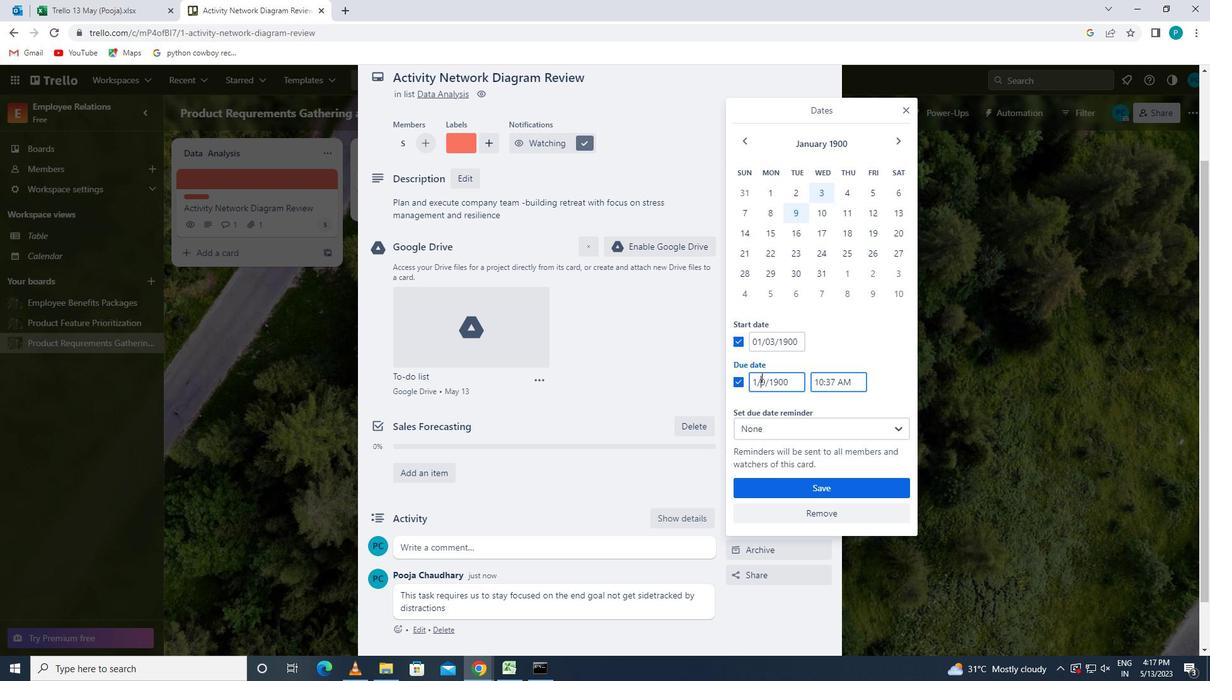
Action: Mouse pressed left at (765, 383)
Screenshot: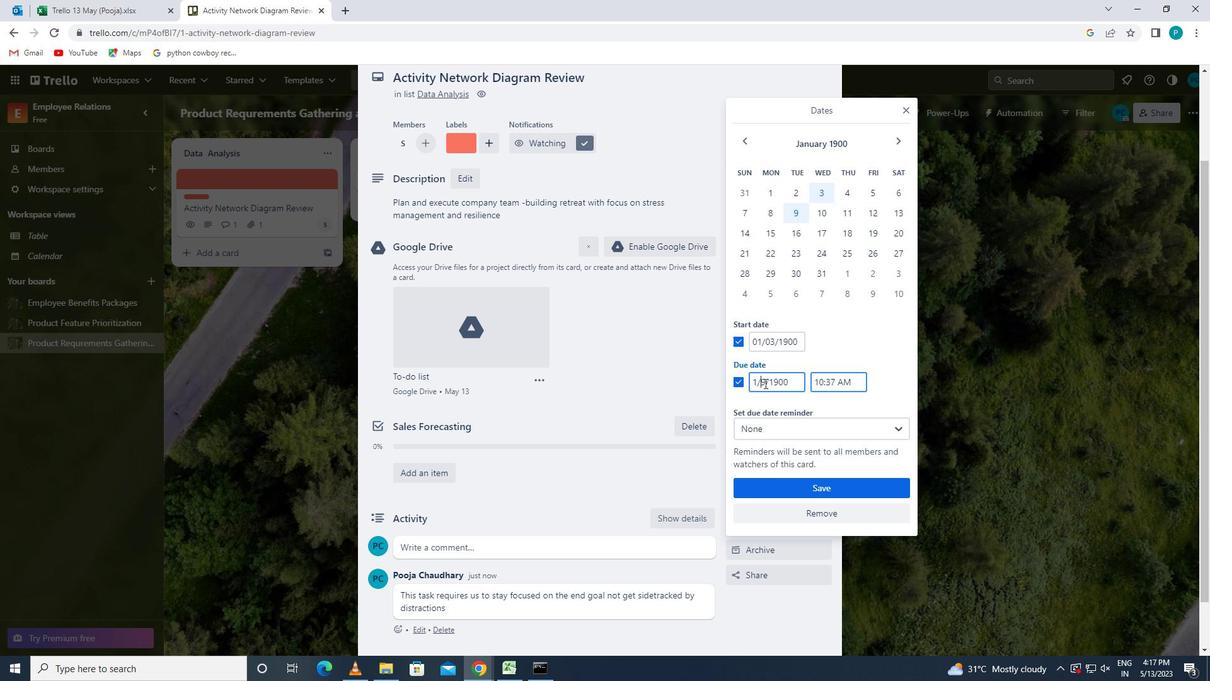 
Action: Key pressed <Key.backspace>10
Screenshot: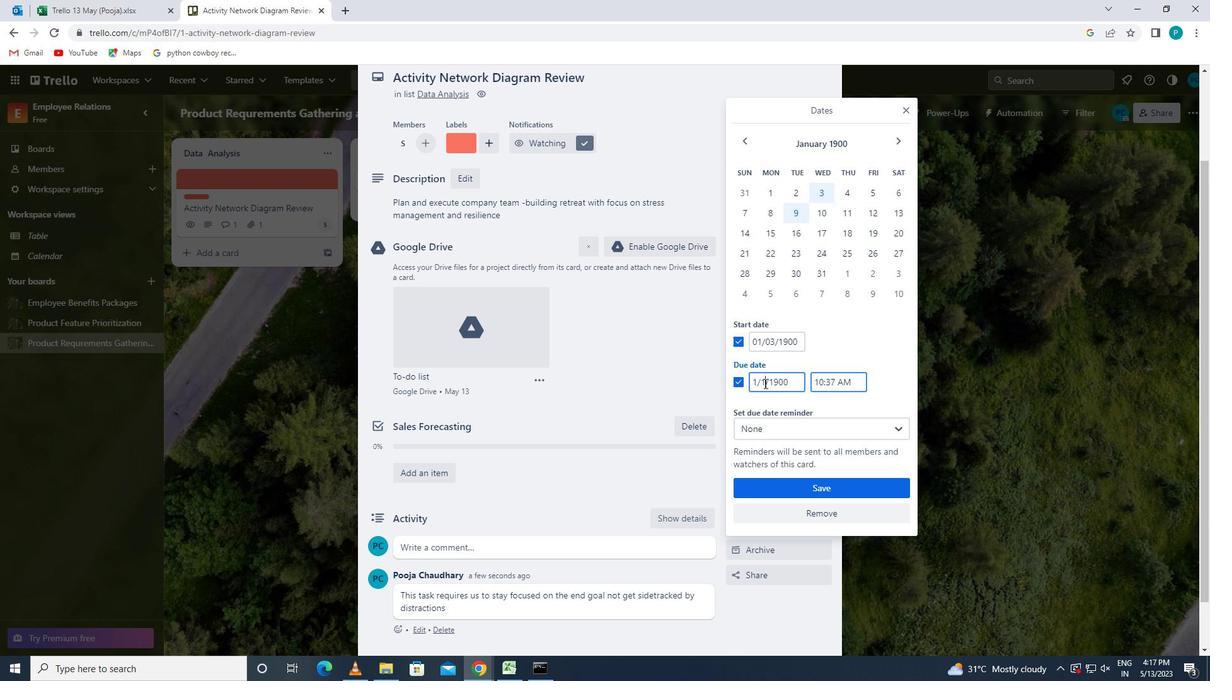 
Action: Mouse moved to (788, 450)
Screenshot: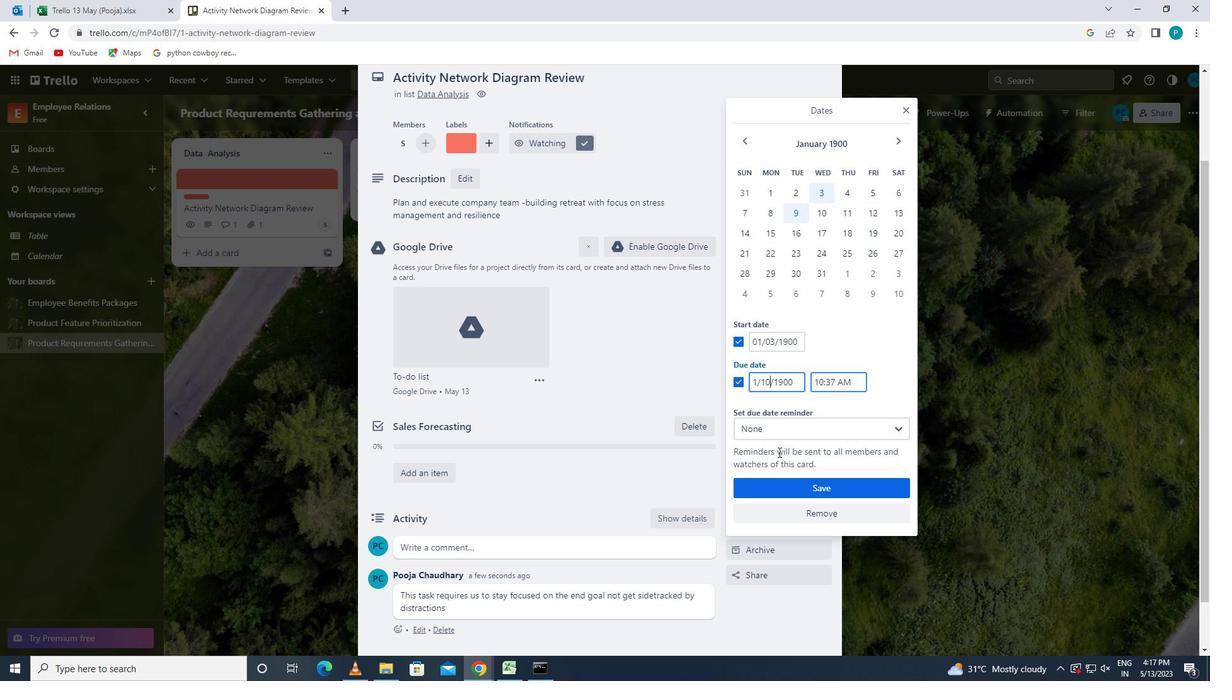 
Action: Mouse scrolled (788, 451) with delta (0, 0)
Screenshot: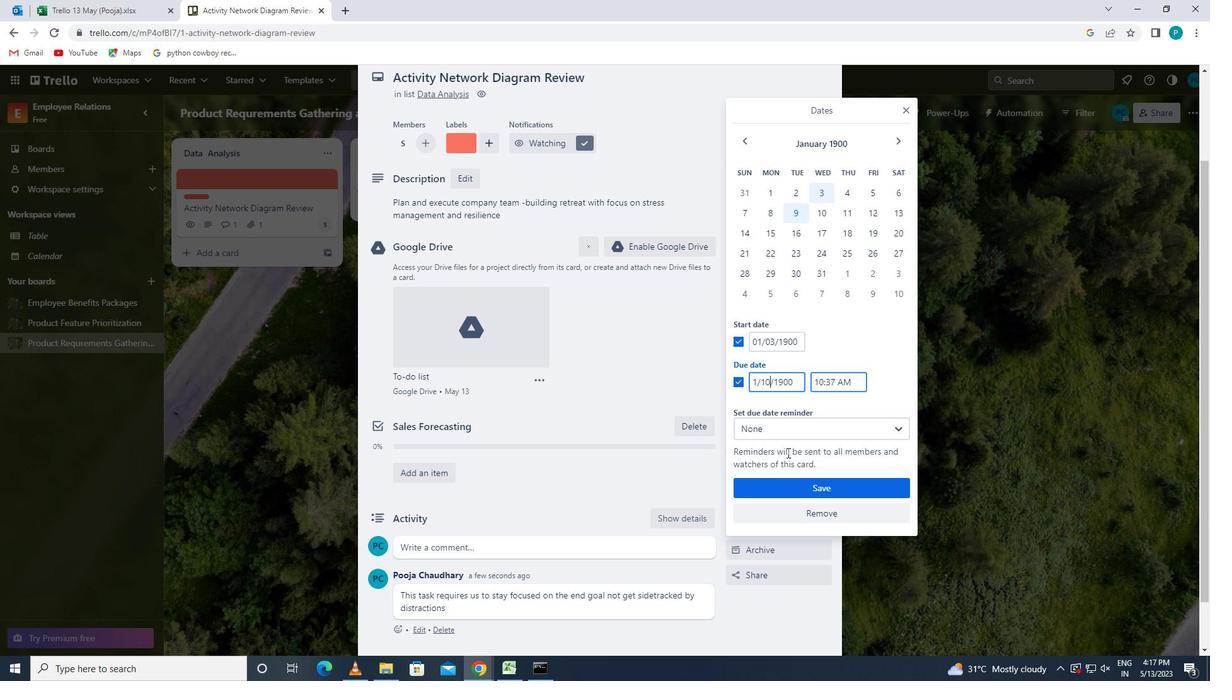 
Action: Mouse moved to (819, 484)
Screenshot: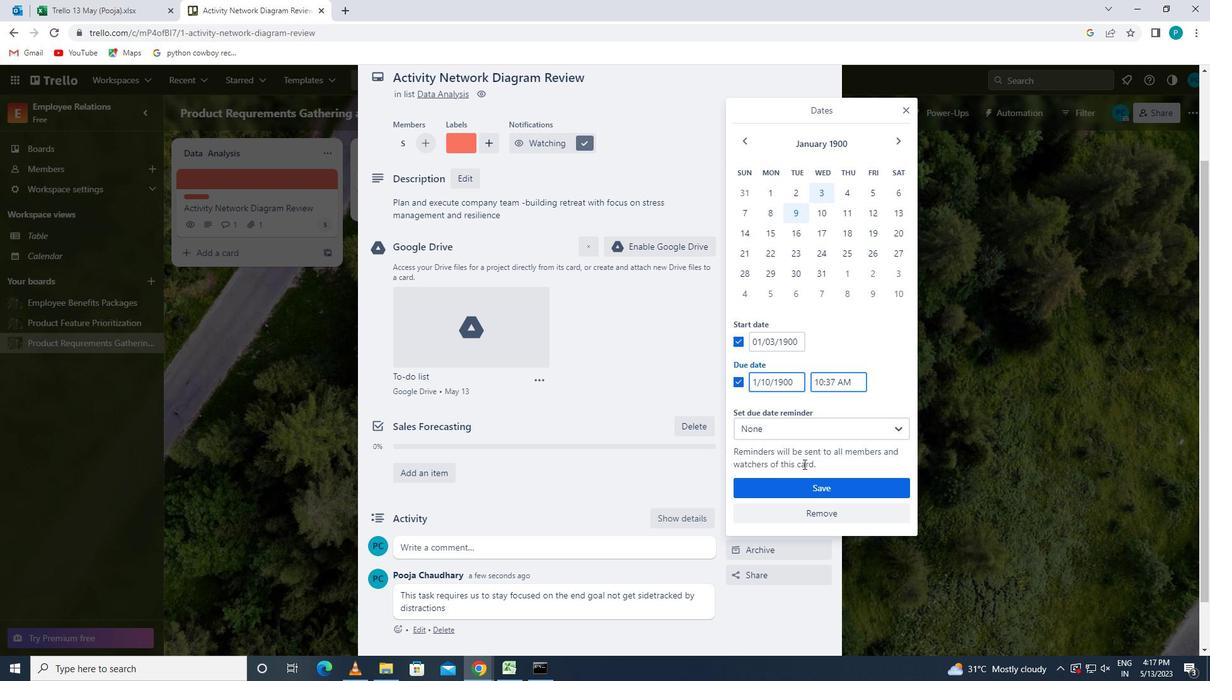 
Action: Mouse pressed left at (819, 484)
Screenshot: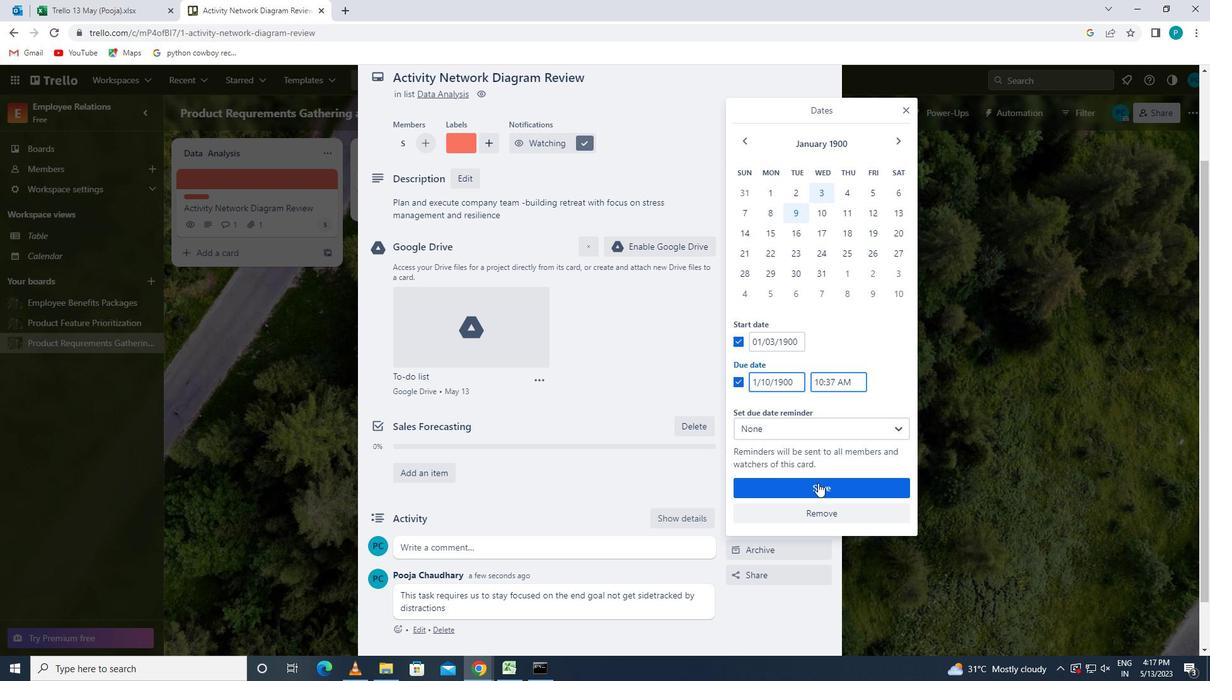 
Action: Mouse moved to (745, 464)
Screenshot: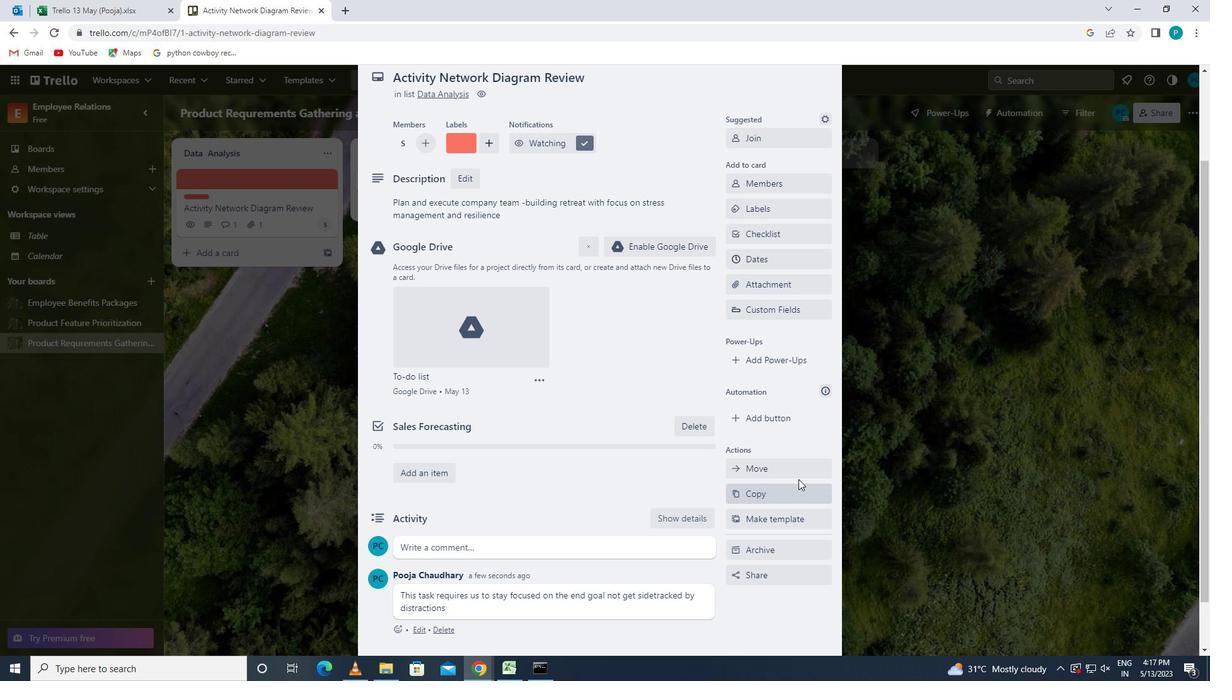 
Action: Mouse scrolled (745, 465) with delta (0, 0)
Screenshot: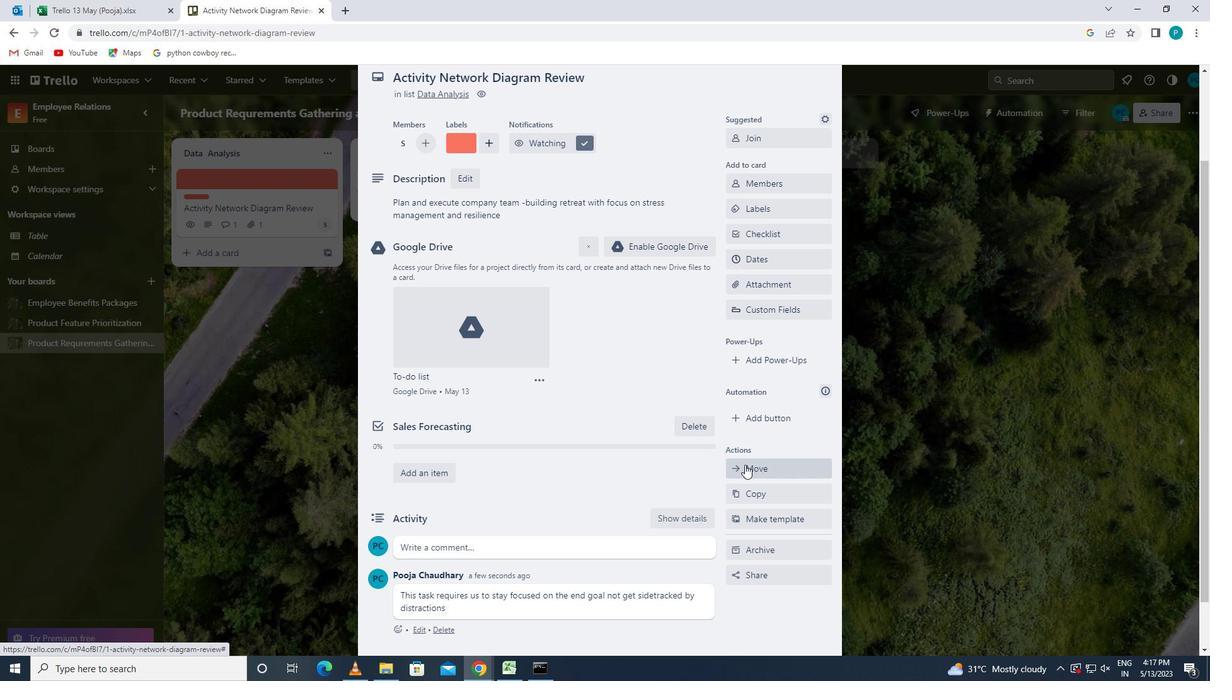 
Action: Mouse scrolled (745, 465) with delta (0, 0)
Screenshot: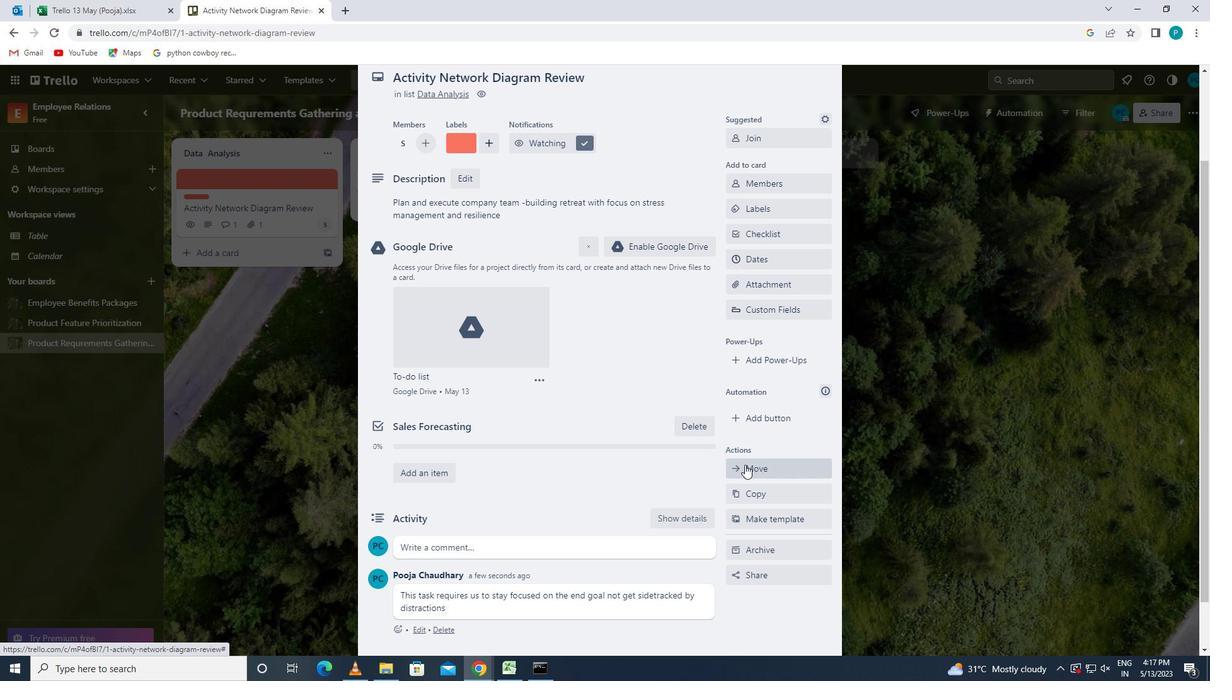 
